 Task: Look for space in Kaya, Burkina Faso from 7th July, 2023 to 15th July, 2023 for 6 adults in price range Rs.15000 to Rs.20000. Place can be entire place with 3 bedrooms having 3 beds and 3 bathrooms. Property type can be house, flat, guest house. Amenities needed are: air conditioning, breakfast. Booking option can be shelf check-in. Required host language is English.
Action: Mouse moved to (475, 161)
Screenshot: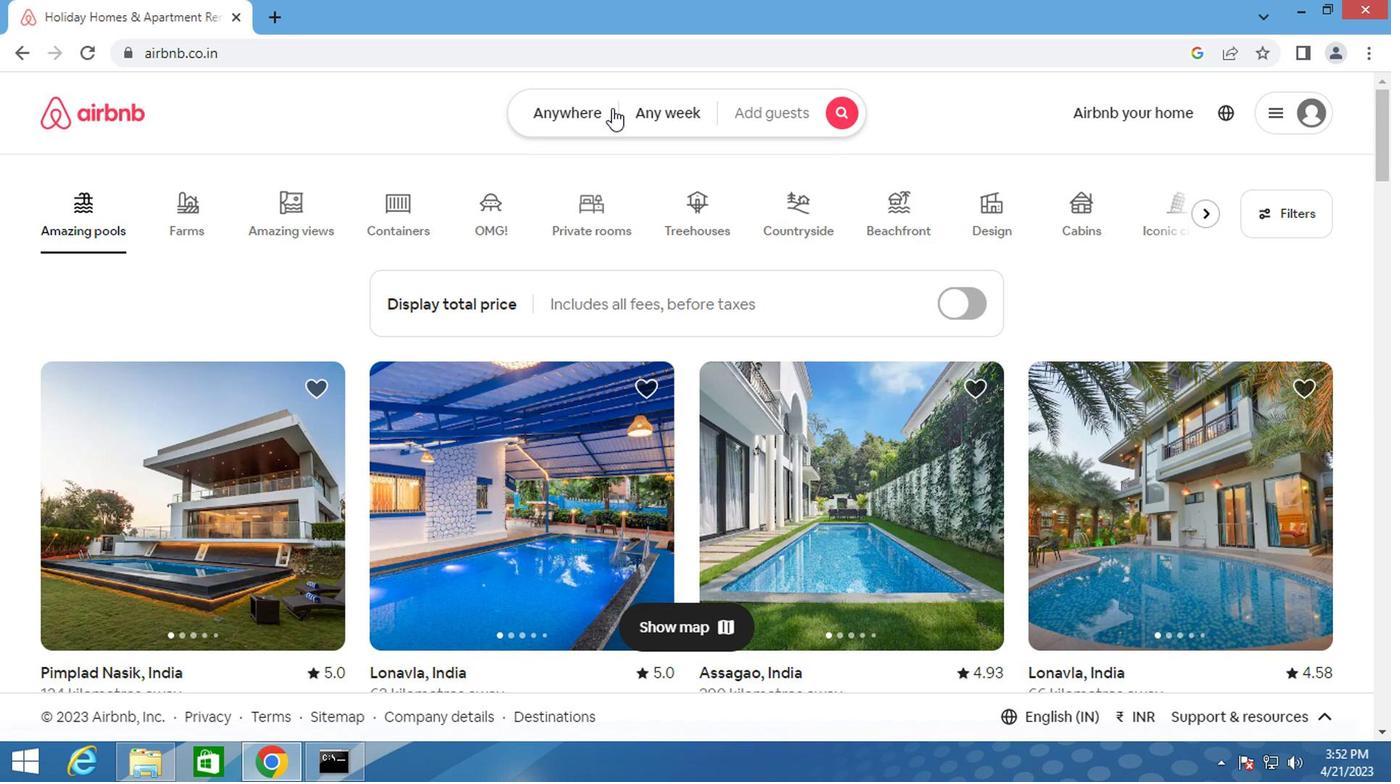 
Action: Mouse pressed left at (475, 161)
Screenshot: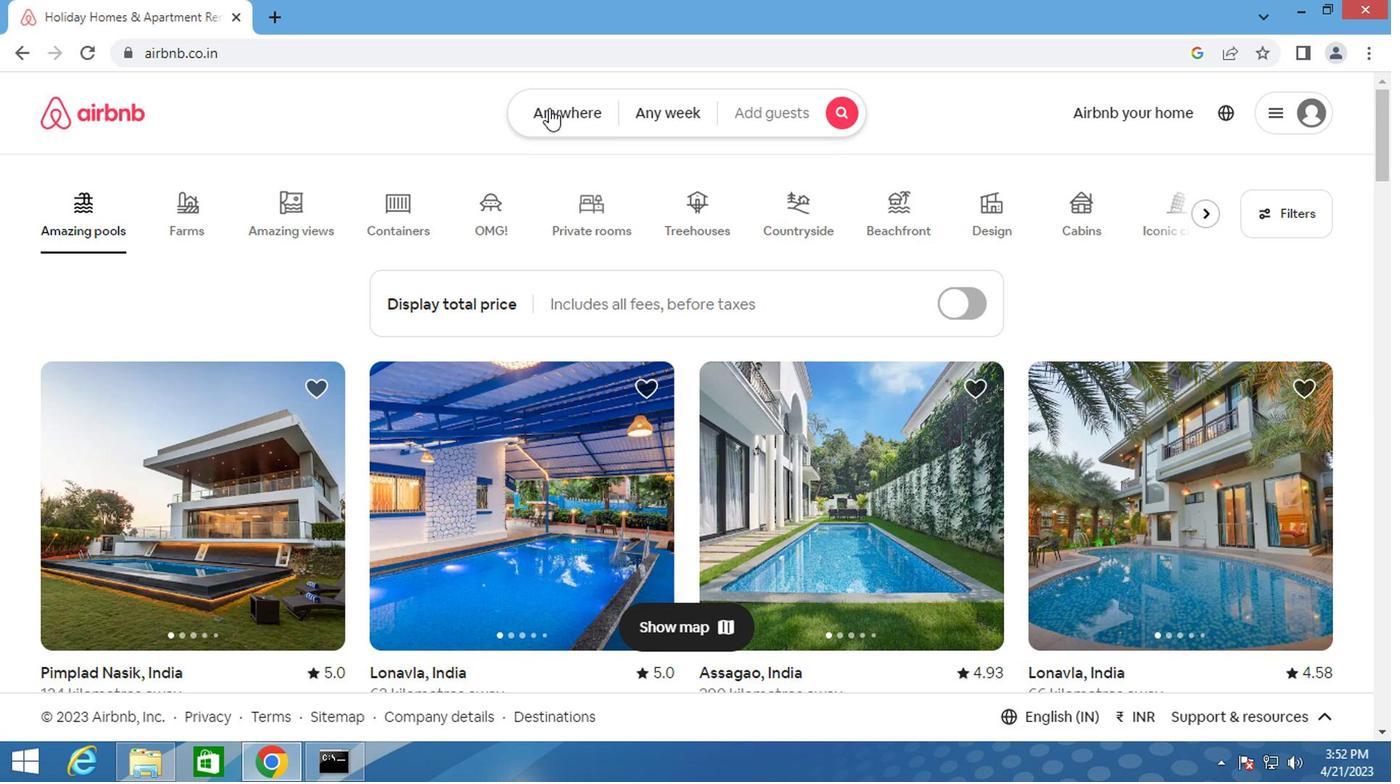 
Action: Mouse moved to (416, 224)
Screenshot: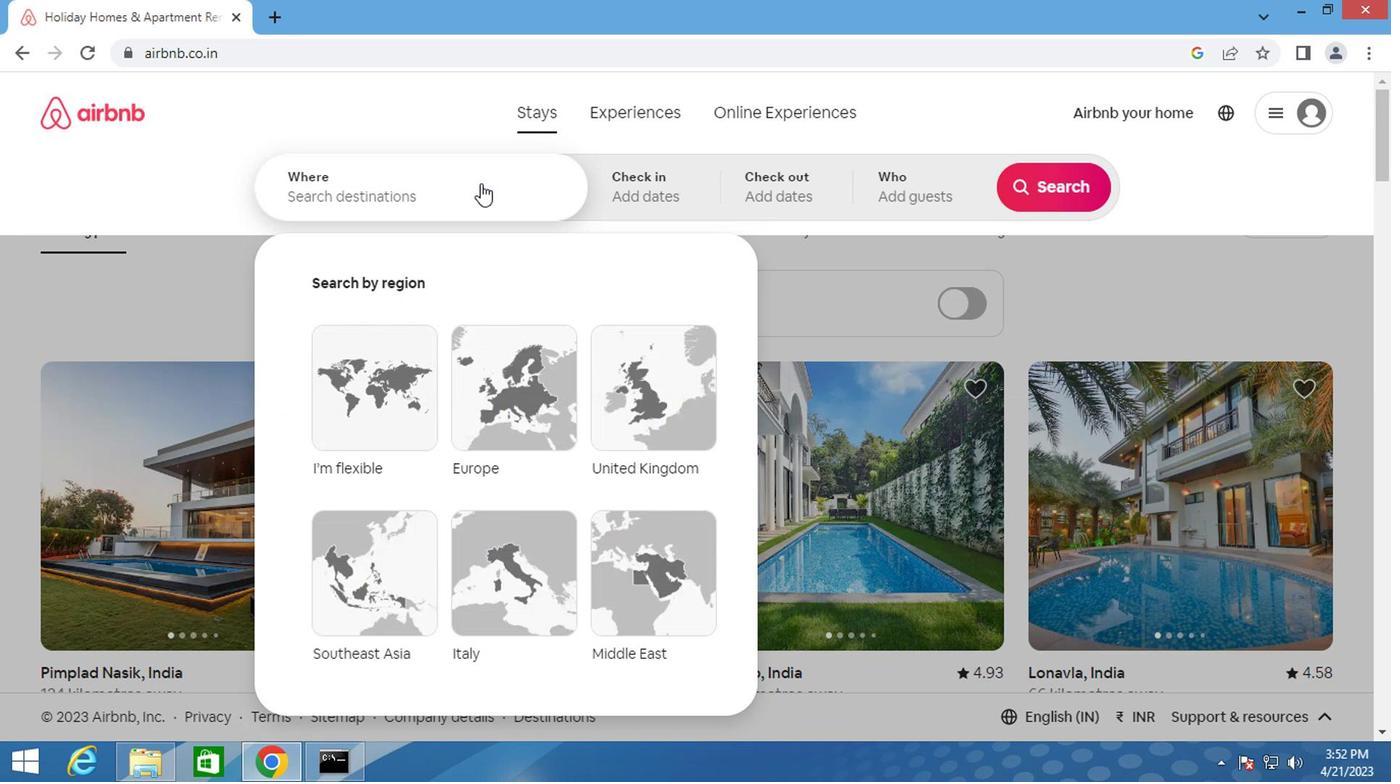 
Action: Mouse pressed left at (416, 224)
Screenshot: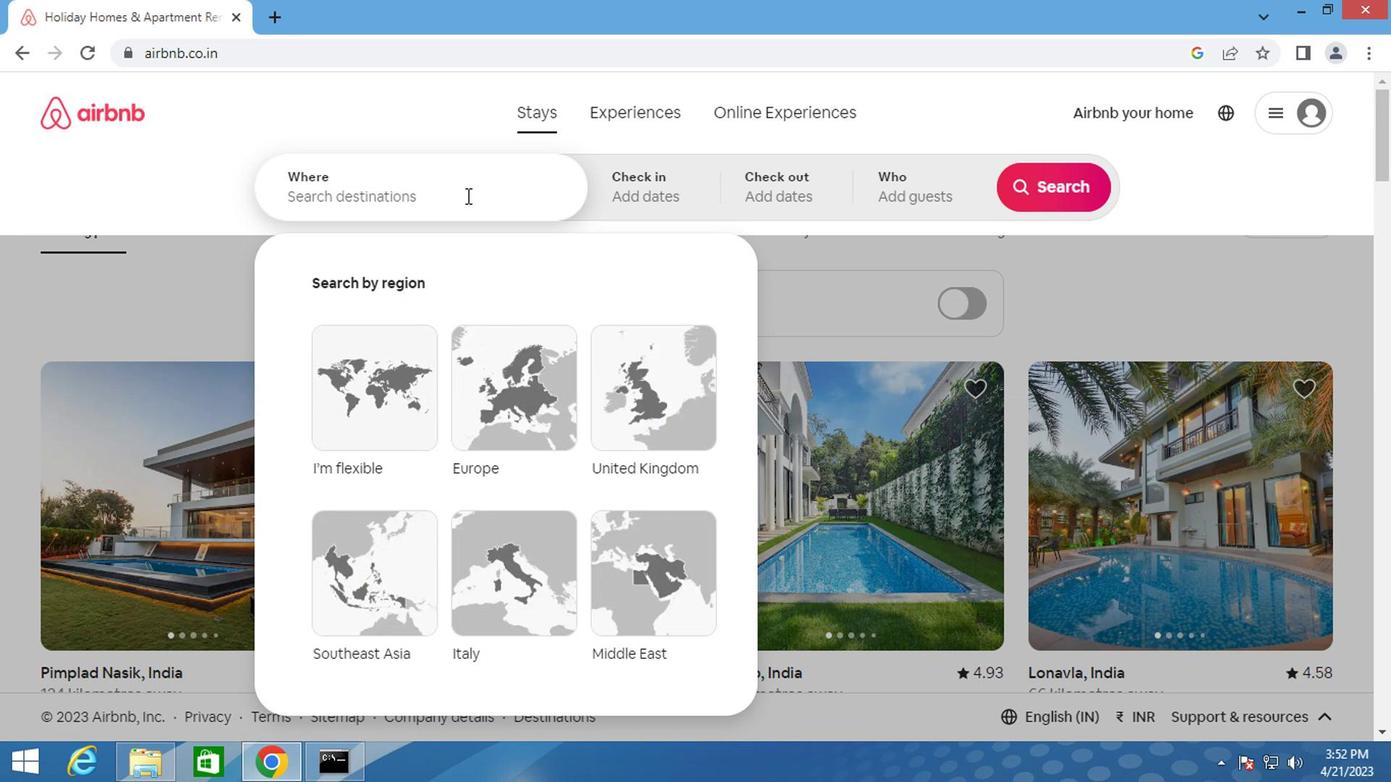 
Action: Key pressed <Key.shift>KAYA,<Key.shift>BURKINA
Screenshot: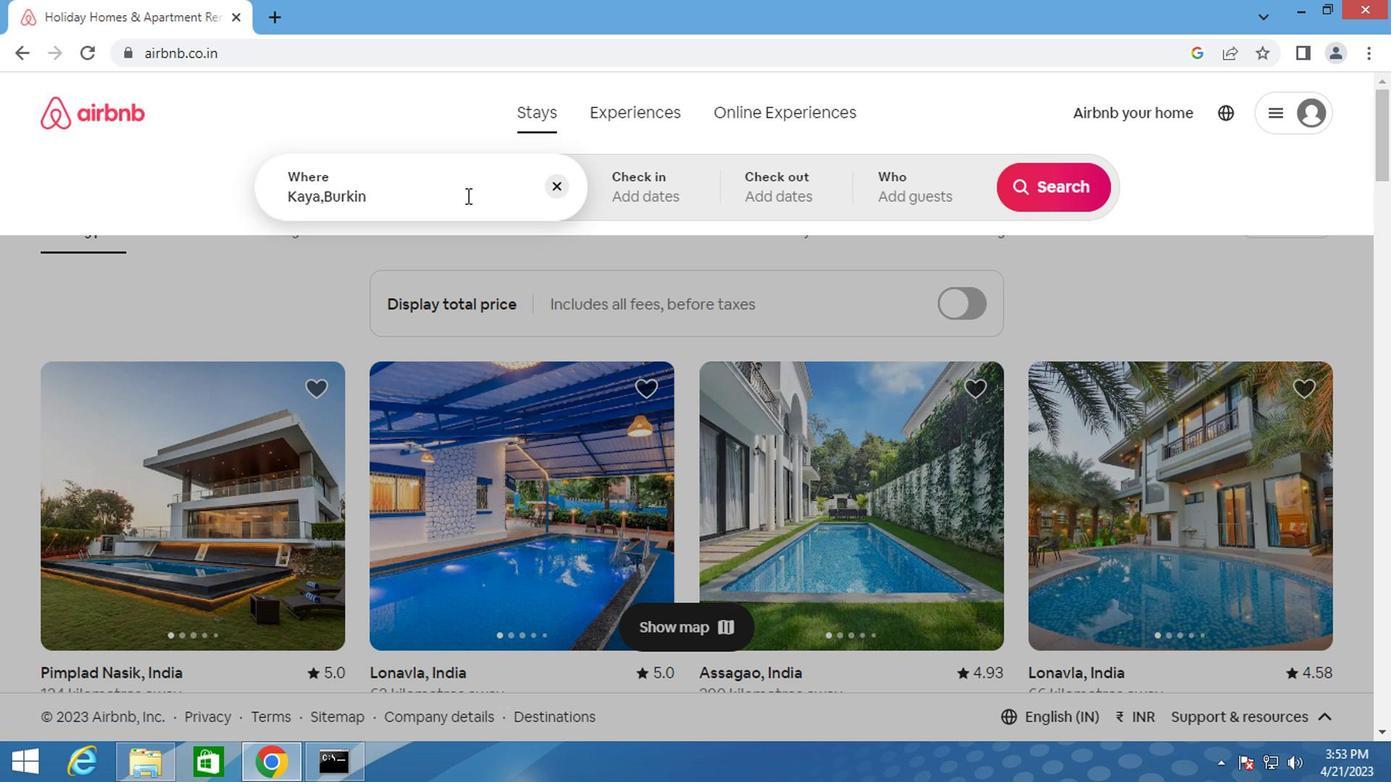 
Action: Mouse moved to (396, 282)
Screenshot: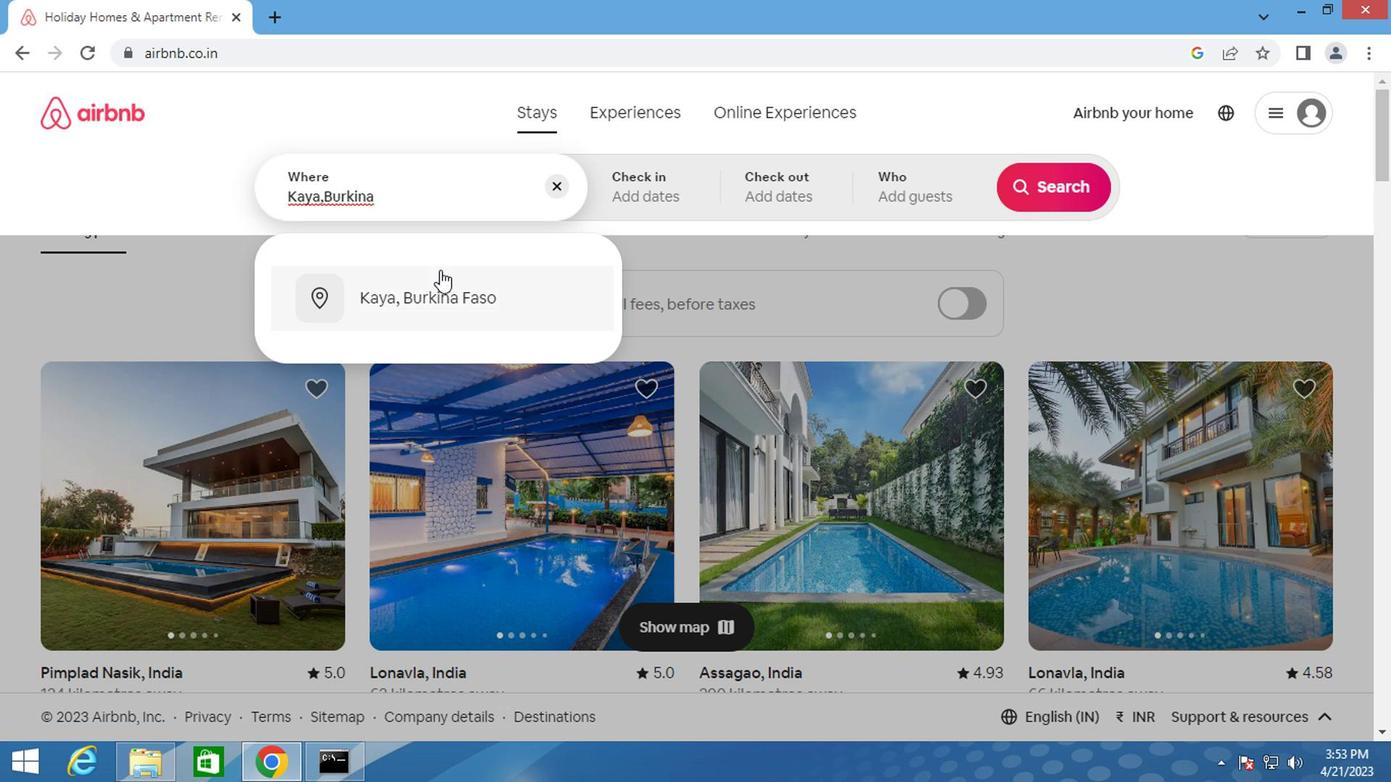 
Action: Mouse pressed left at (396, 282)
Screenshot: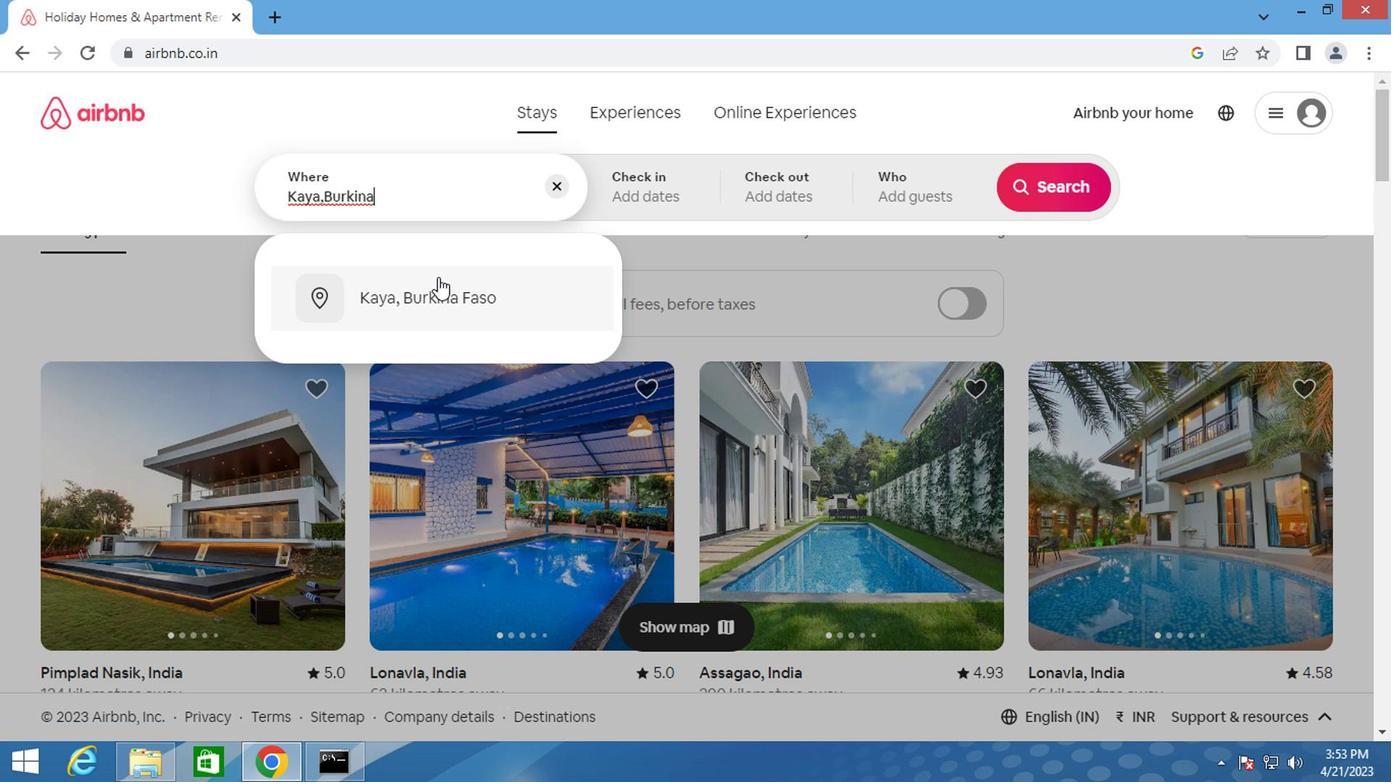 
Action: Mouse moved to (826, 333)
Screenshot: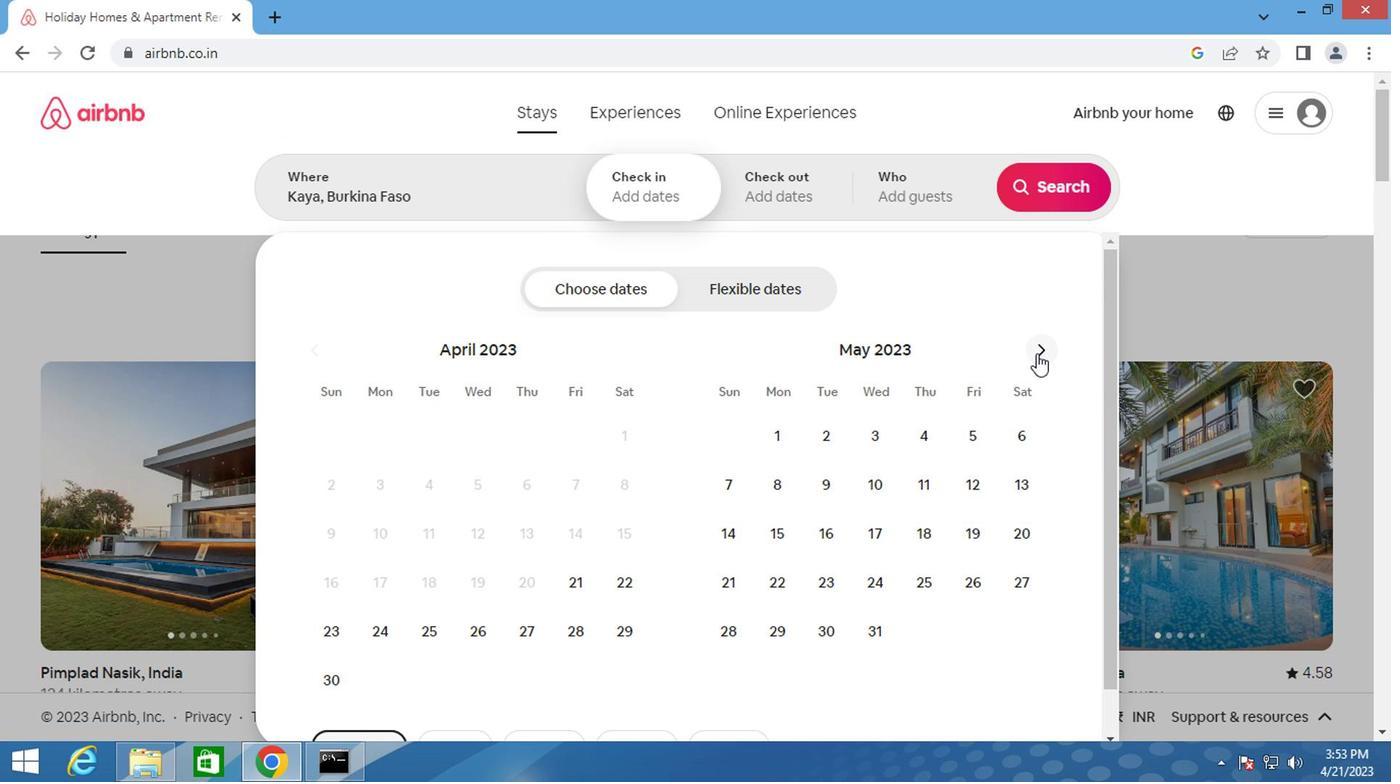
Action: Mouse pressed left at (826, 333)
Screenshot: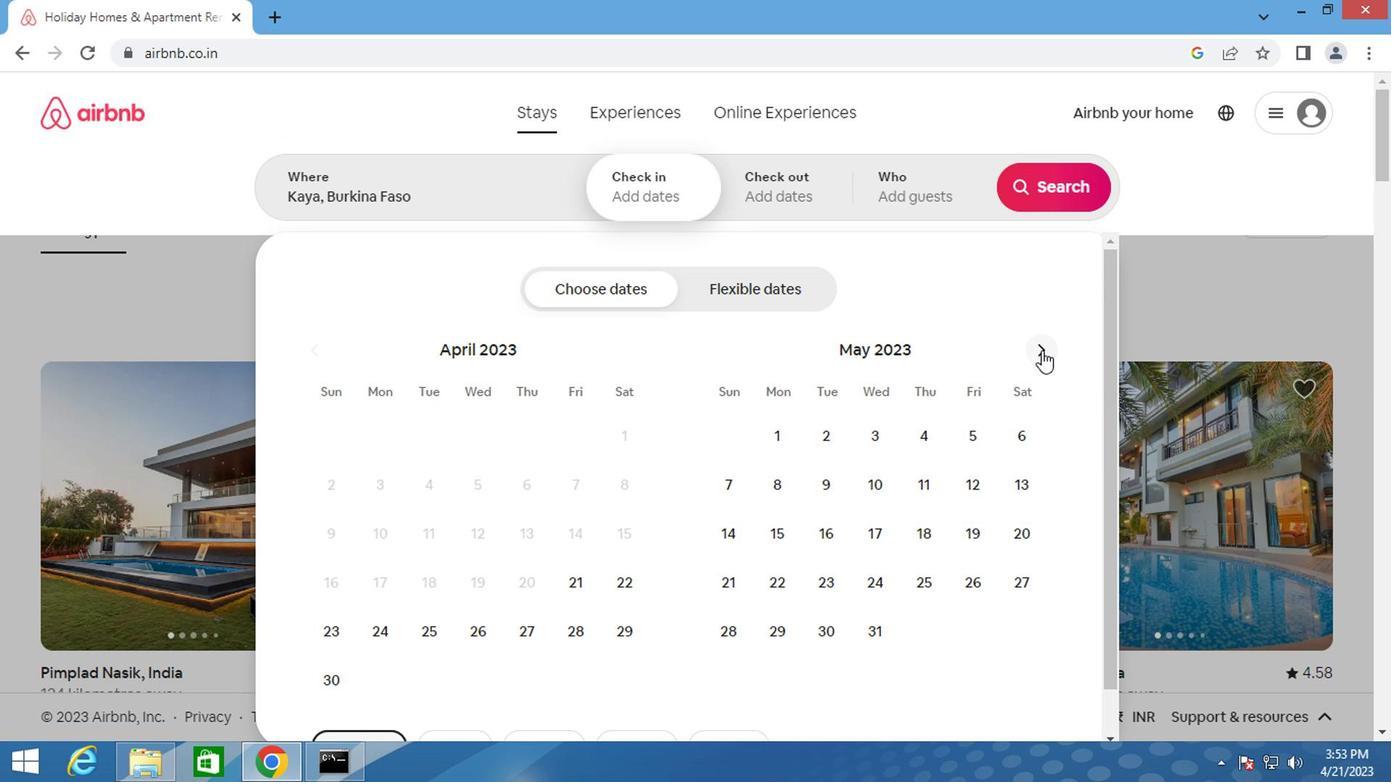 
Action: Mouse pressed left at (826, 333)
Screenshot: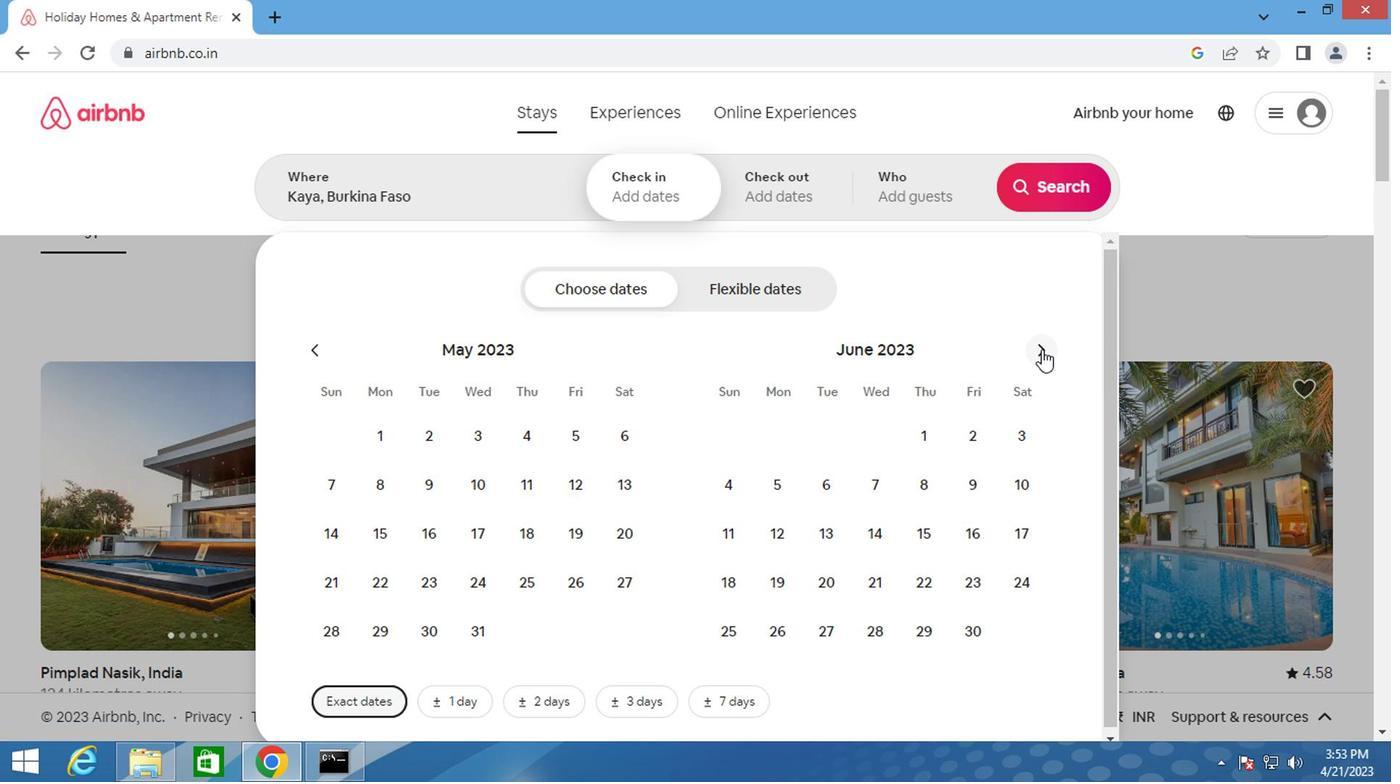 
Action: Mouse moved to (780, 432)
Screenshot: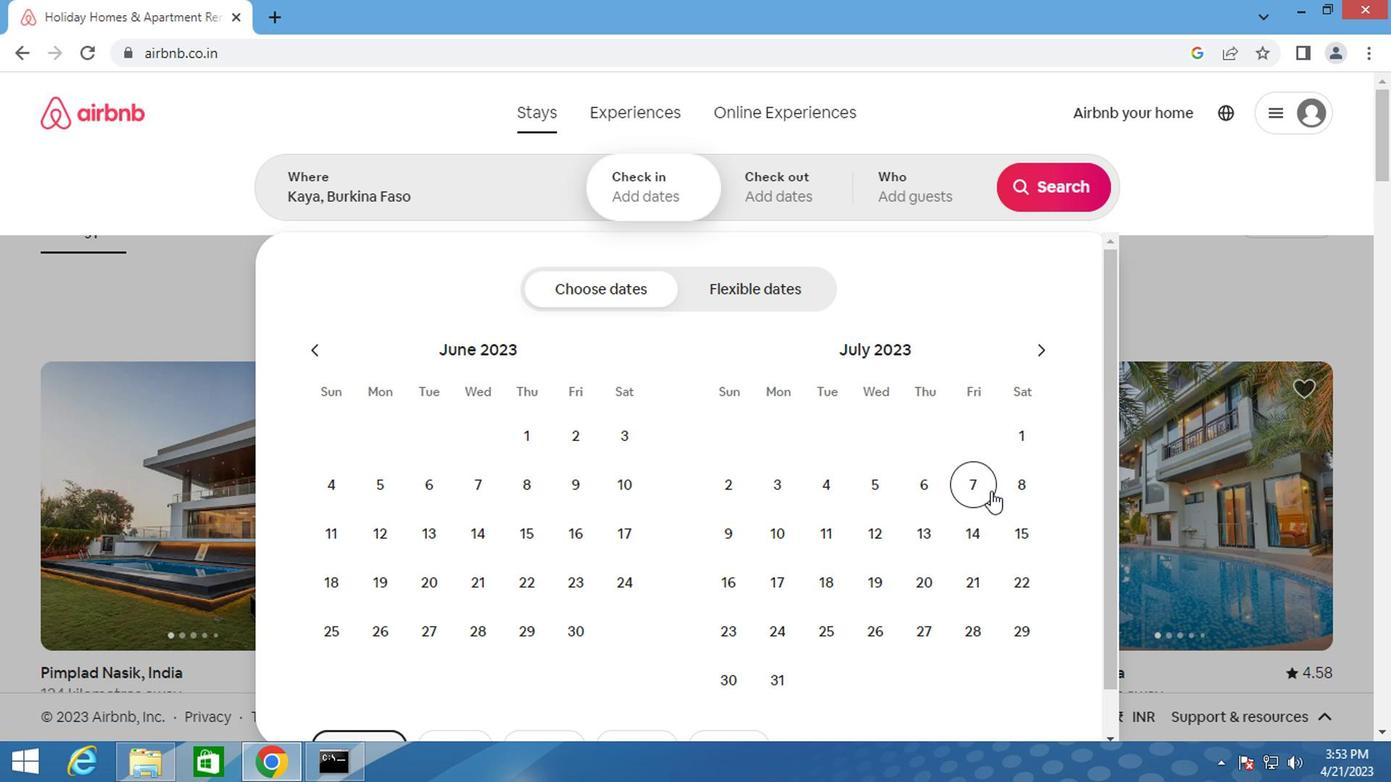 
Action: Mouse pressed left at (780, 432)
Screenshot: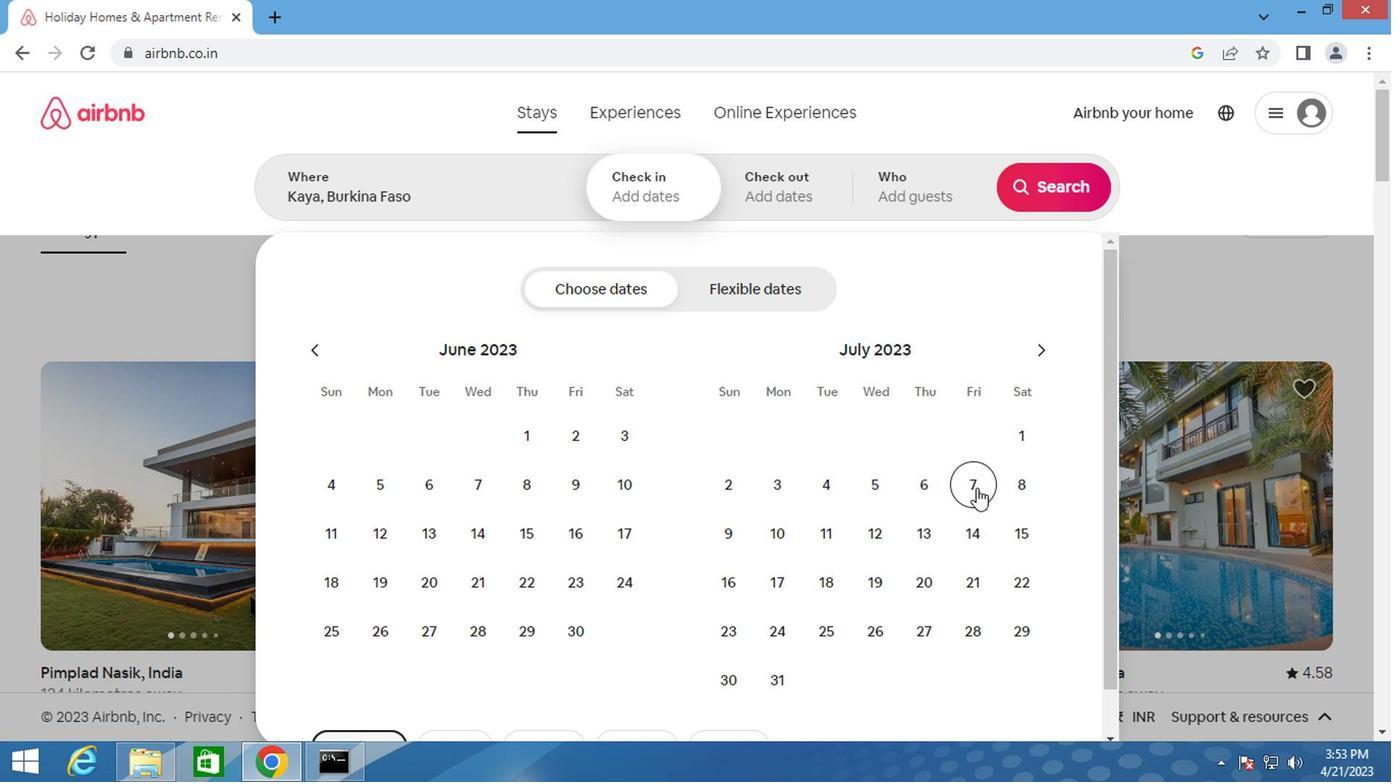 
Action: Mouse moved to (811, 461)
Screenshot: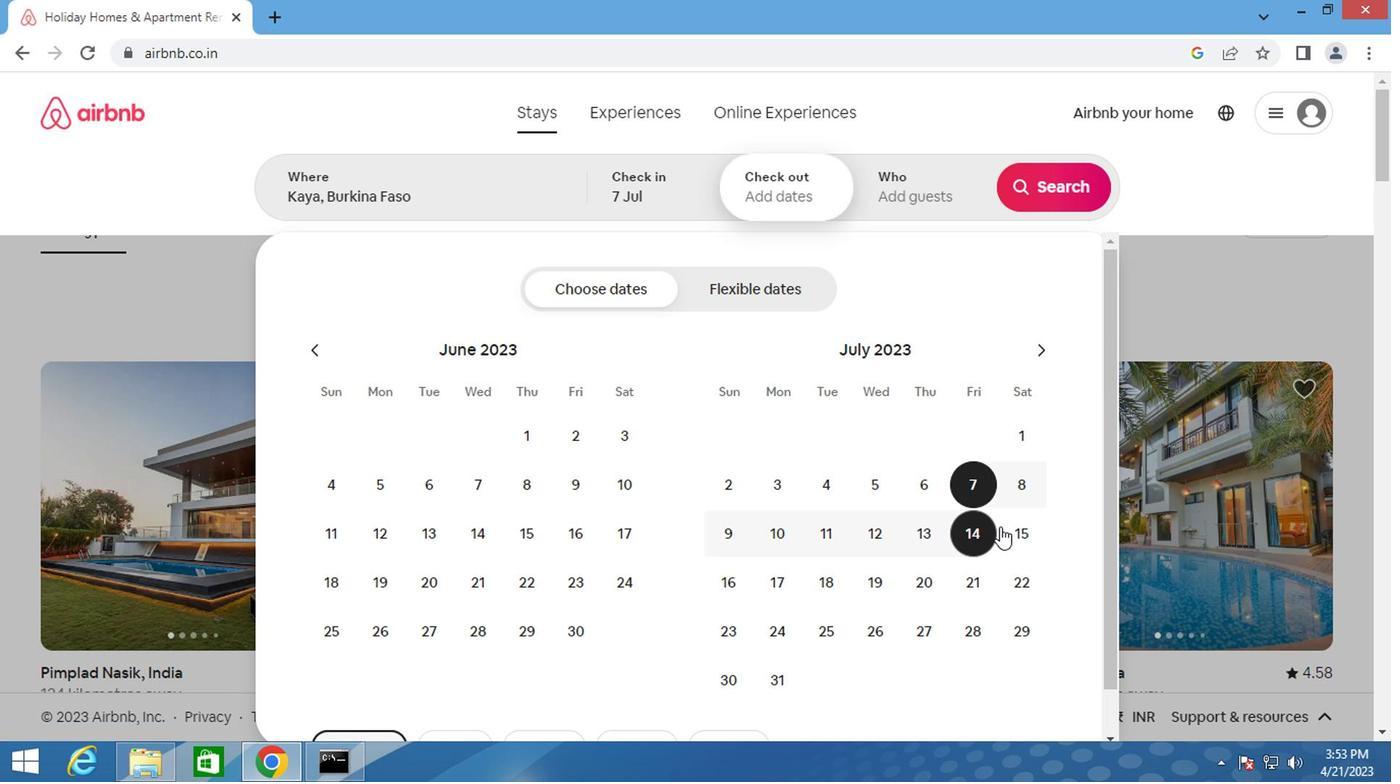 
Action: Mouse pressed left at (811, 461)
Screenshot: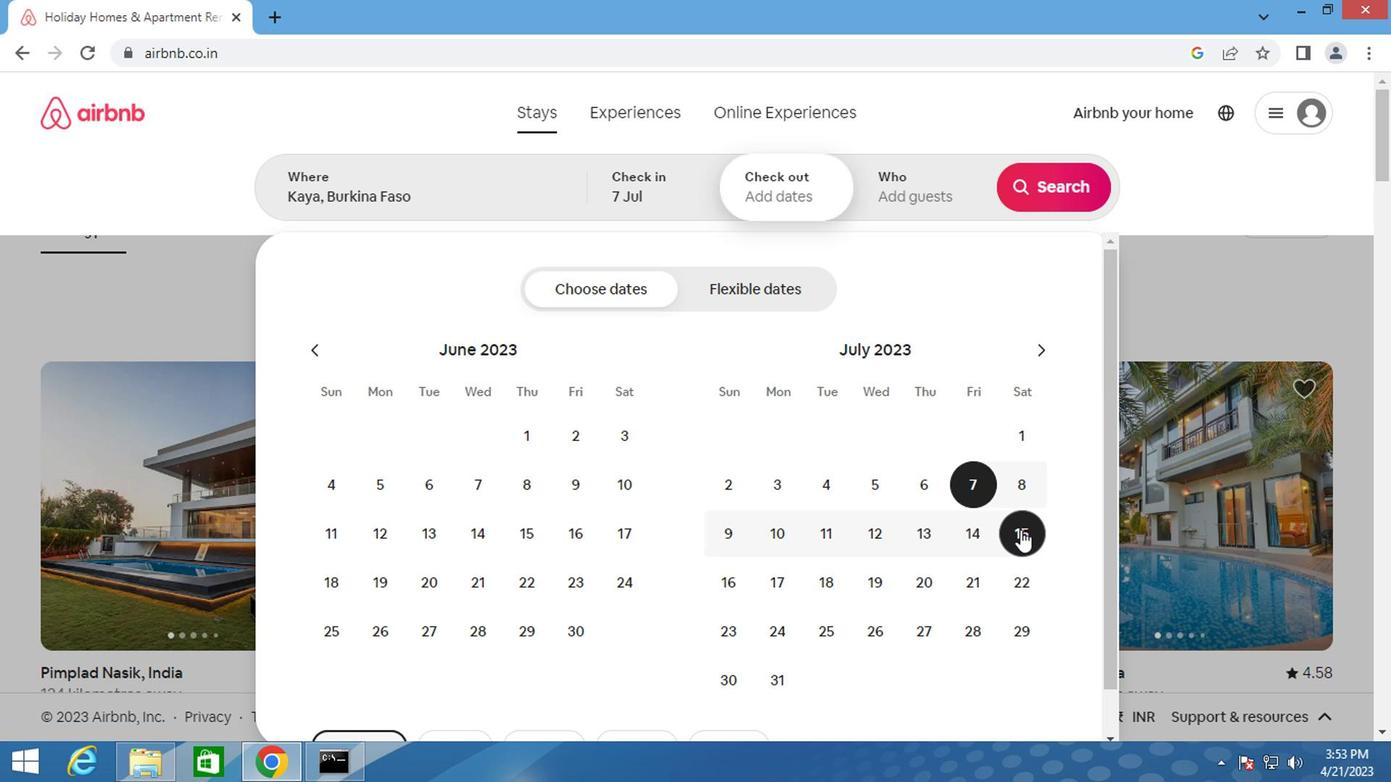 
Action: Mouse moved to (751, 220)
Screenshot: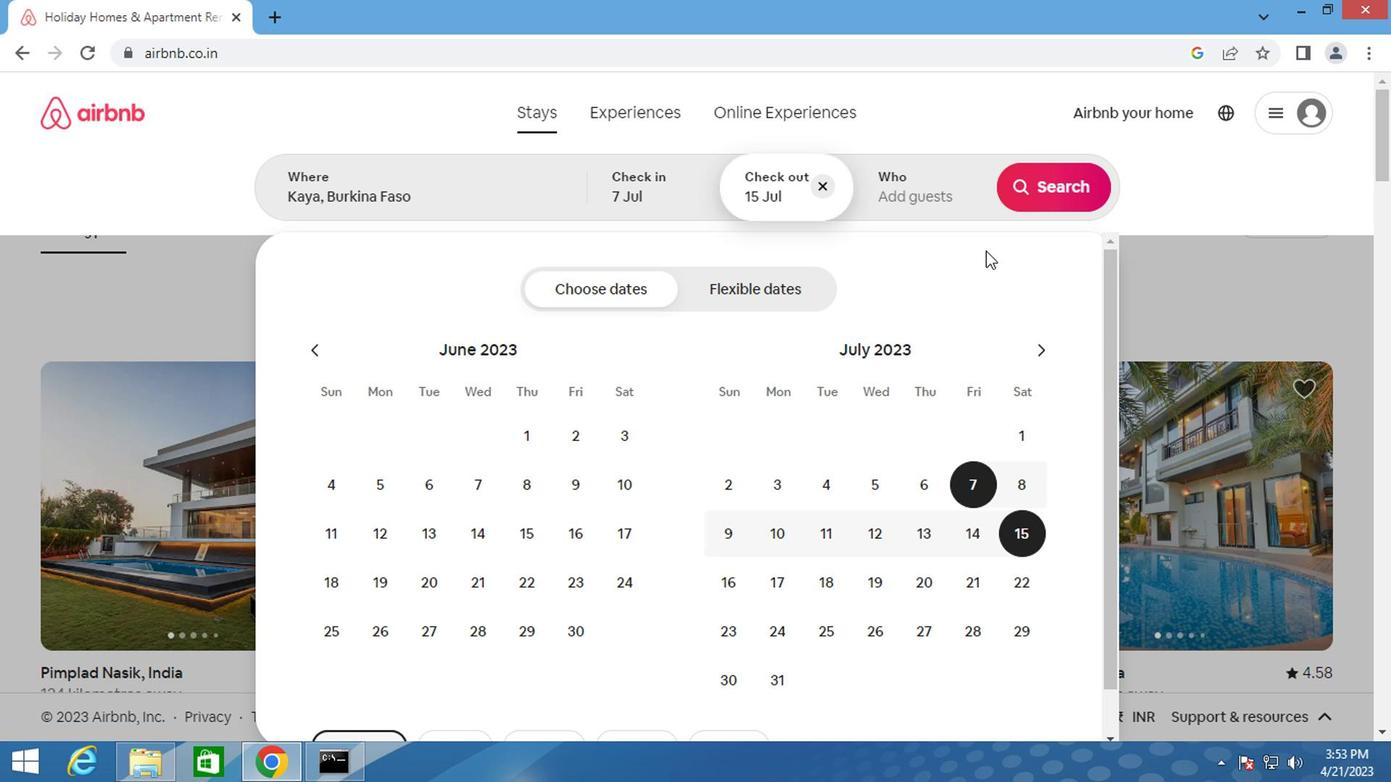 
Action: Mouse pressed left at (751, 220)
Screenshot: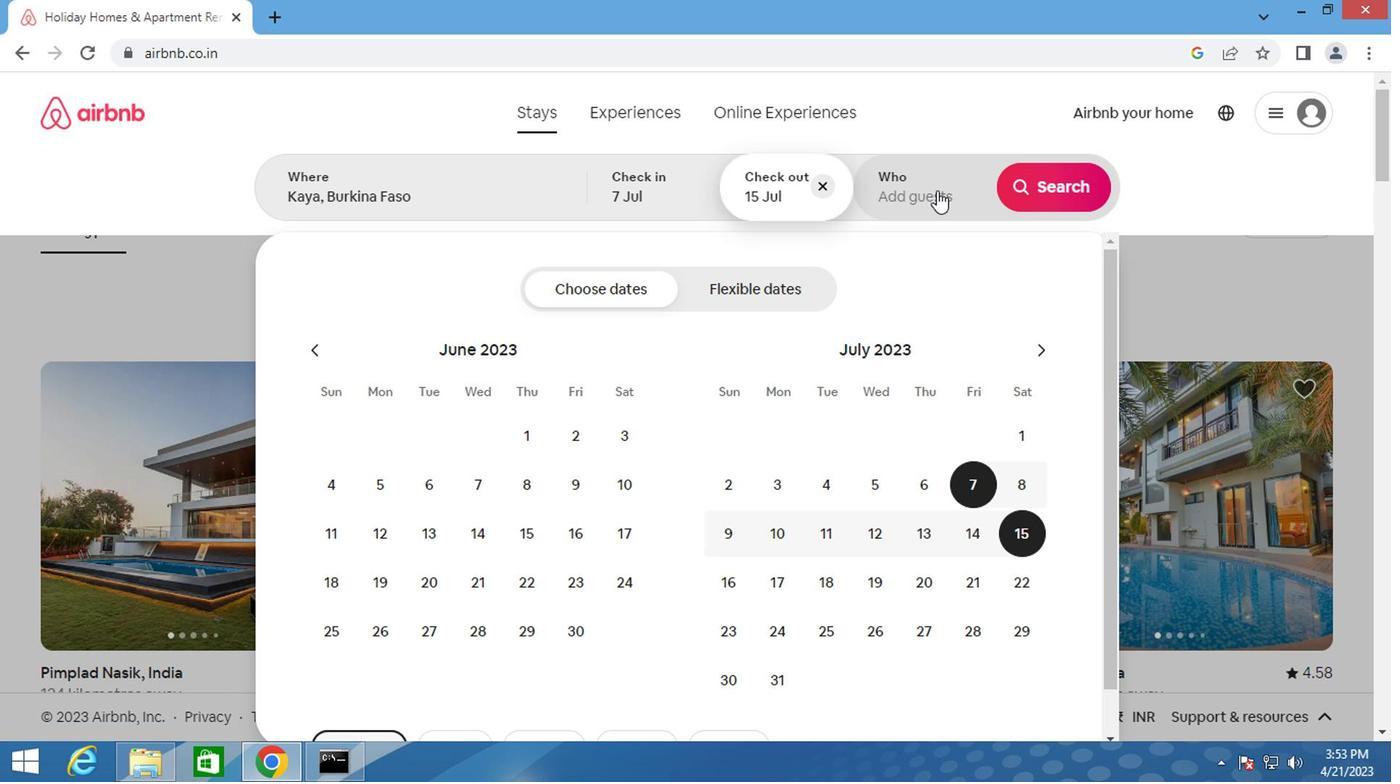 
Action: Mouse moved to (840, 286)
Screenshot: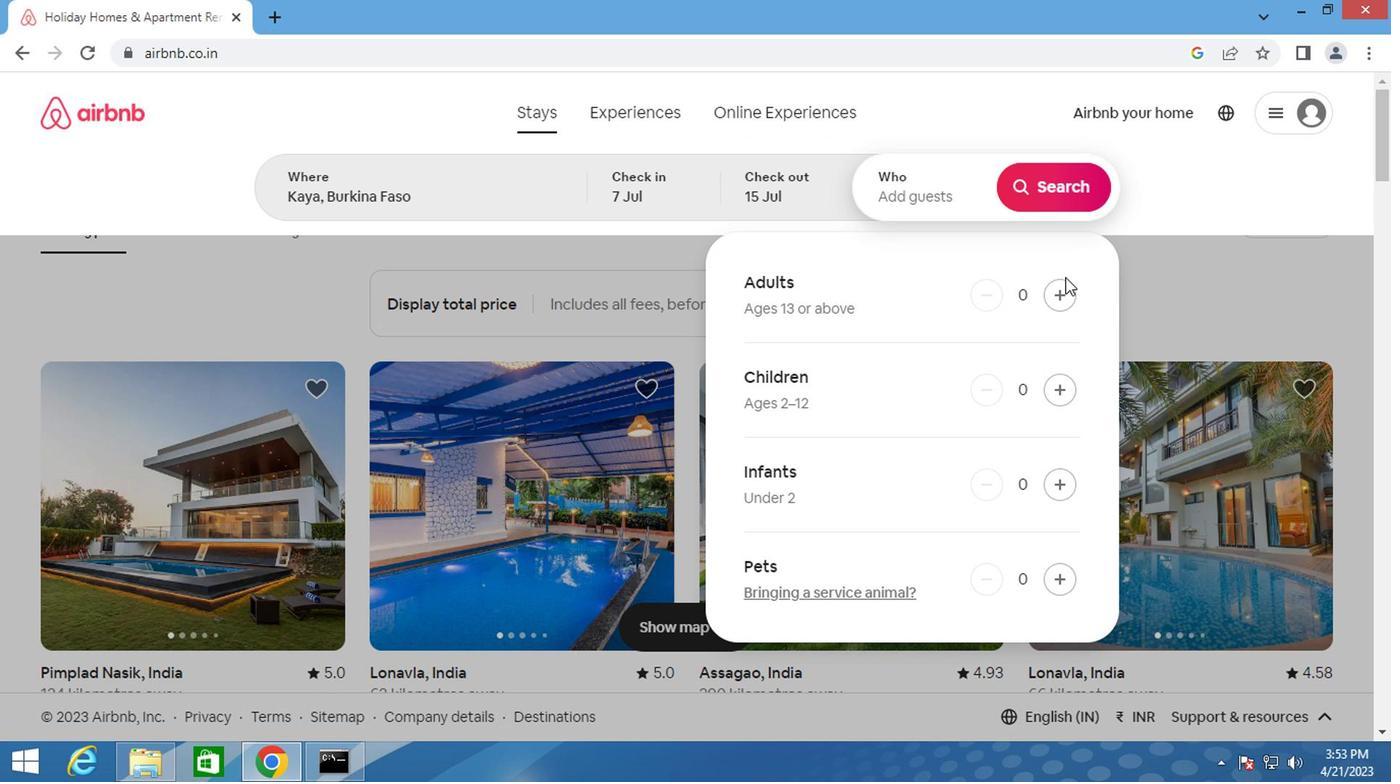 
Action: Mouse pressed left at (840, 286)
Screenshot: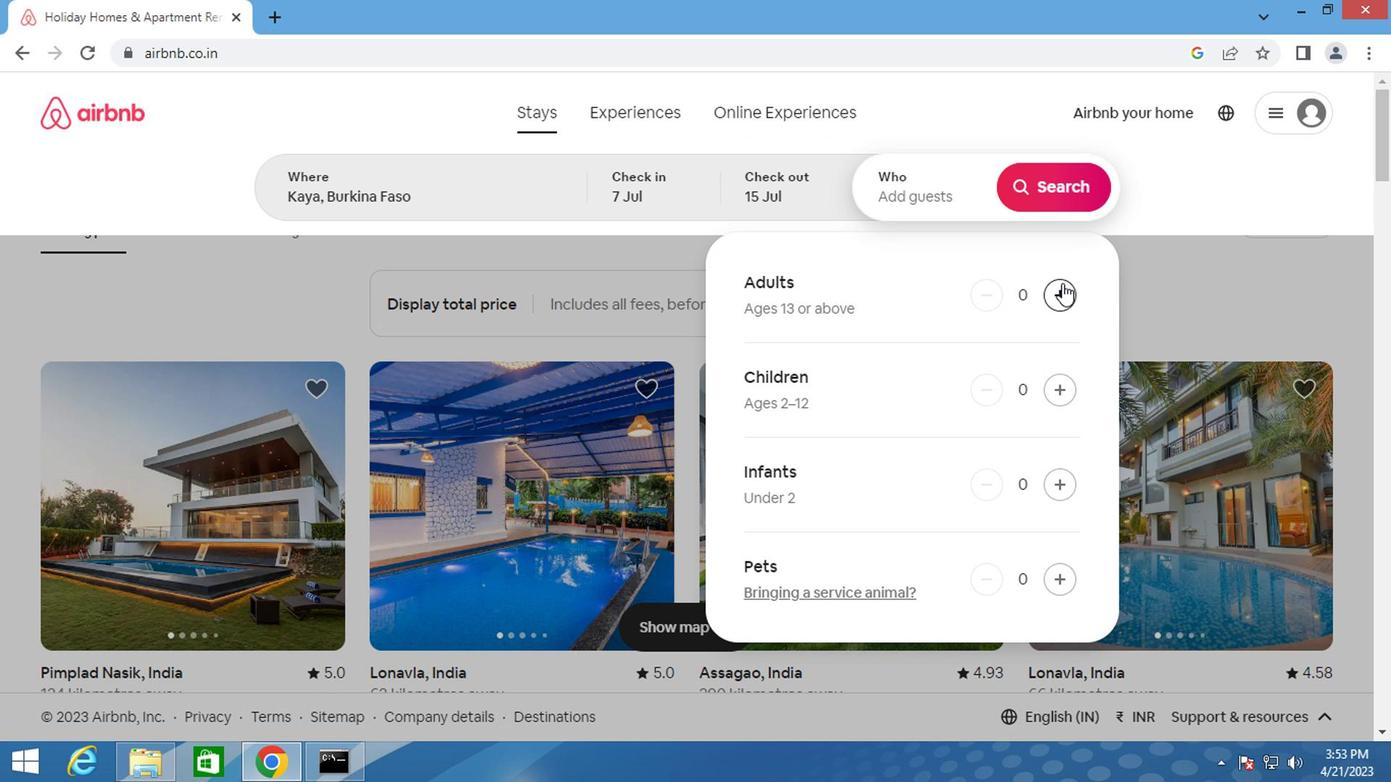 
Action: Mouse pressed left at (840, 286)
Screenshot: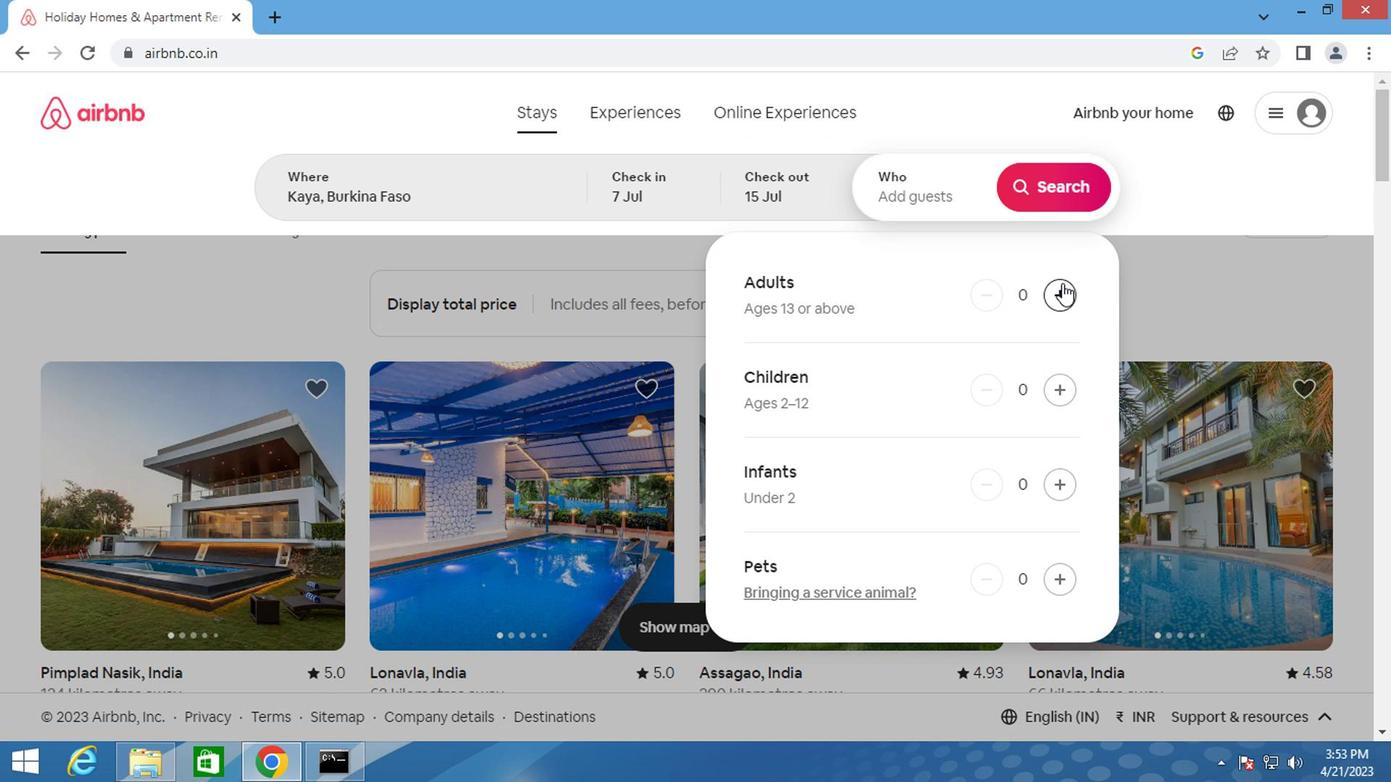 
Action: Mouse pressed left at (840, 286)
Screenshot: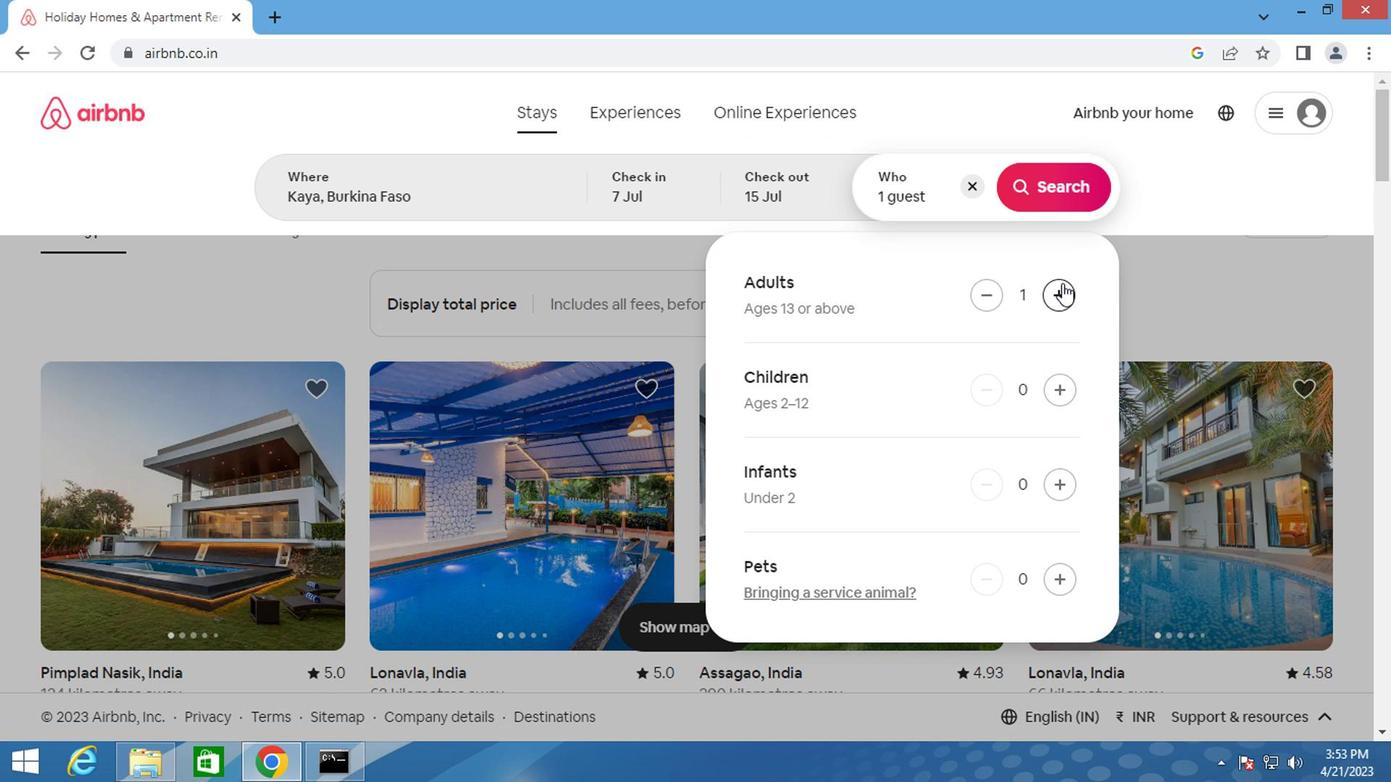 
Action: Mouse pressed left at (840, 286)
Screenshot: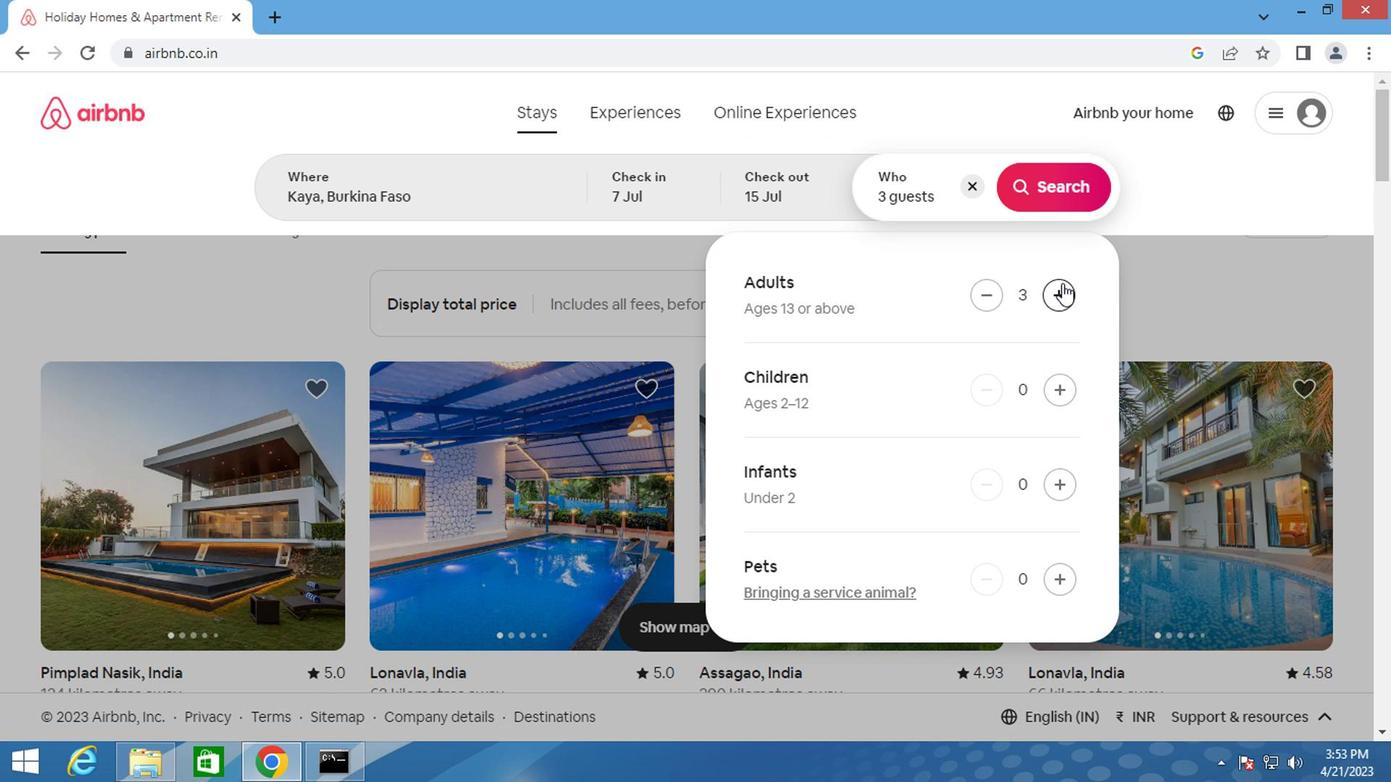 
Action: Mouse pressed left at (840, 286)
Screenshot: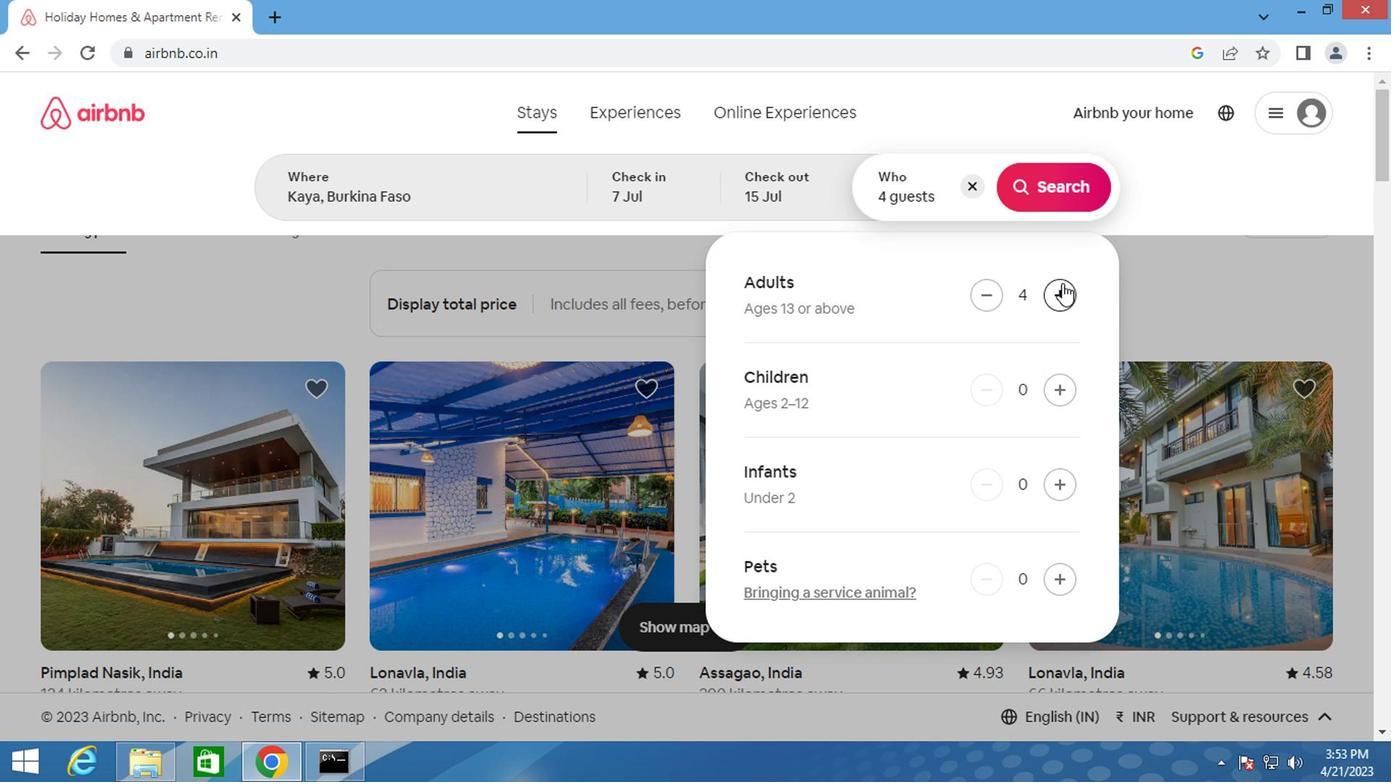 
Action: Mouse pressed left at (840, 286)
Screenshot: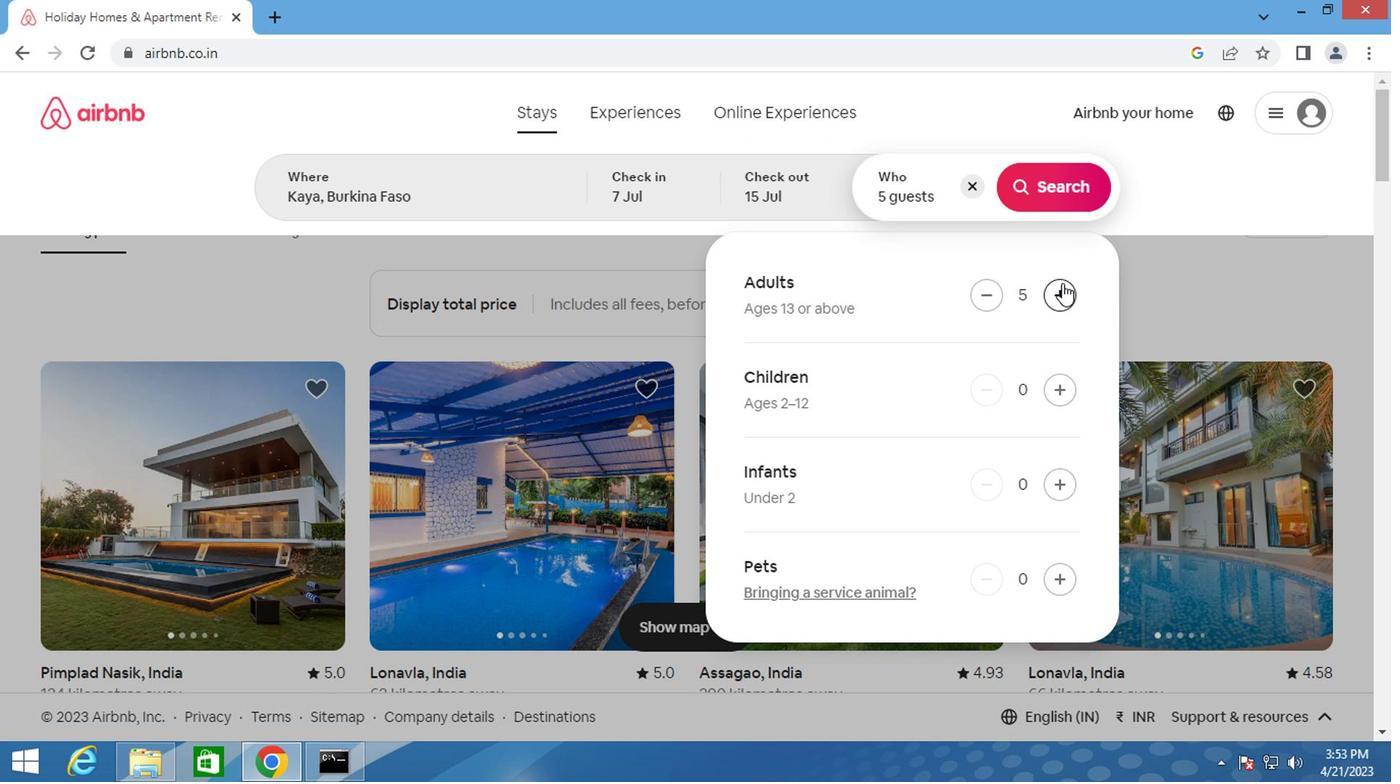 
Action: Mouse moved to (840, 207)
Screenshot: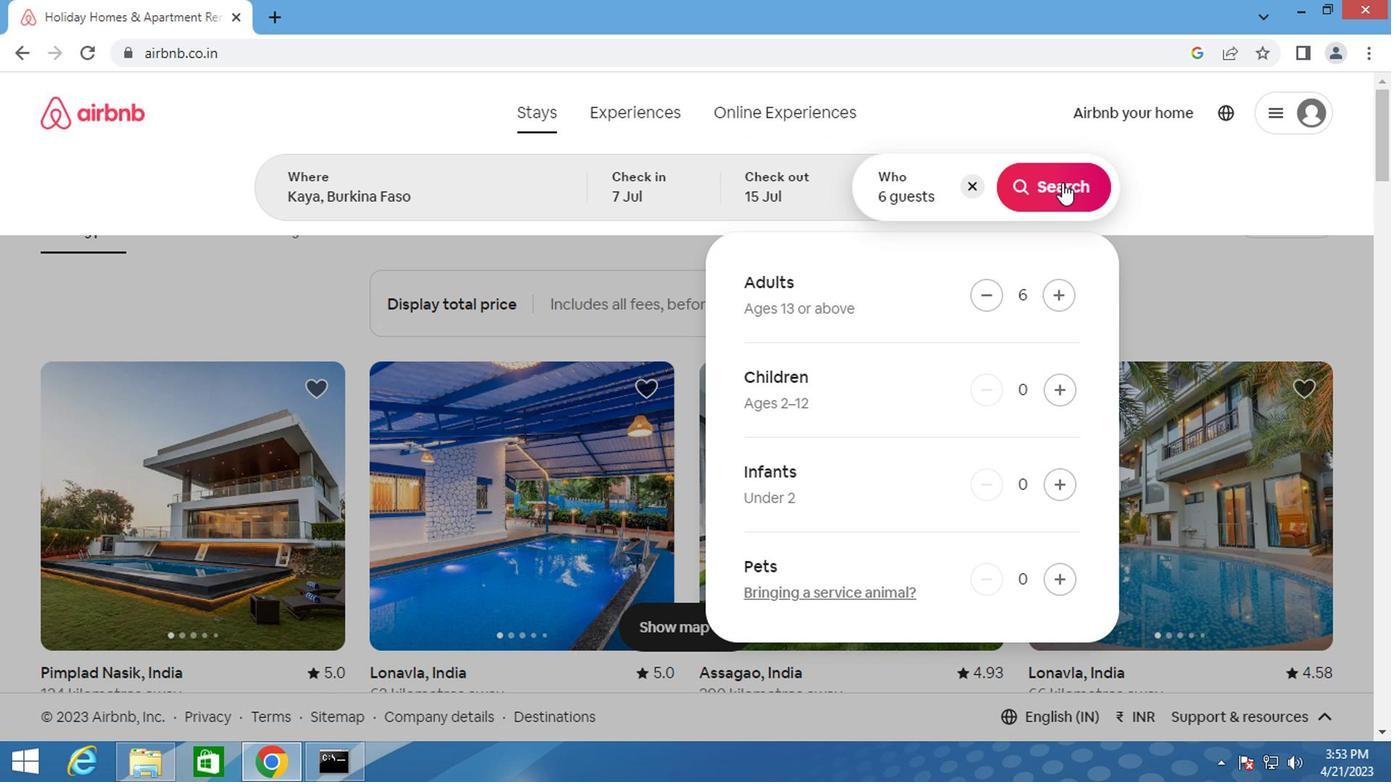 
Action: Mouse pressed left at (840, 207)
Screenshot: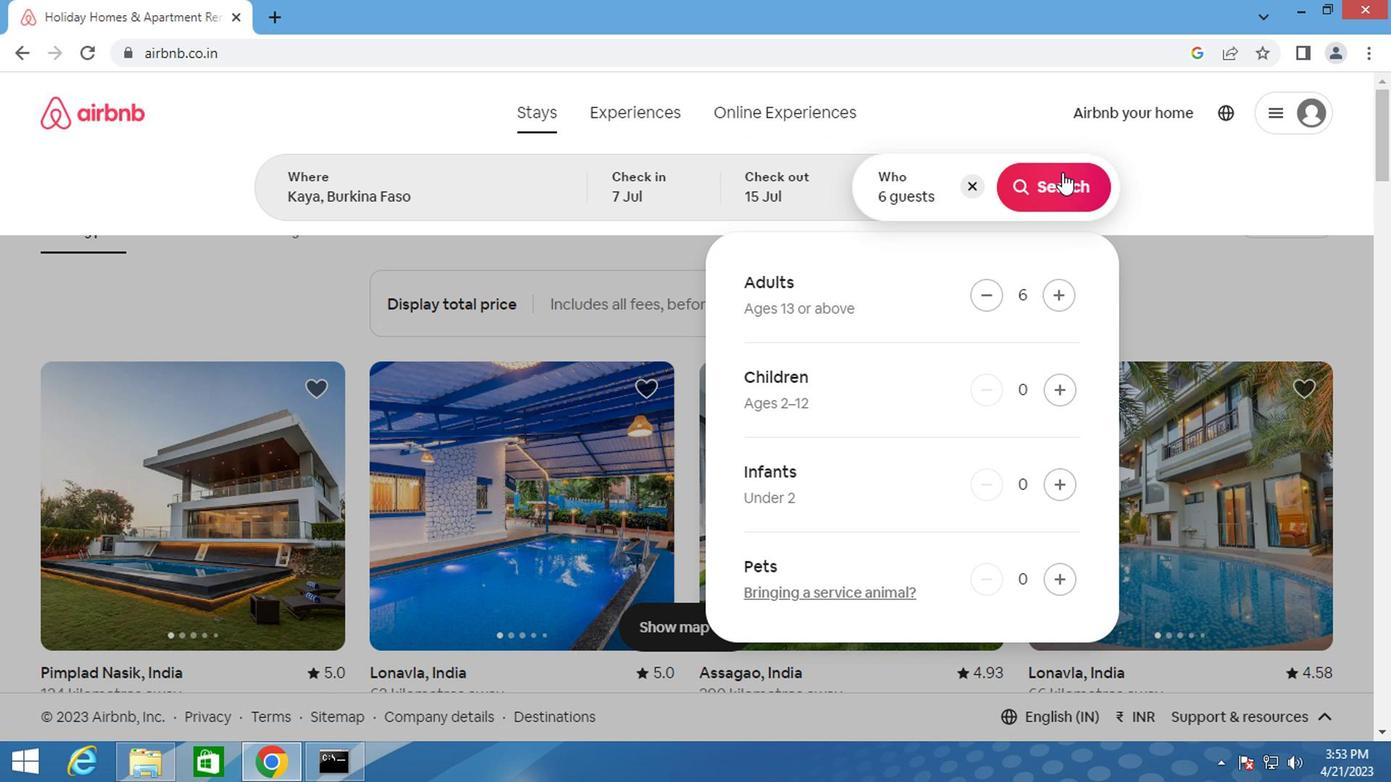 
Action: Mouse moved to (1012, 218)
Screenshot: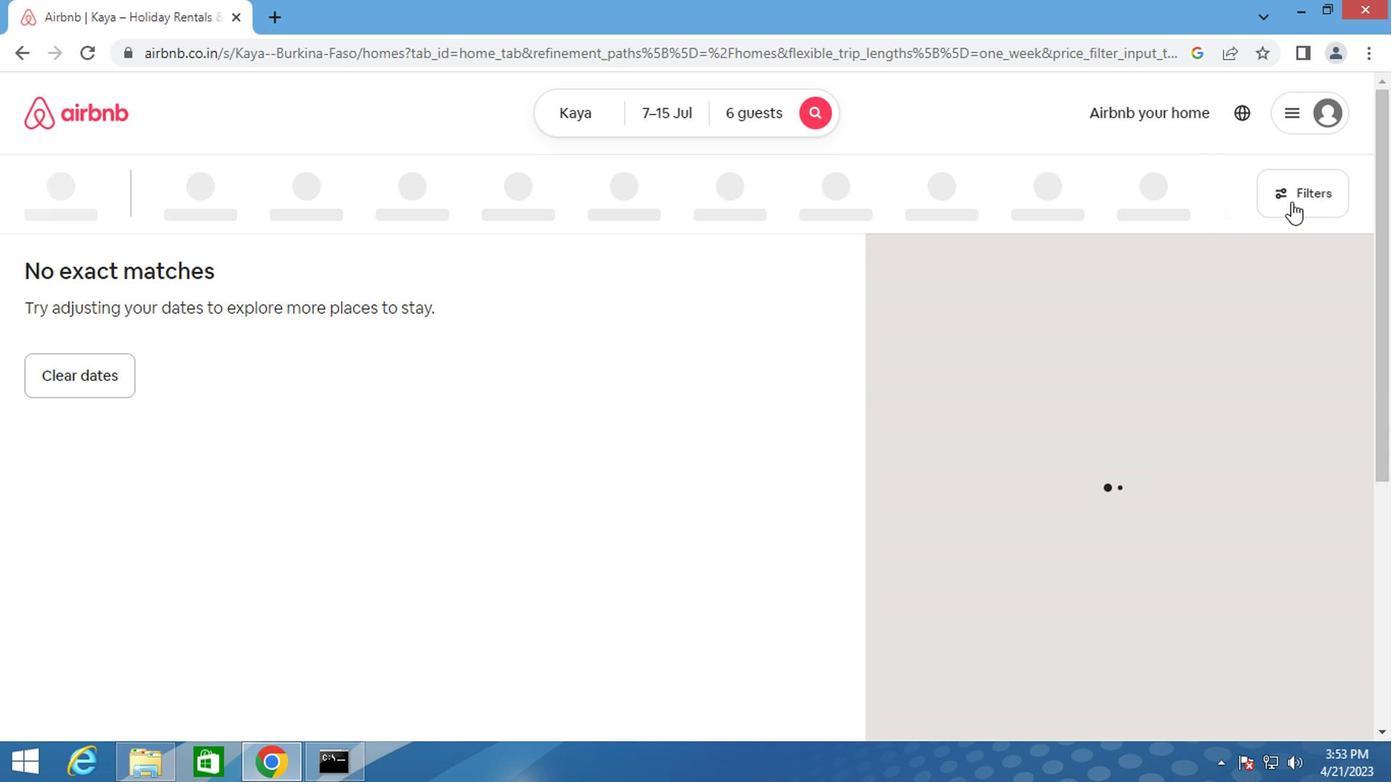 
Action: Mouse pressed left at (1012, 218)
Screenshot: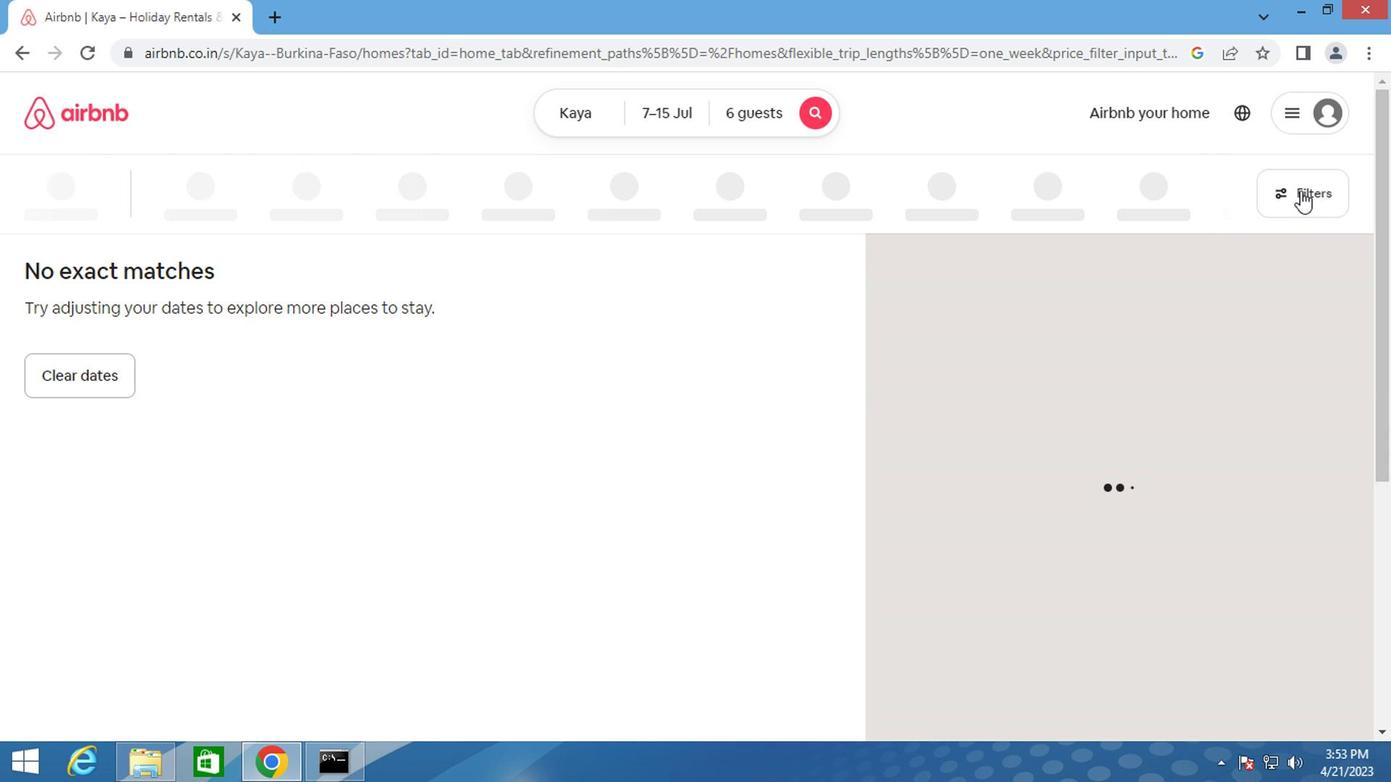 
Action: Mouse moved to (374, 308)
Screenshot: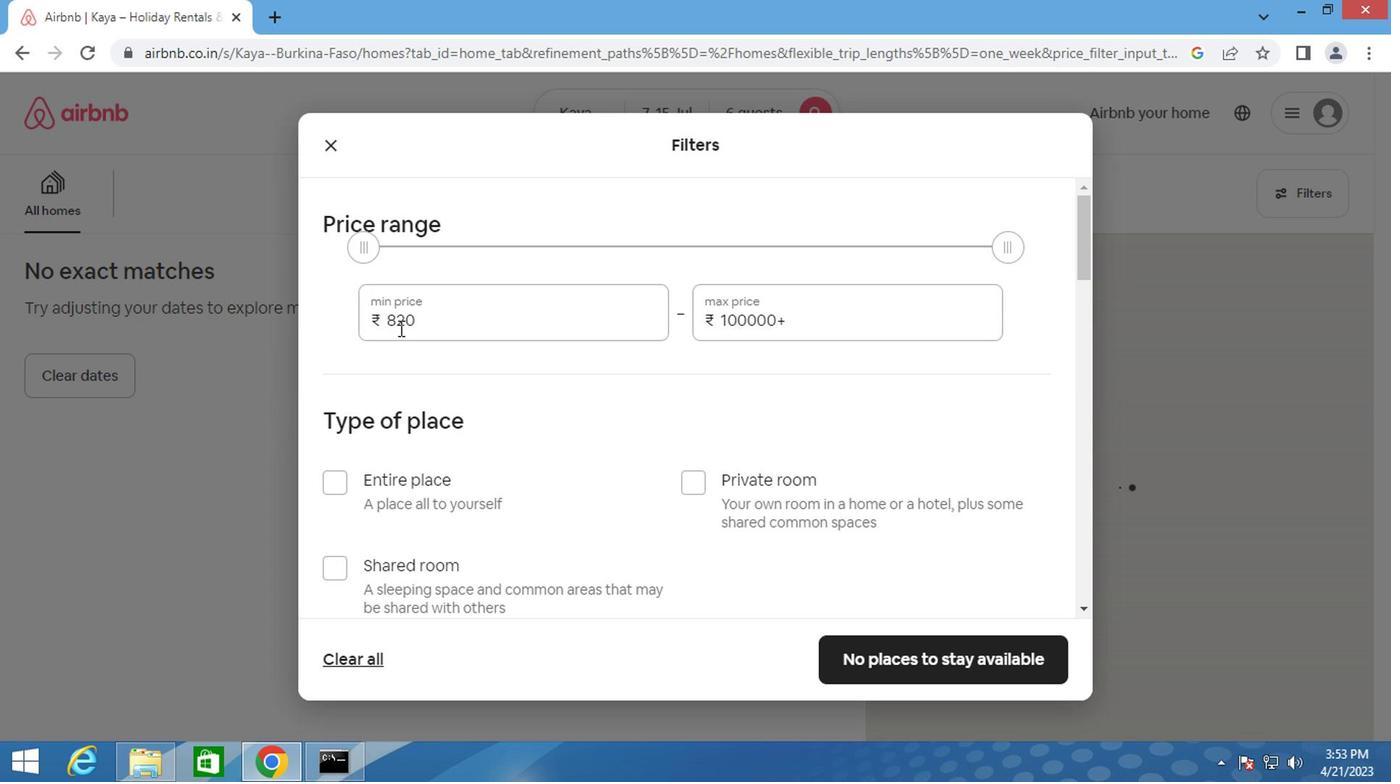 
Action: Mouse pressed left at (374, 308)
Screenshot: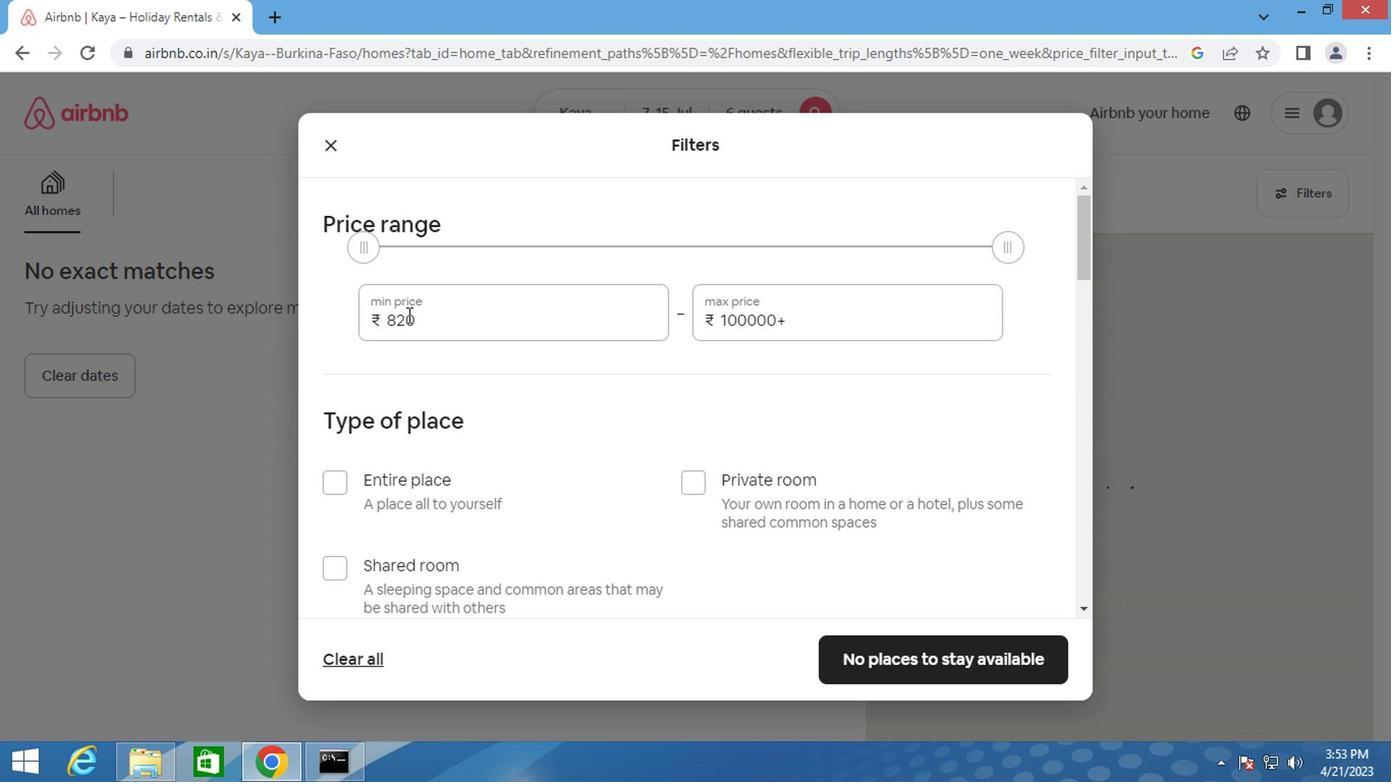 
Action: Mouse pressed left at (374, 308)
Screenshot: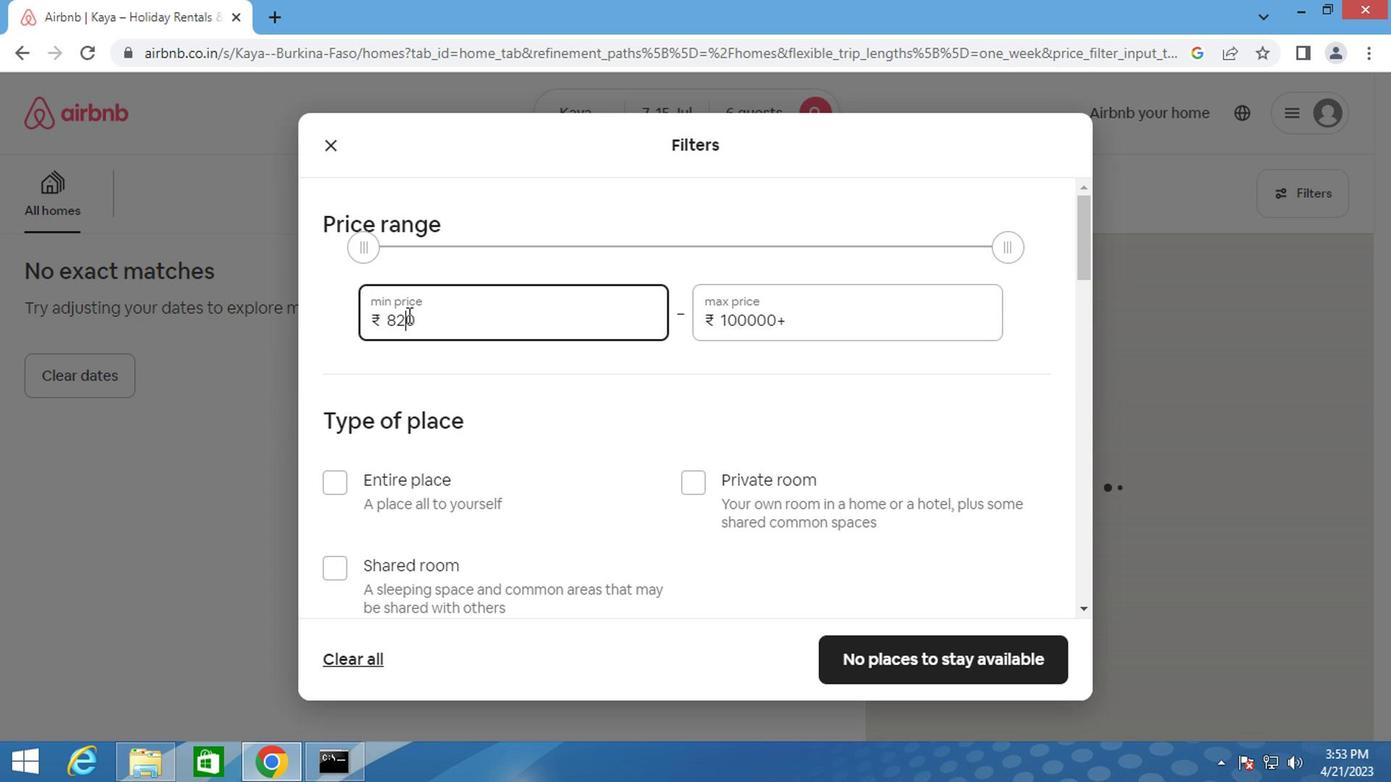 
Action: Key pressed <Key.backspace>15000
Screenshot: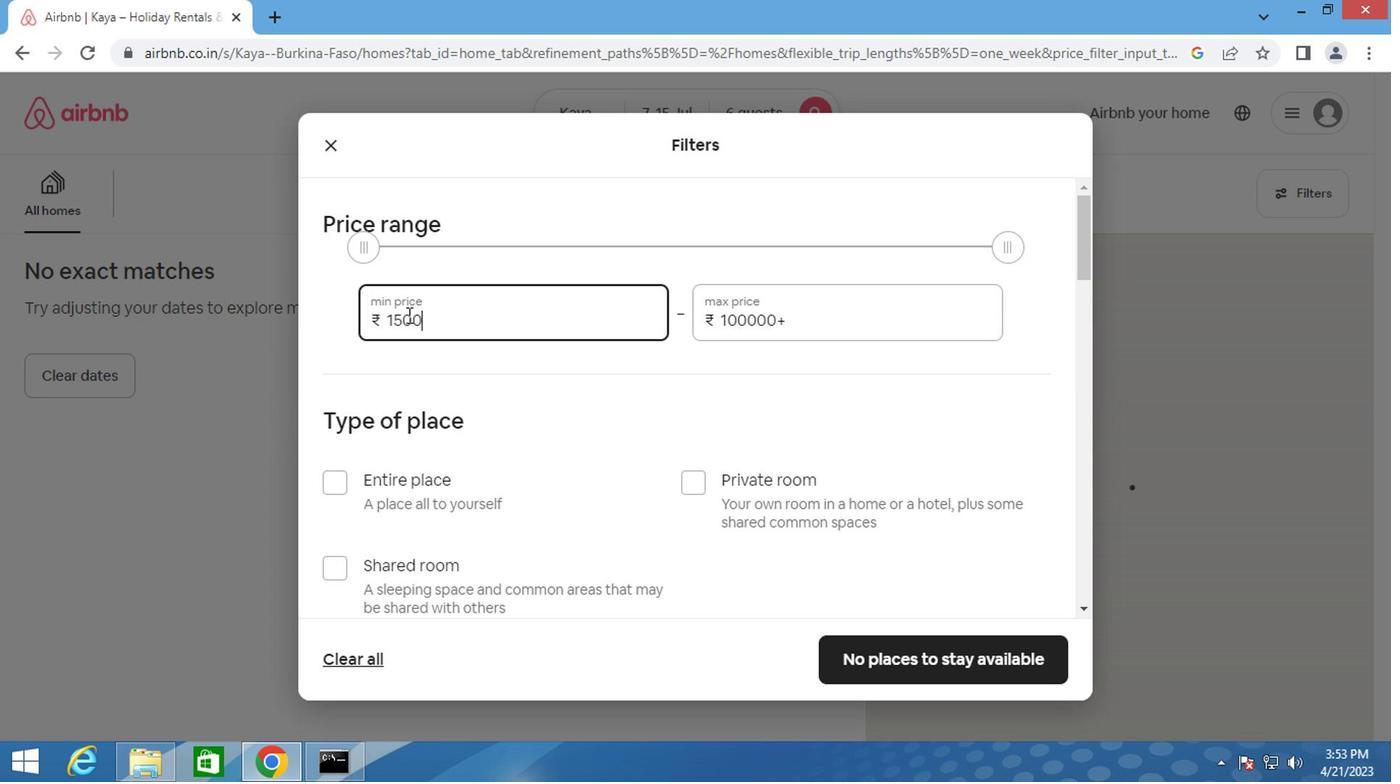 
Action: Mouse moved to (620, 311)
Screenshot: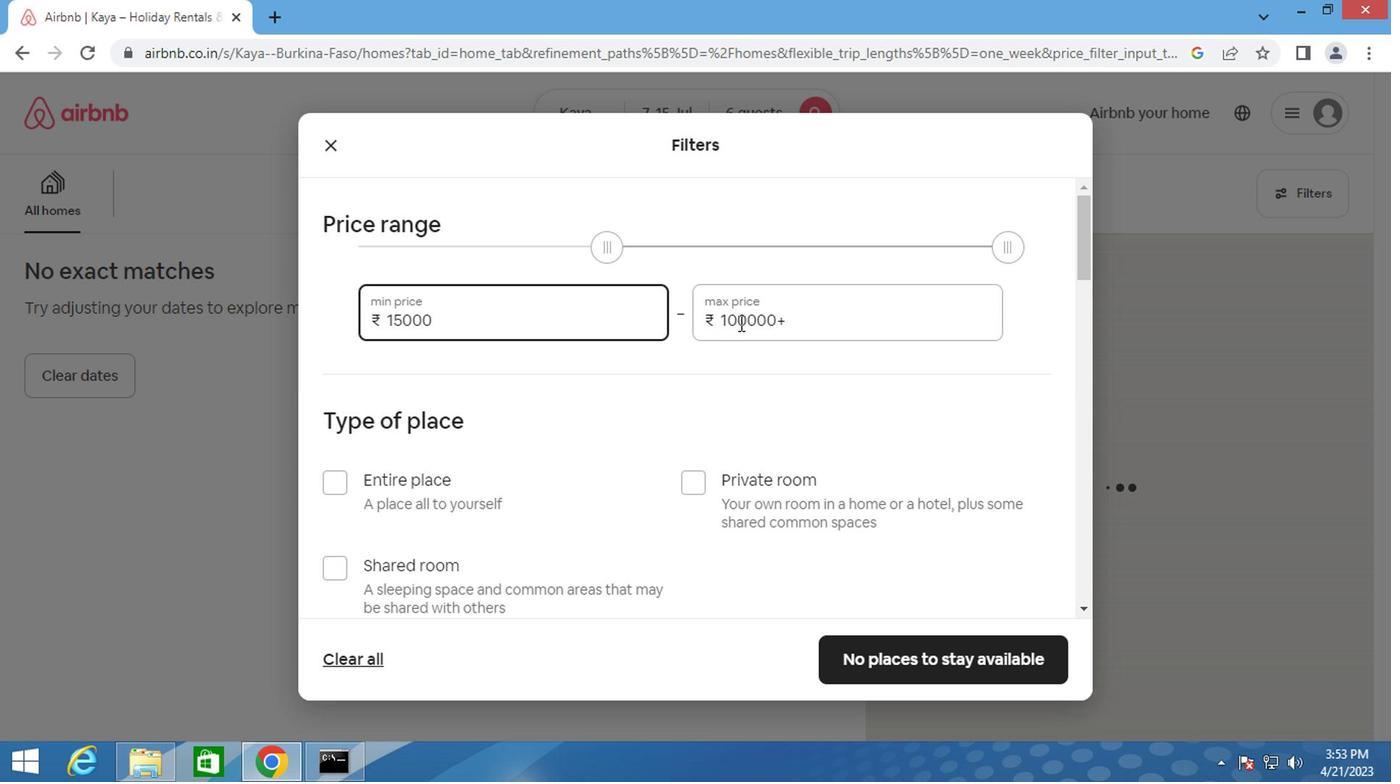
Action: Mouse pressed left at (620, 311)
Screenshot: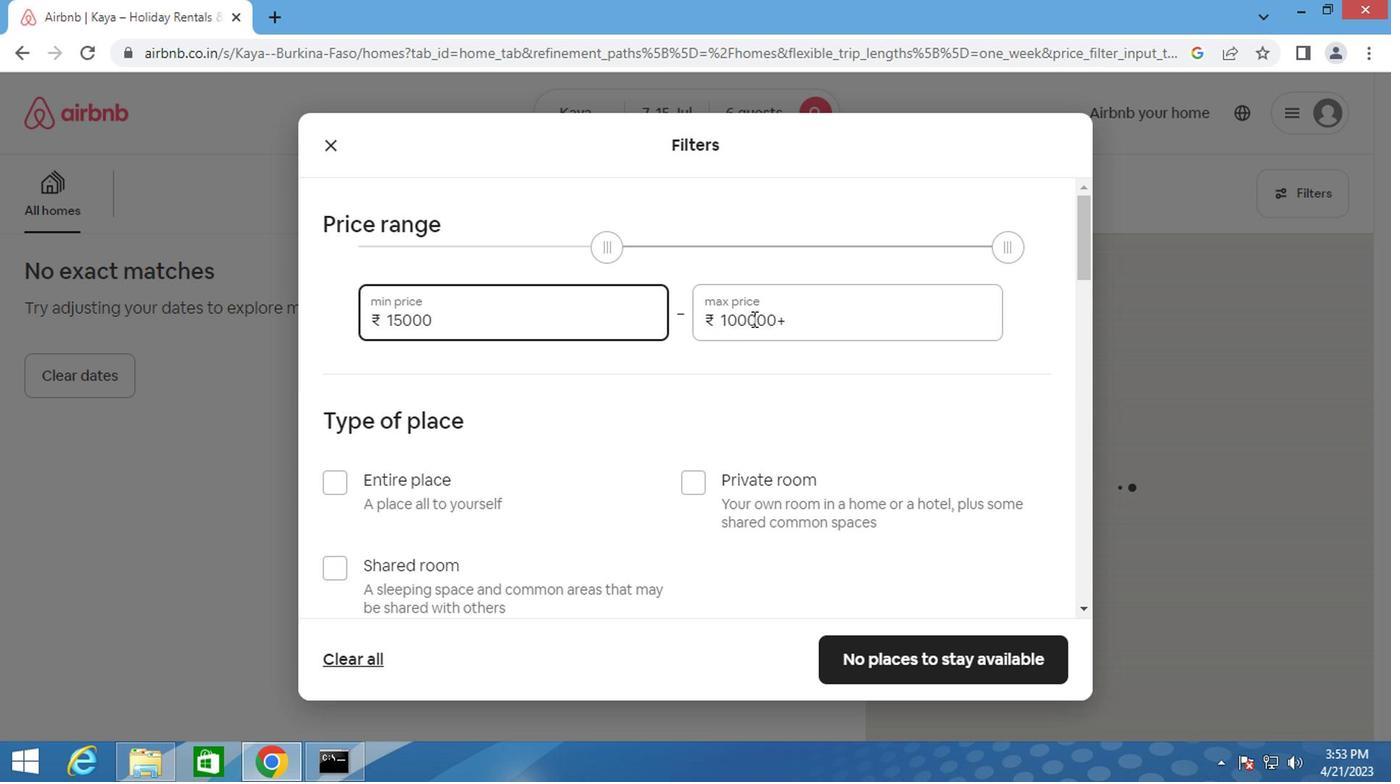 
Action: Mouse pressed left at (620, 311)
Screenshot: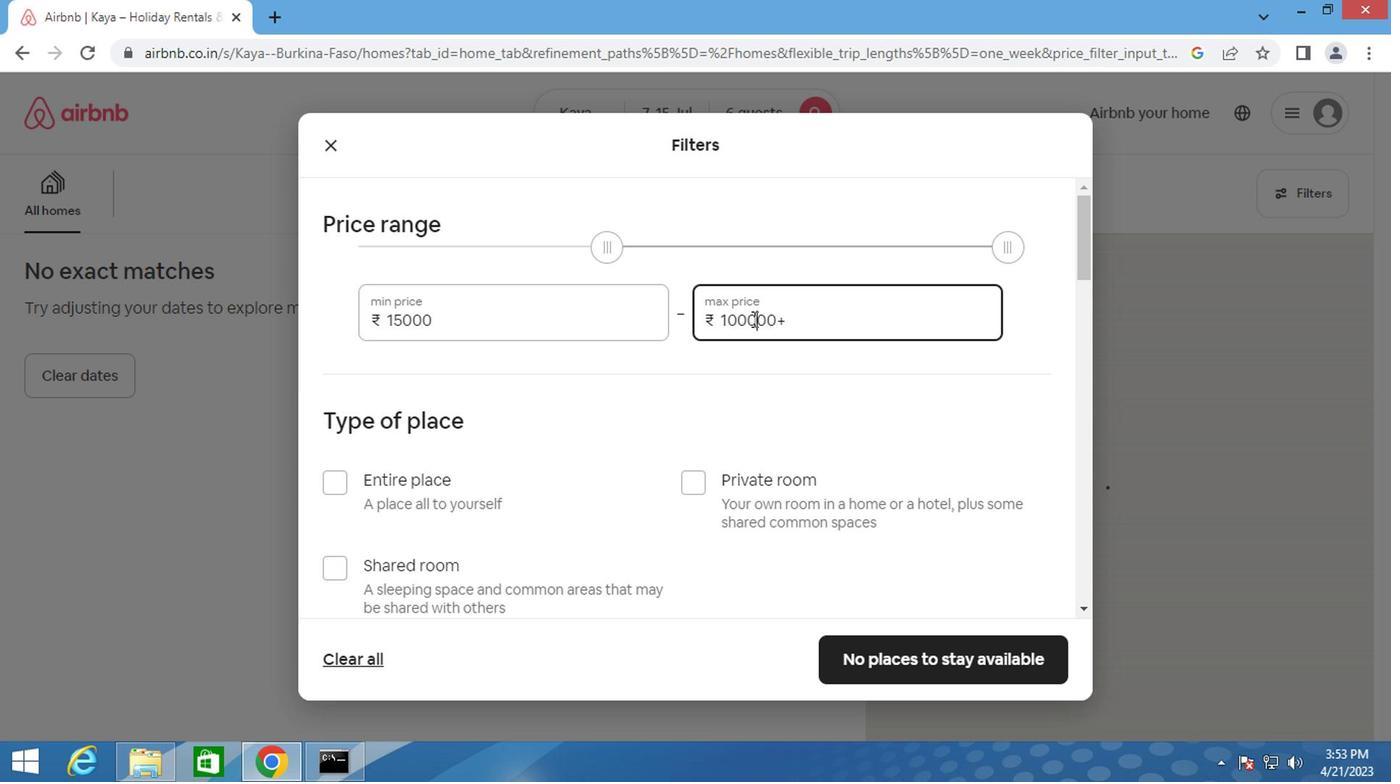 
Action: Key pressed <Key.backspace>
Screenshot: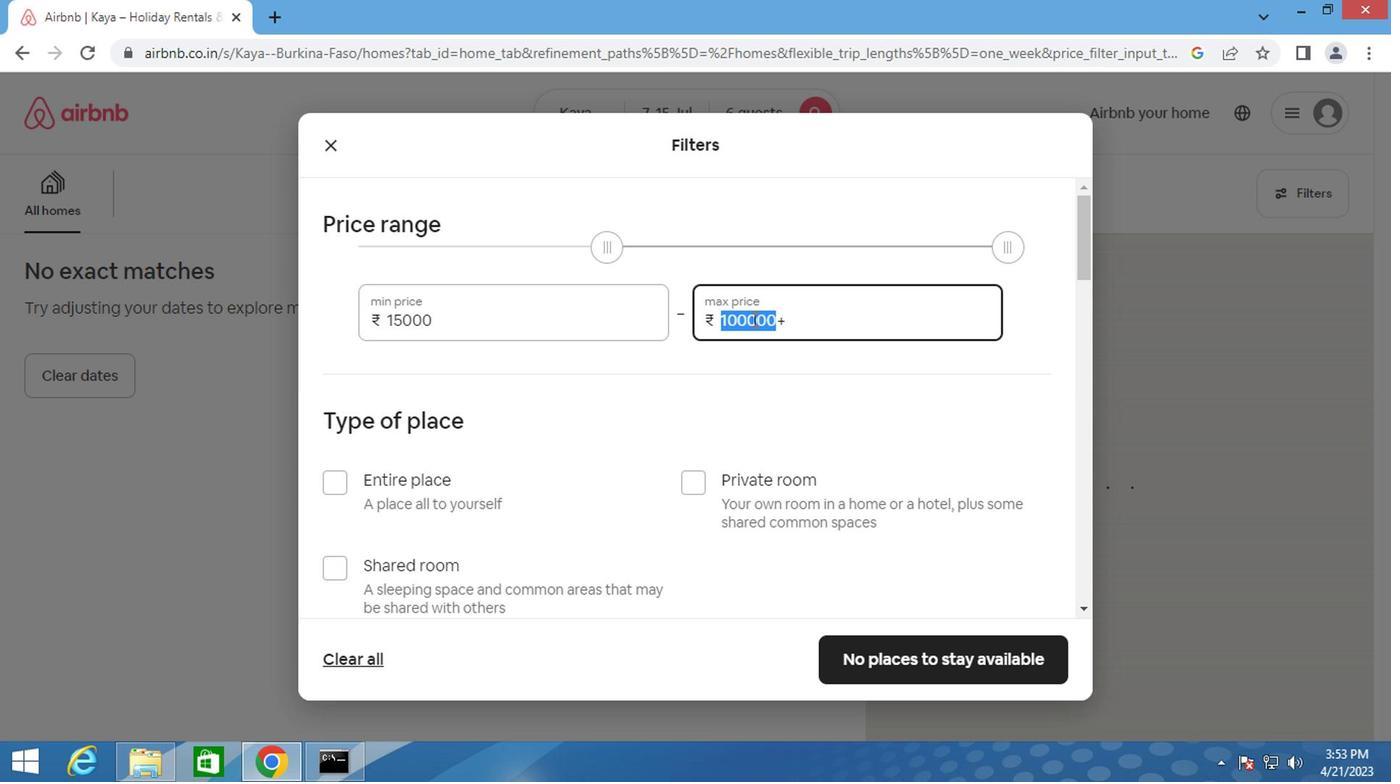 
Action: Mouse pressed left at (620, 311)
Screenshot: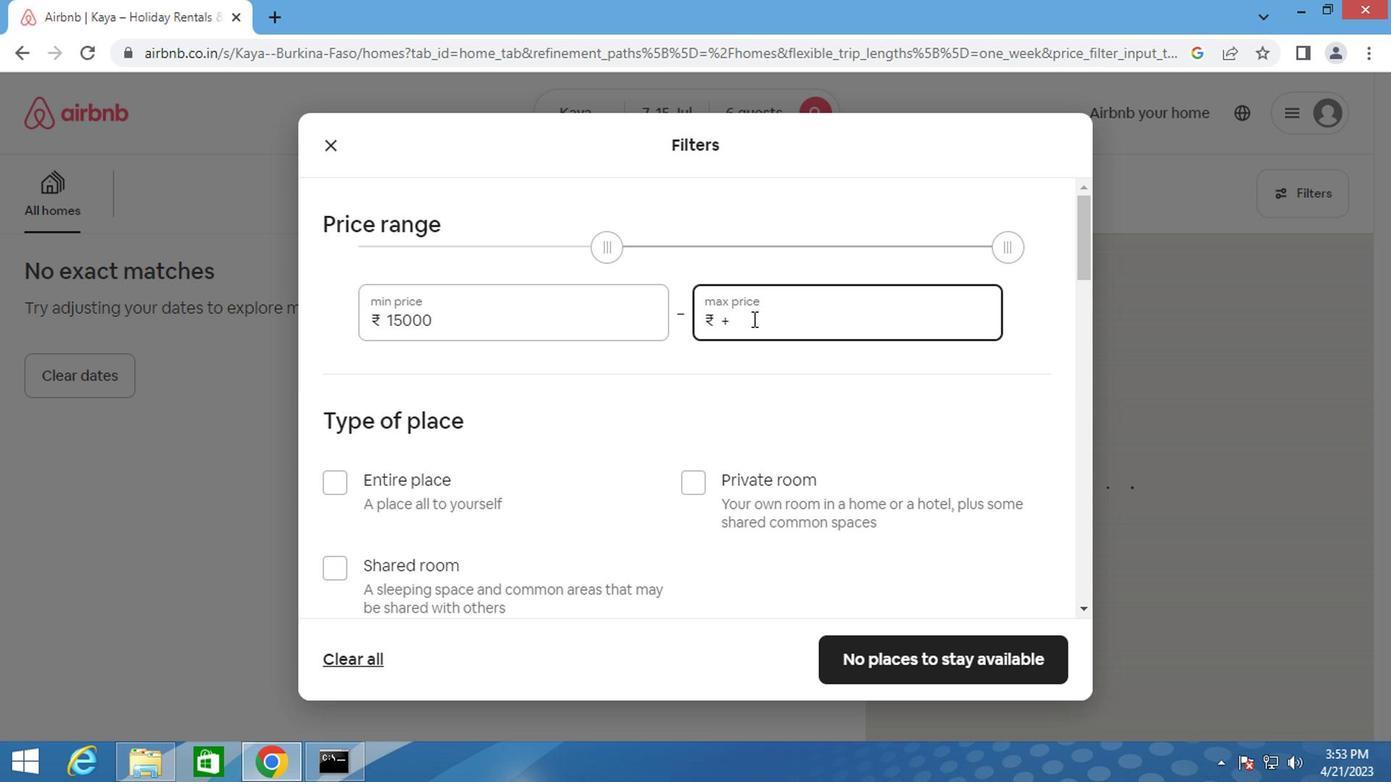 
Action: Key pressed <Key.backspace>20000
Screenshot: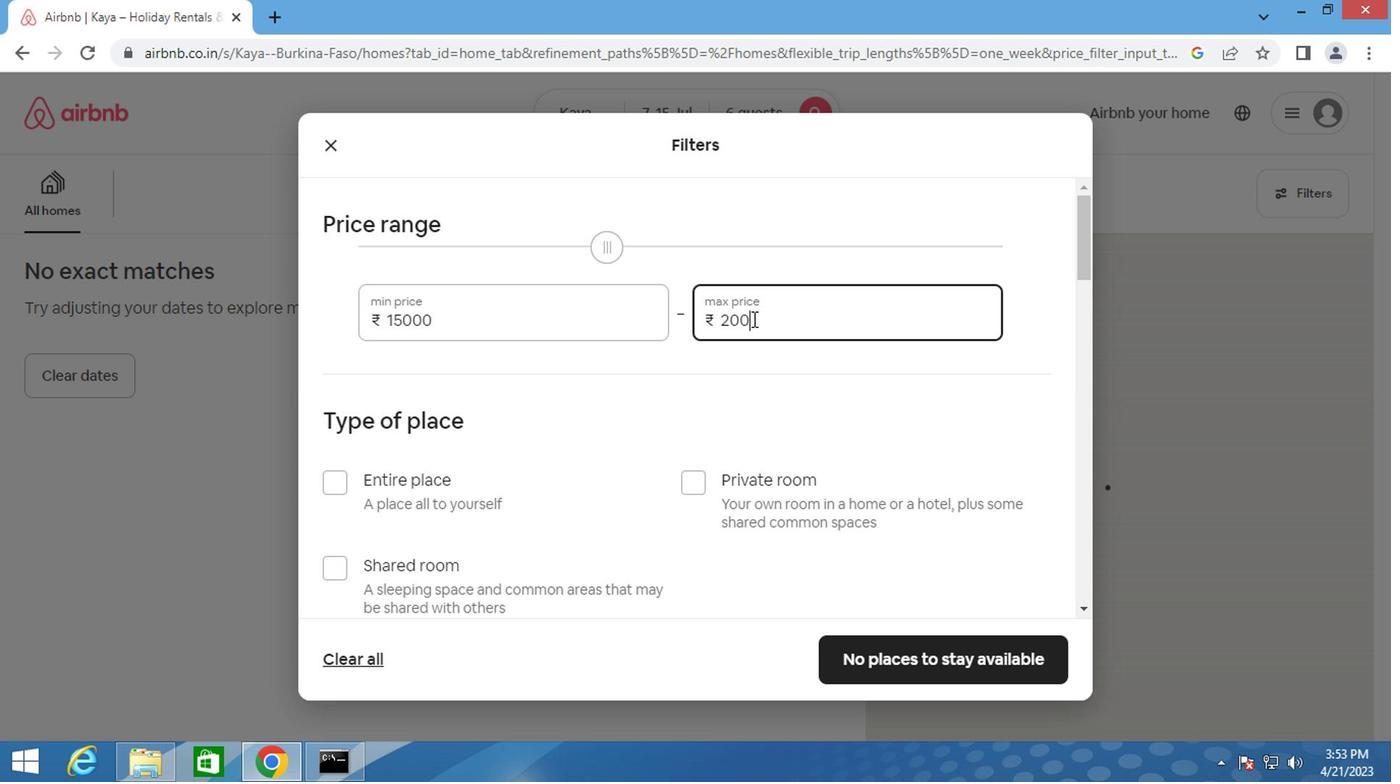 
Action: Mouse moved to (324, 434)
Screenshot: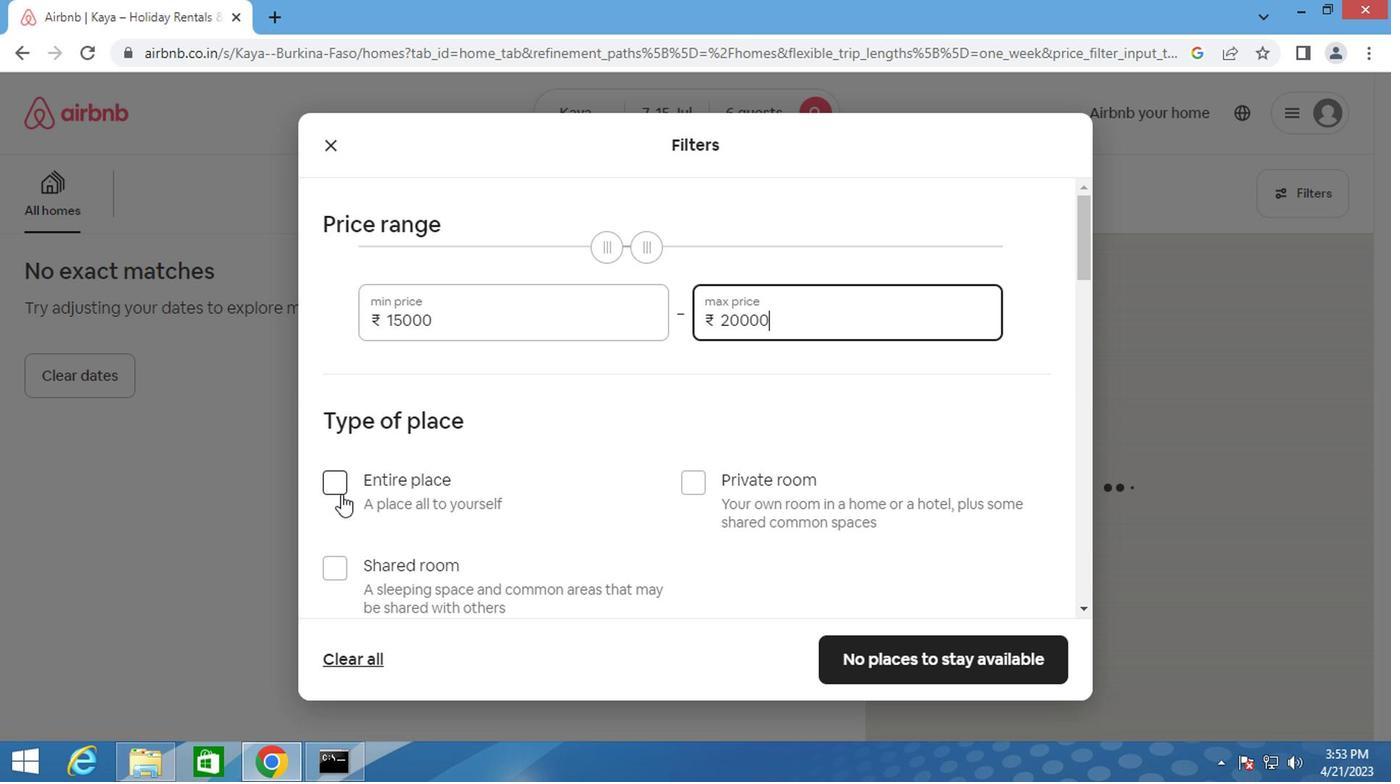 
Action: Mouse pressed left at (324, 434)
Screenshot: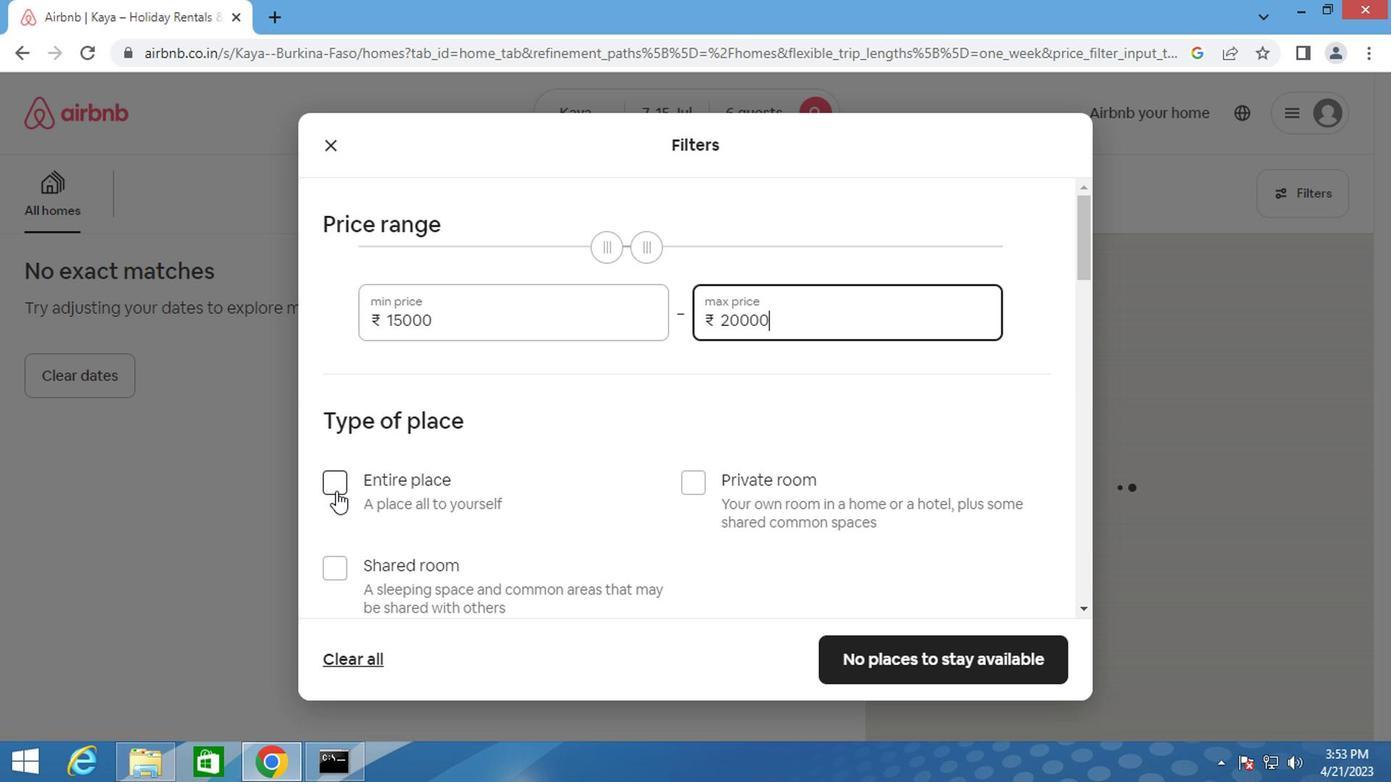 
Action: Mouse moved to (479, 437)
Screenshot: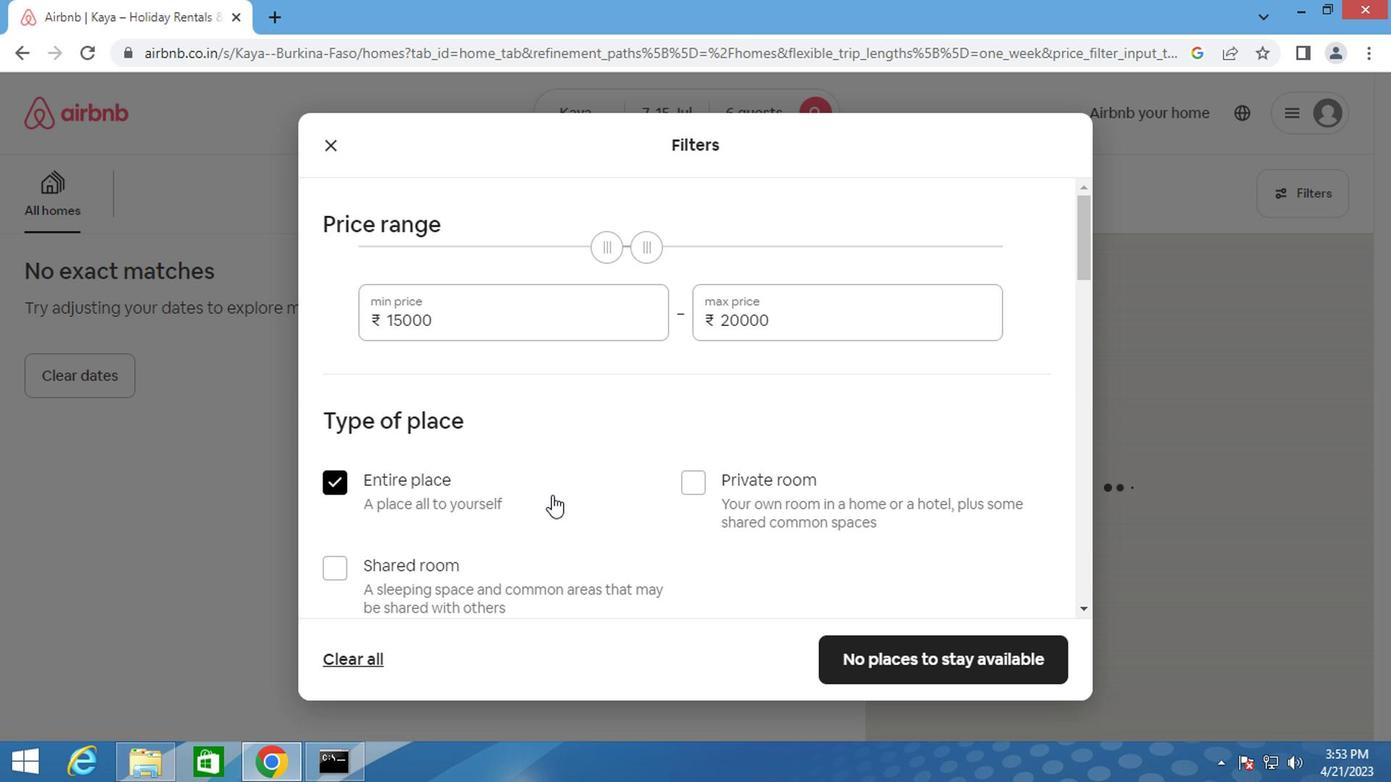 
Action: Mouse scrolled (479, 436) with delta (0, 0)
Screenshot: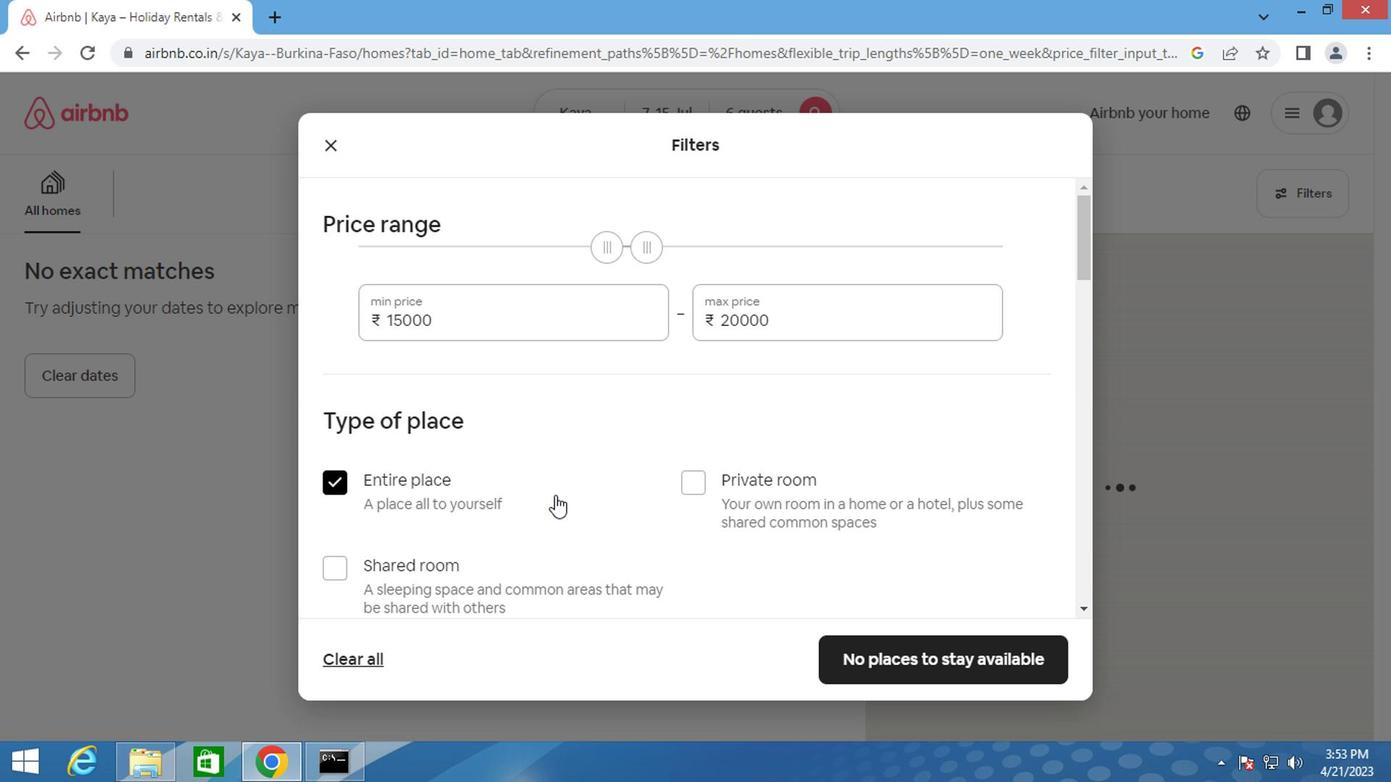 
Action: Mouse scrolled (479, 436) with delta (0, 0)
Screenshot: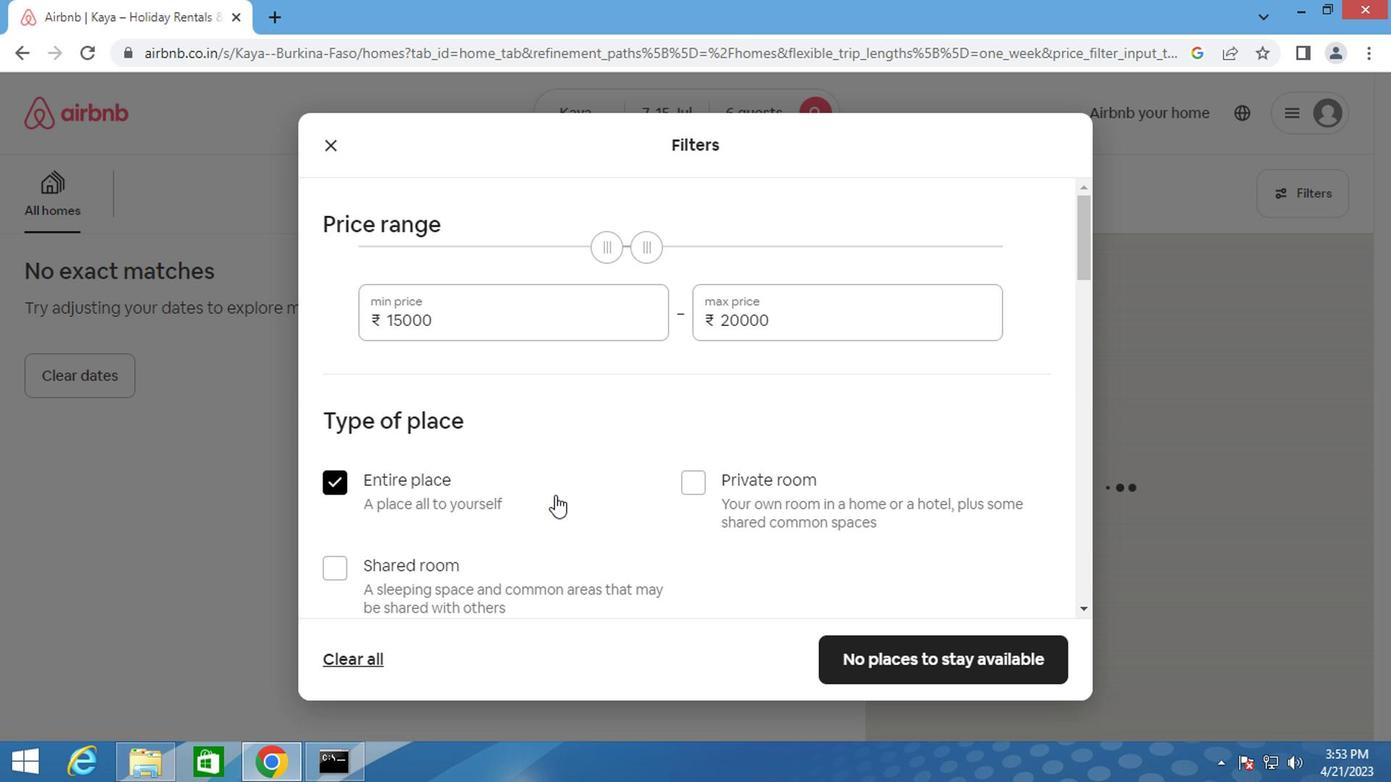 
Action: Mouse scrolled (479, 436) with delta (0, 0)
Screenshot: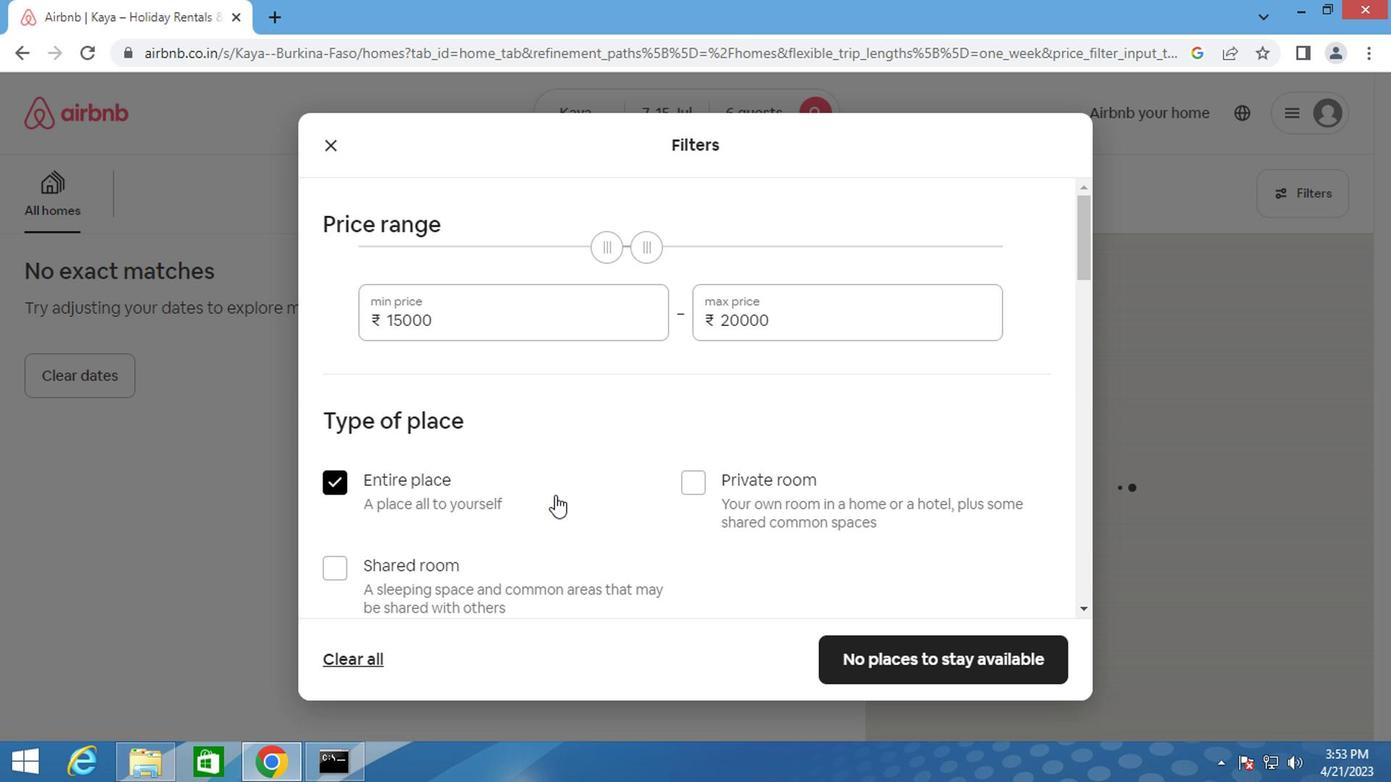 
Action: Mouse scrolled (479, 436) with delta (0, 0)
Screenshot: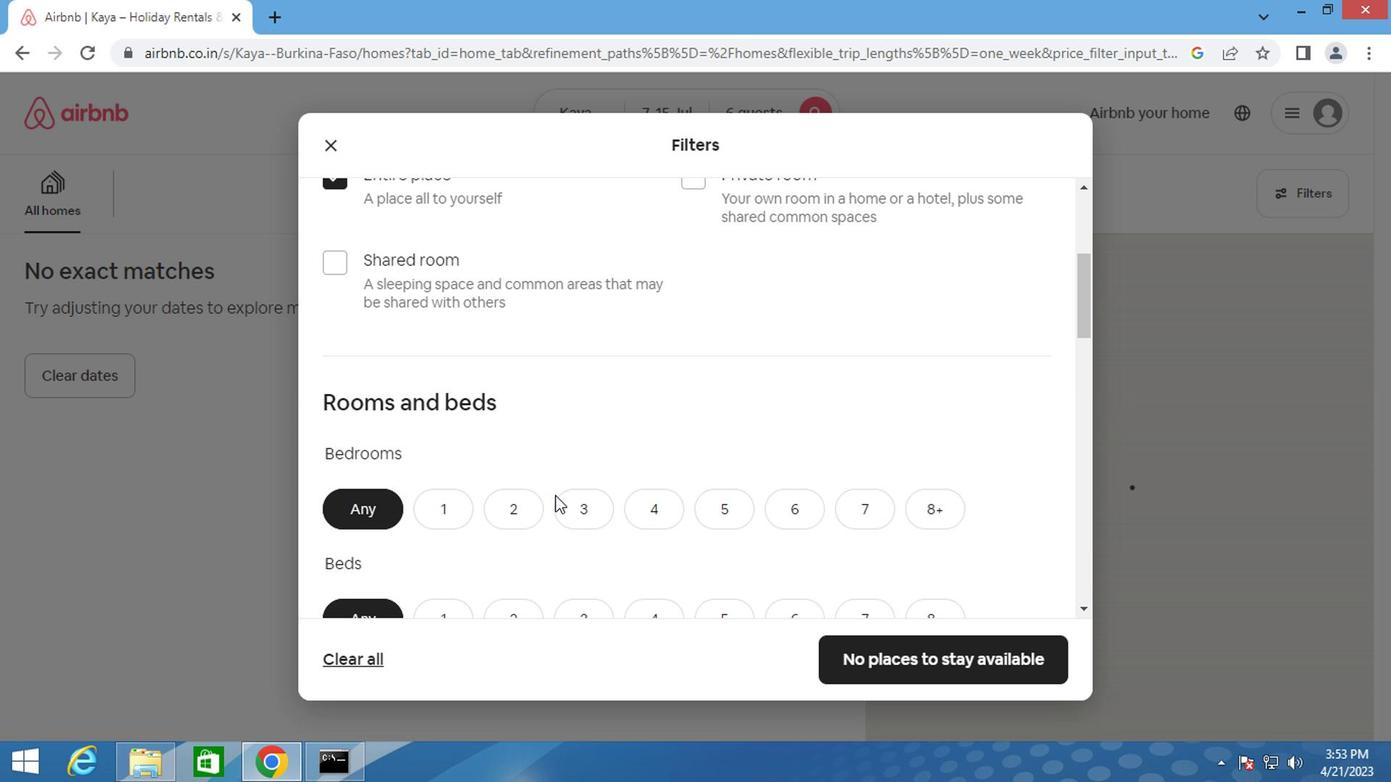 
Action: Mouse scrolled (479, 436) with delta (0, 0)
Screenshot: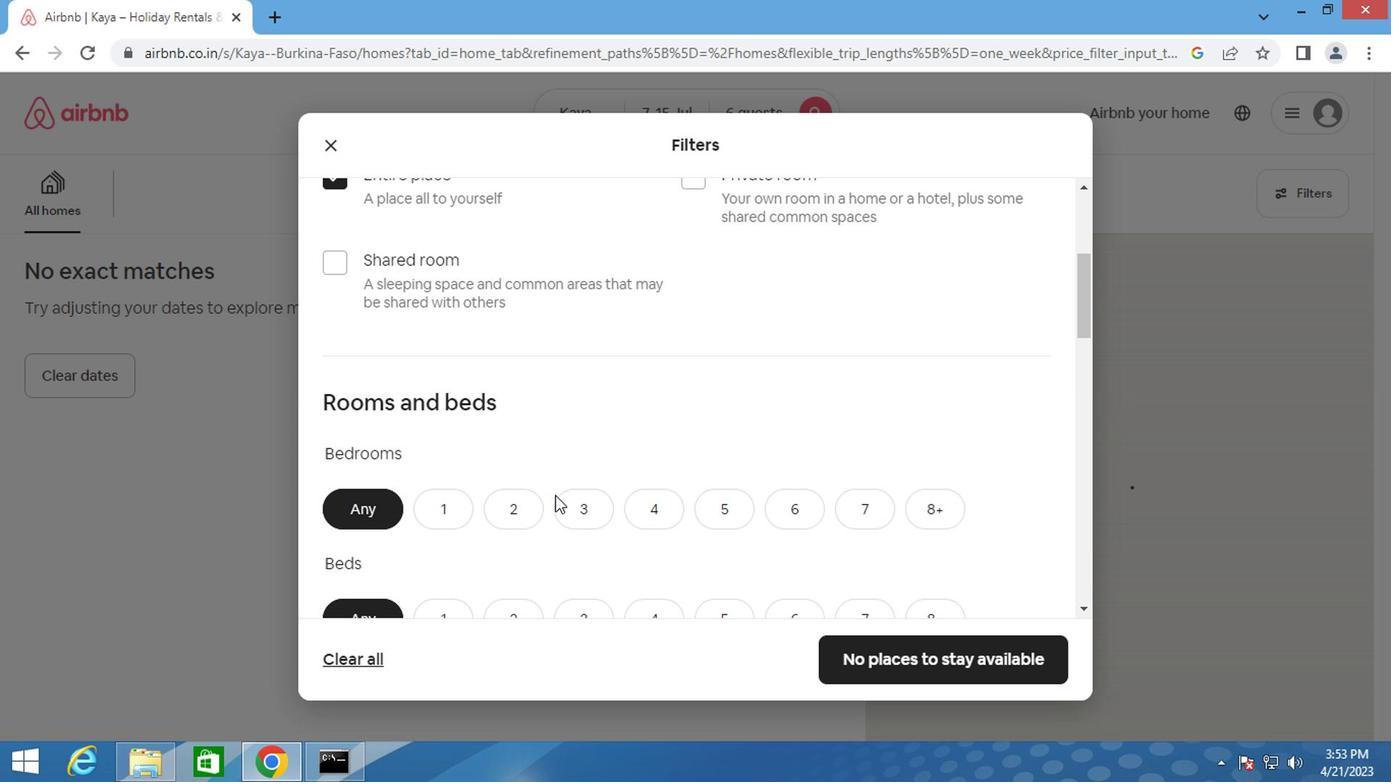 
Action: Mouse moved to (508, 303)
Screenshot: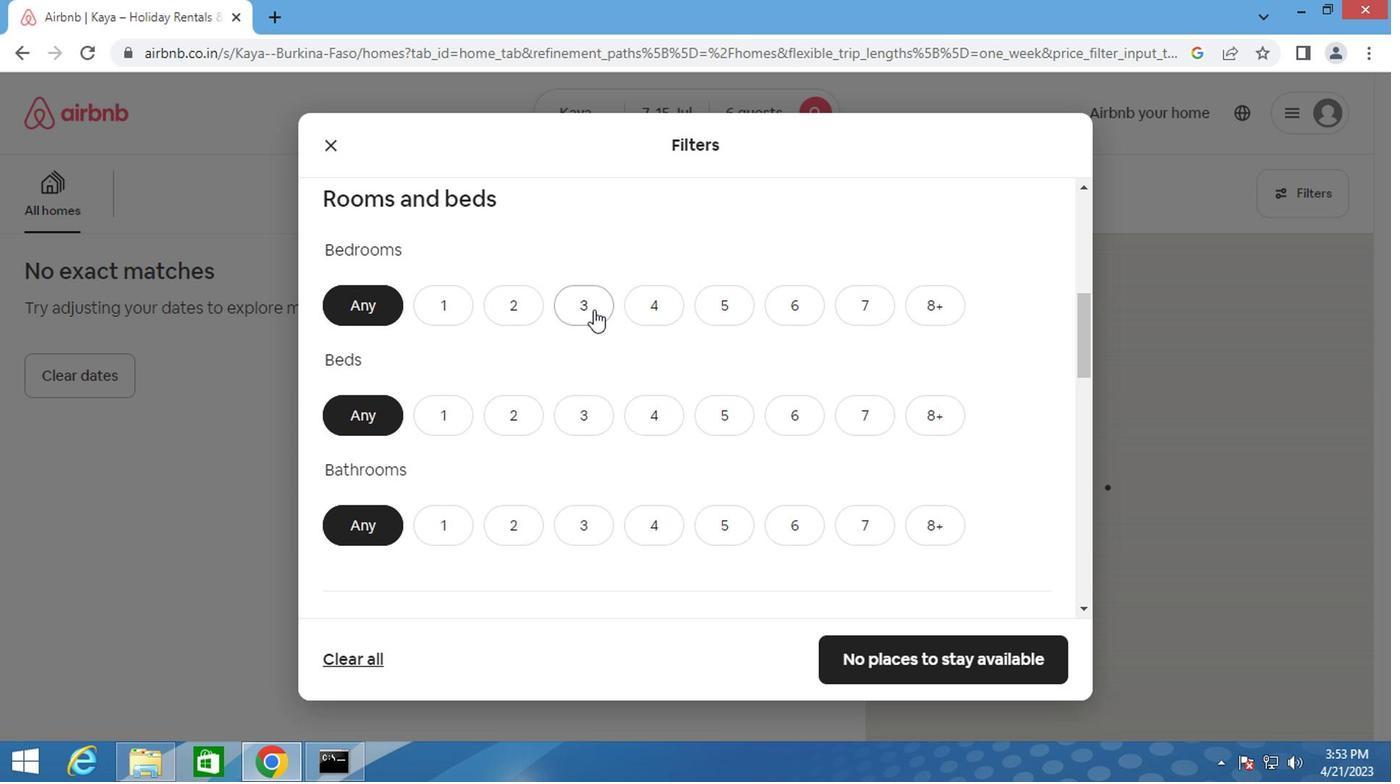 
Action: Mouse pressed left at (508, 303)
Screenshot: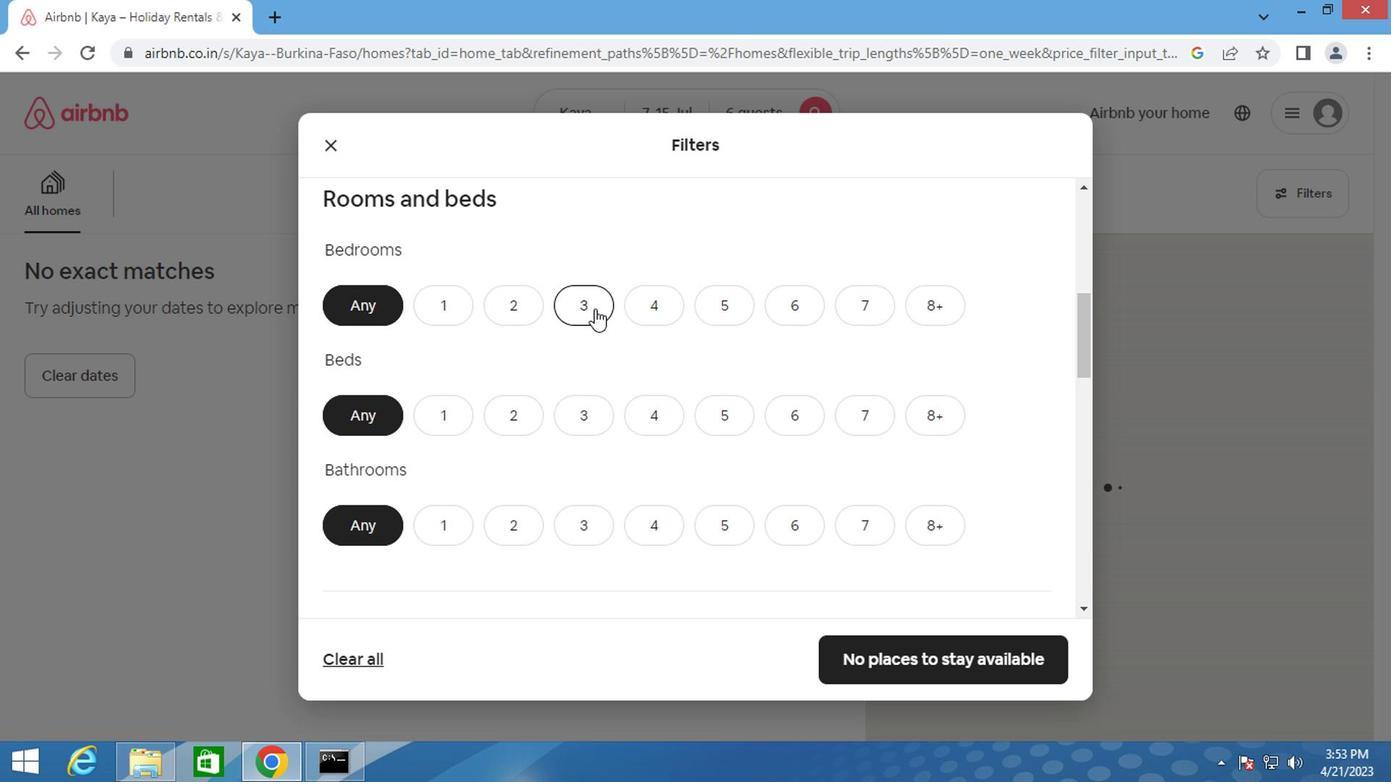 
Action: Mouse moved to (499, 386)
Screenshot: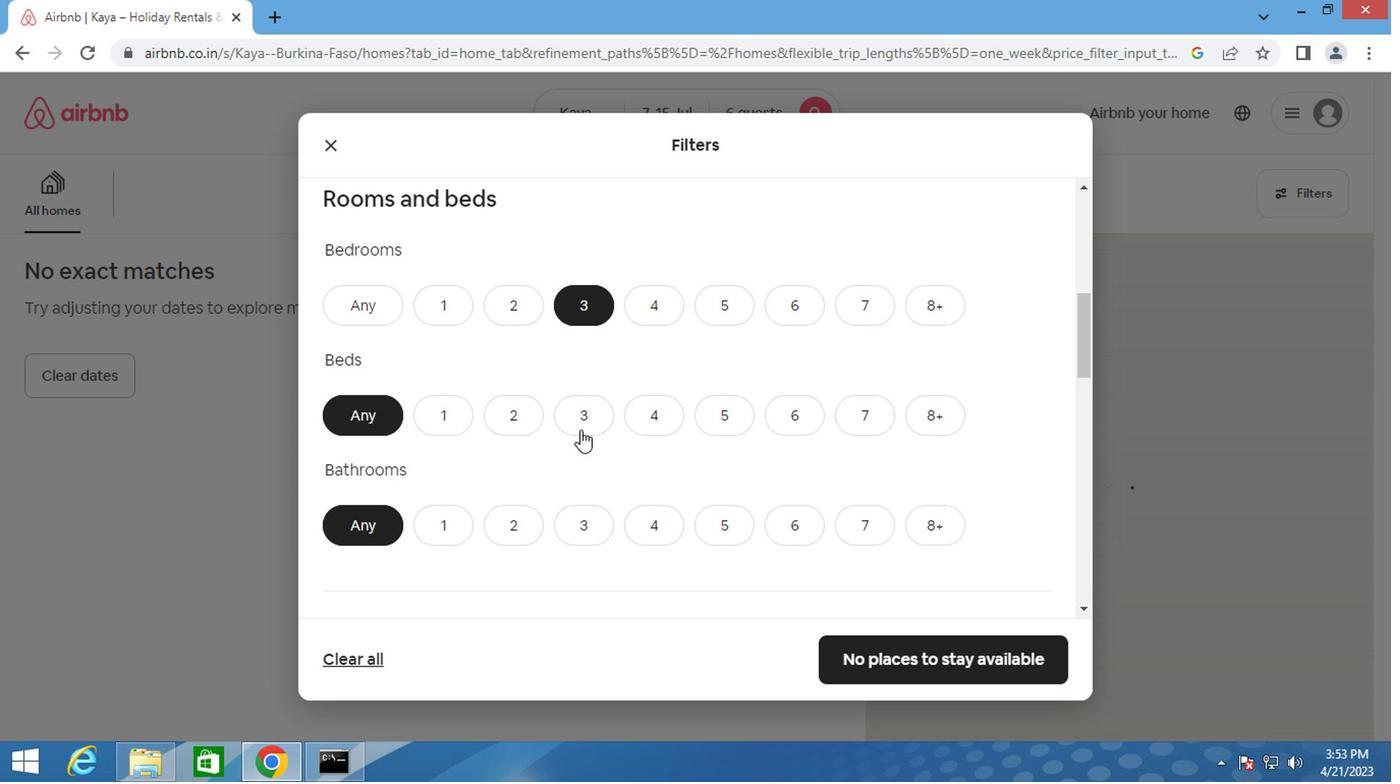 
Action: Mouse pressed left at (499, 386)
Screenshot: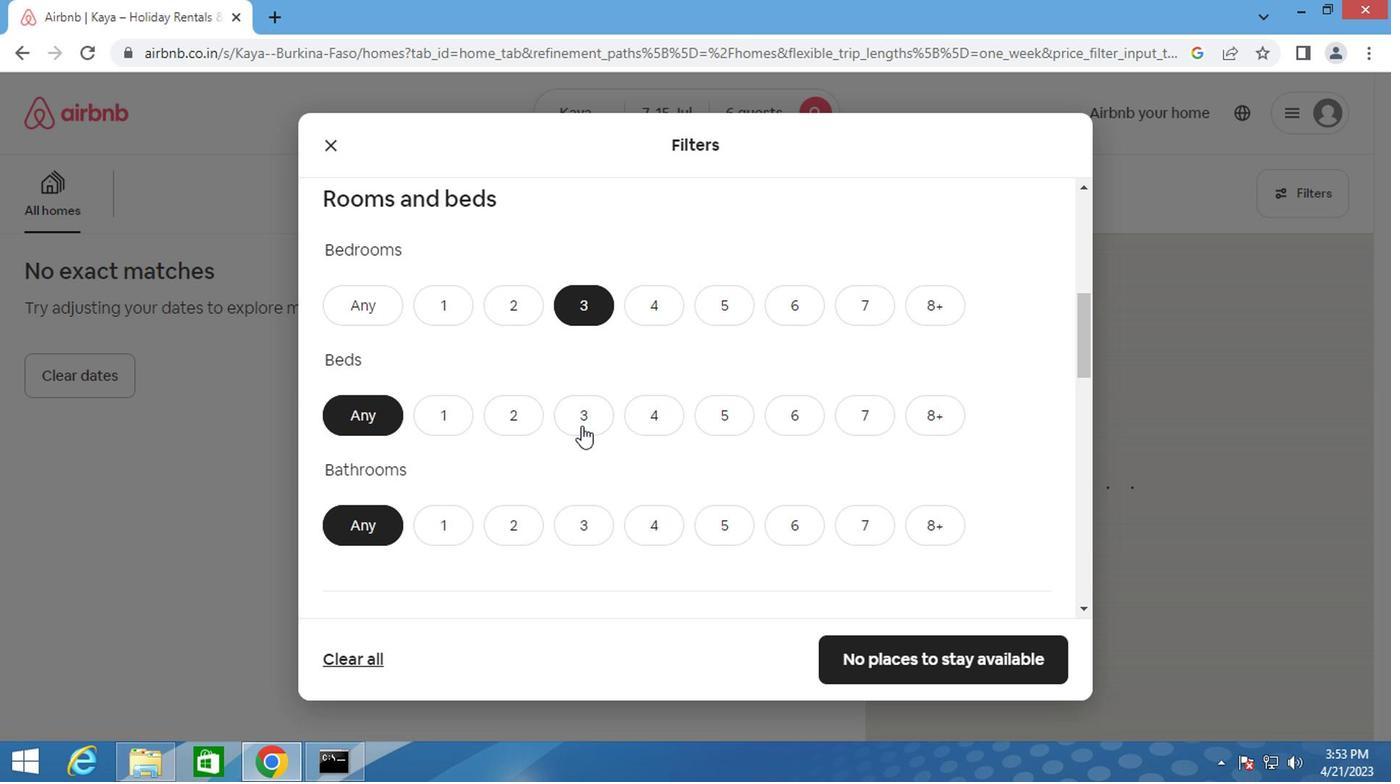 
Action: Mouse moved to (499, 451)
Screenshot: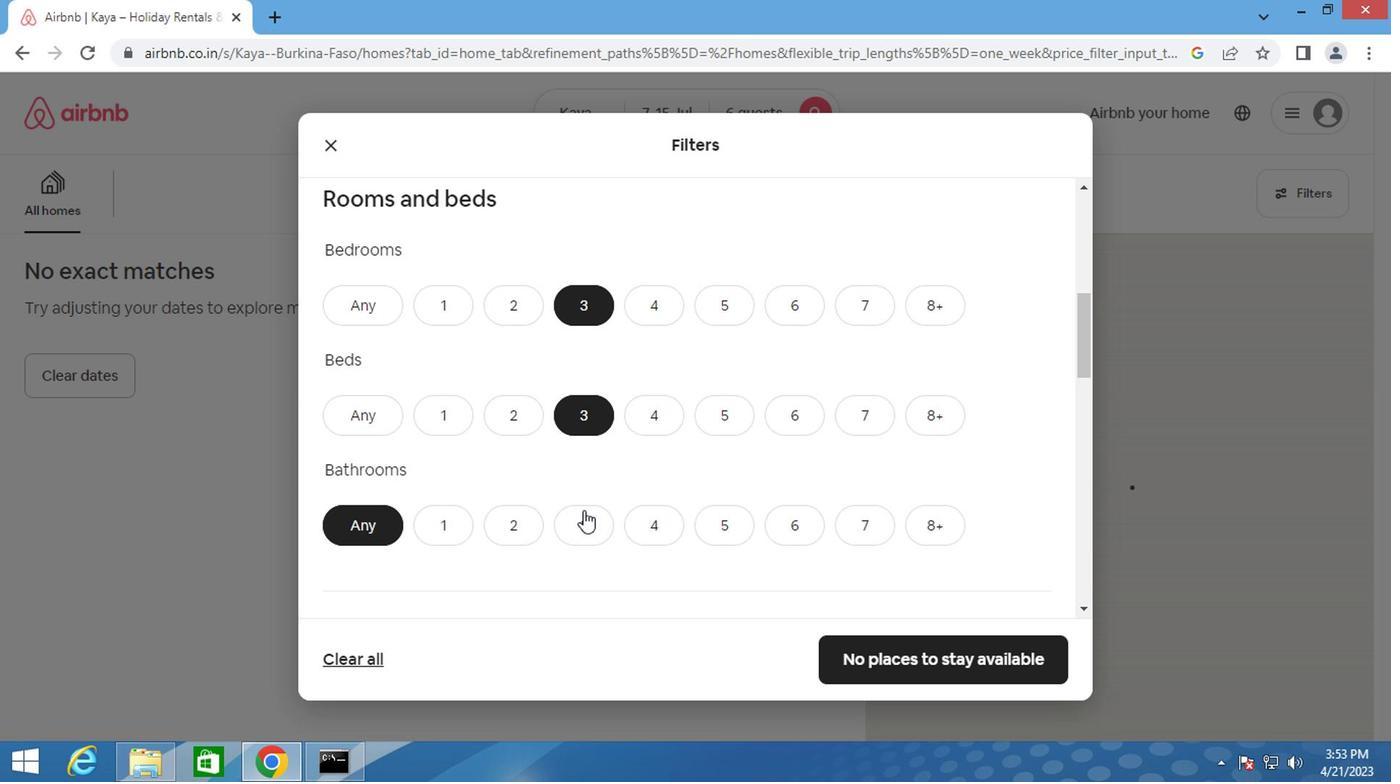
Action: Mouse pressed left at (499, 451)
Screenshot: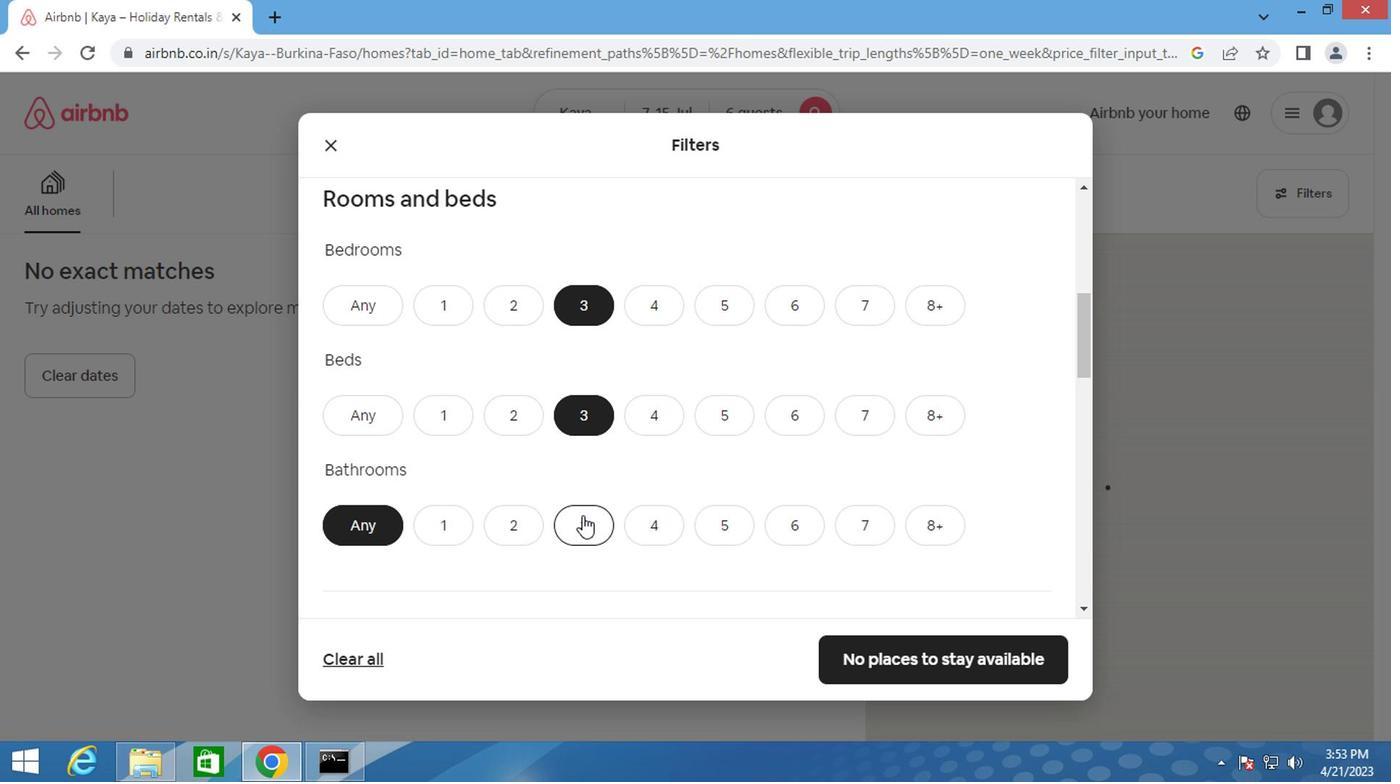 
Action: Mouse moved to (509, 434)
Screenshot: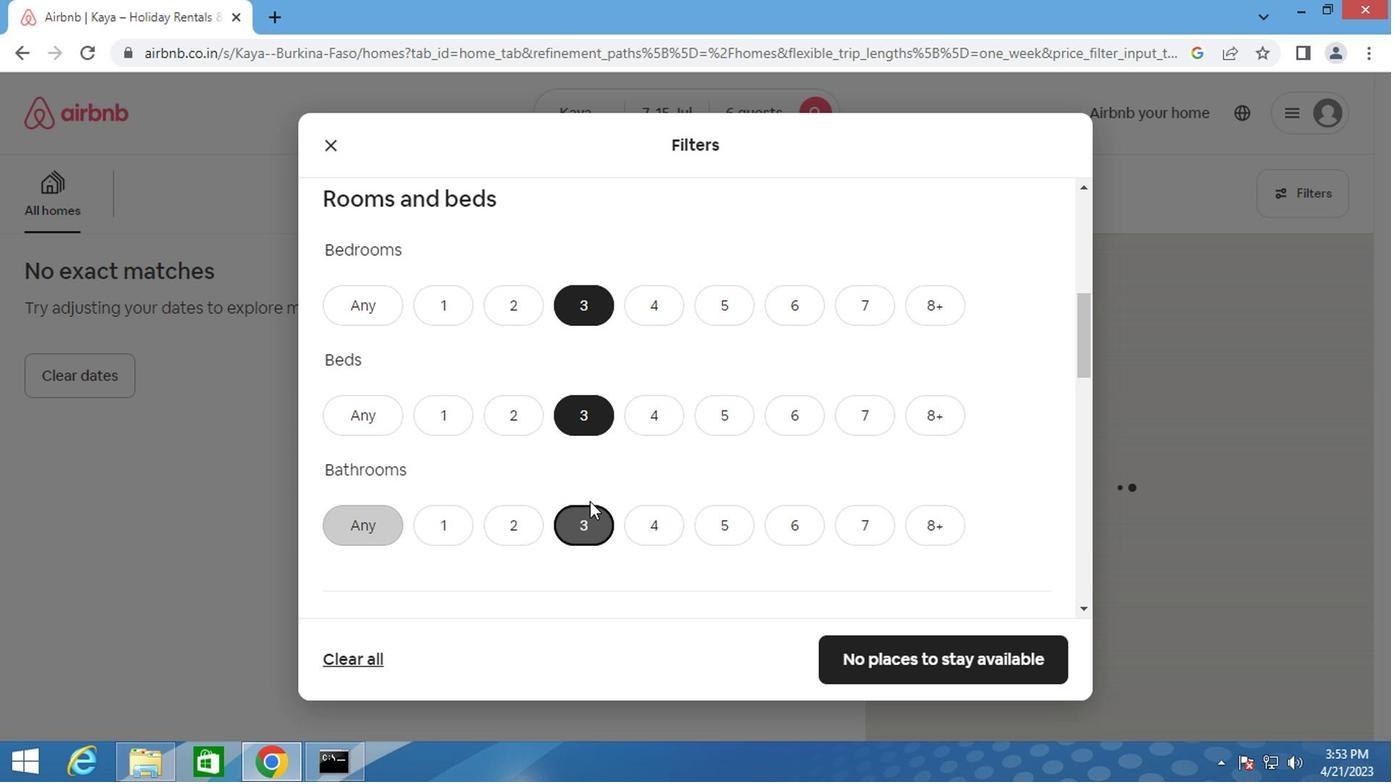 
Action: Mouse scrolled (509, 434) with delta (0, 0)
Screenshot: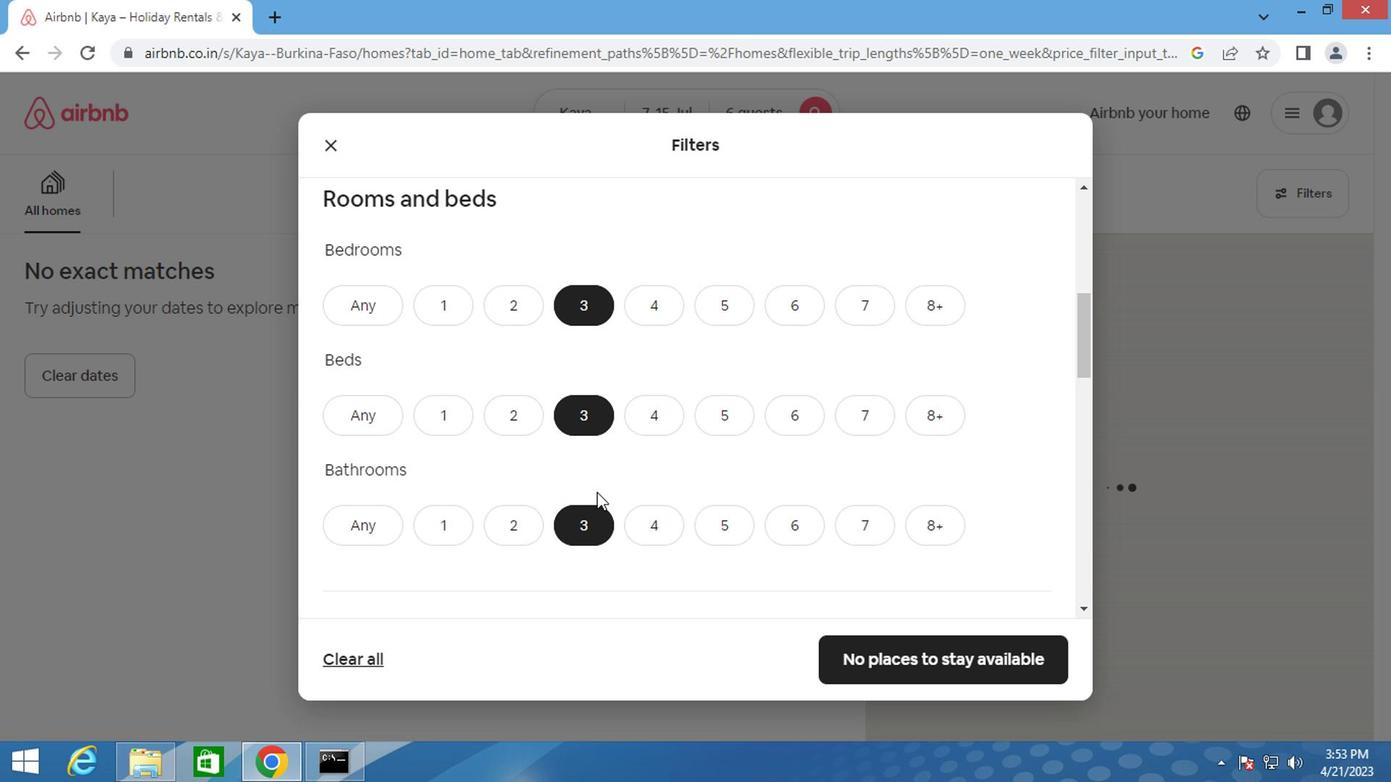 
Action: Mouse scrolled (509, 434) with delta (0, 0)
Screenshot: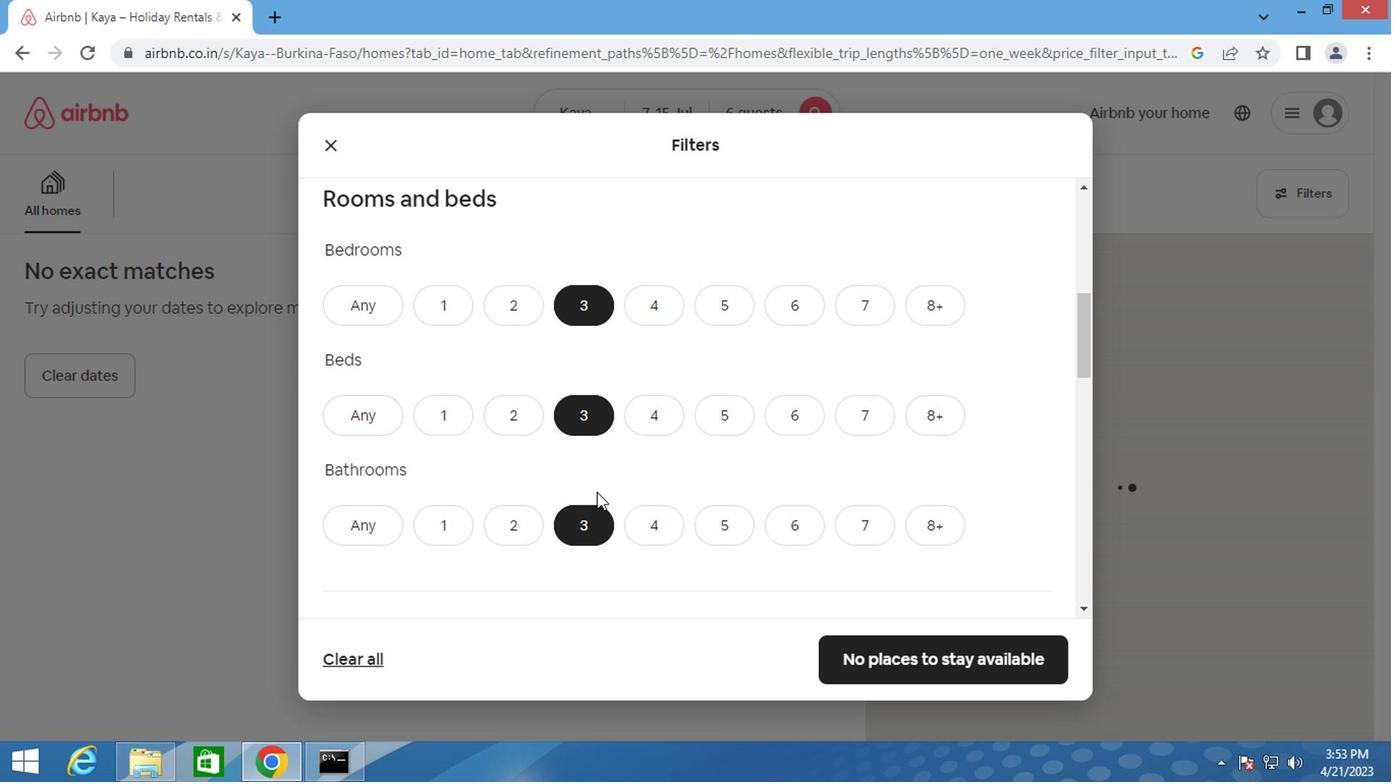 
Action: Mouse scrolled (509, 434) with delta (0, 0)
Screenshot: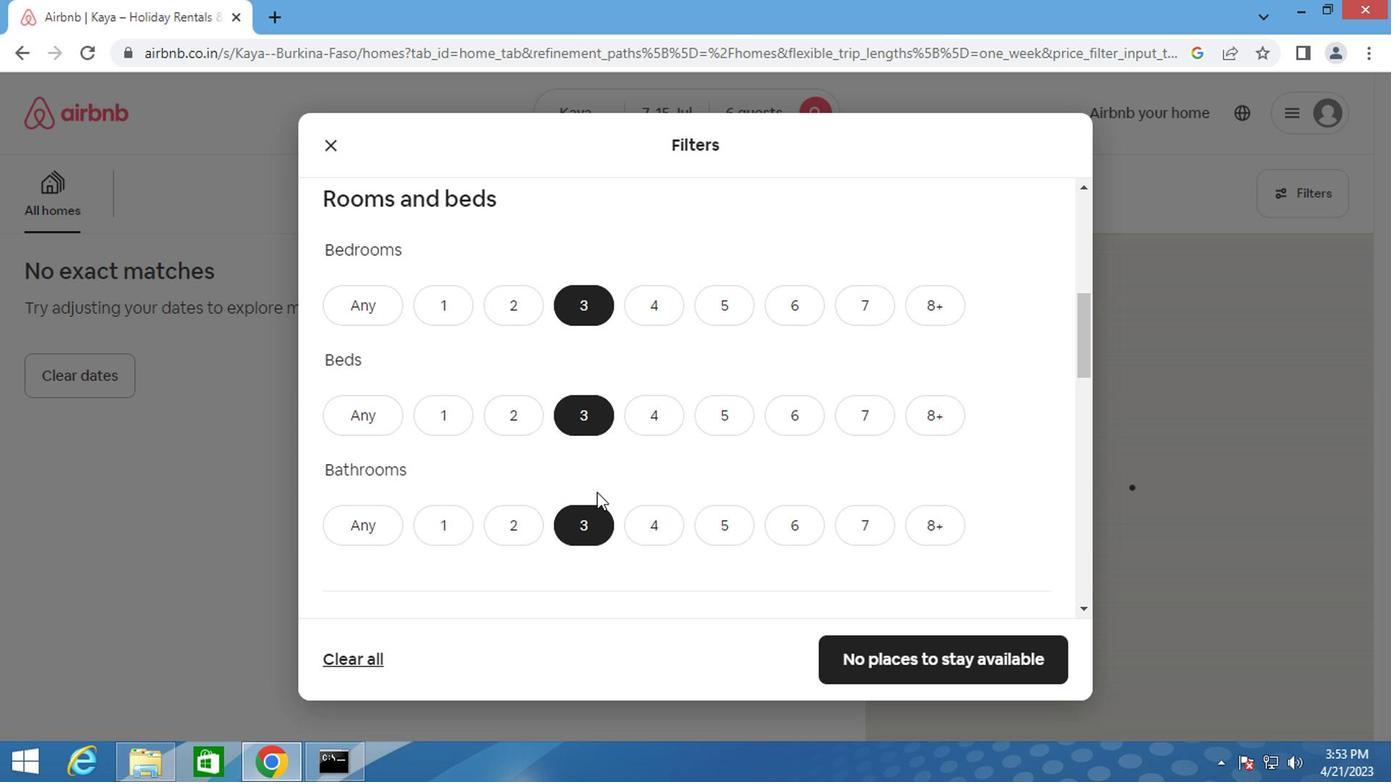 
Action: Mouse moved to (511, 432)
Screenshot: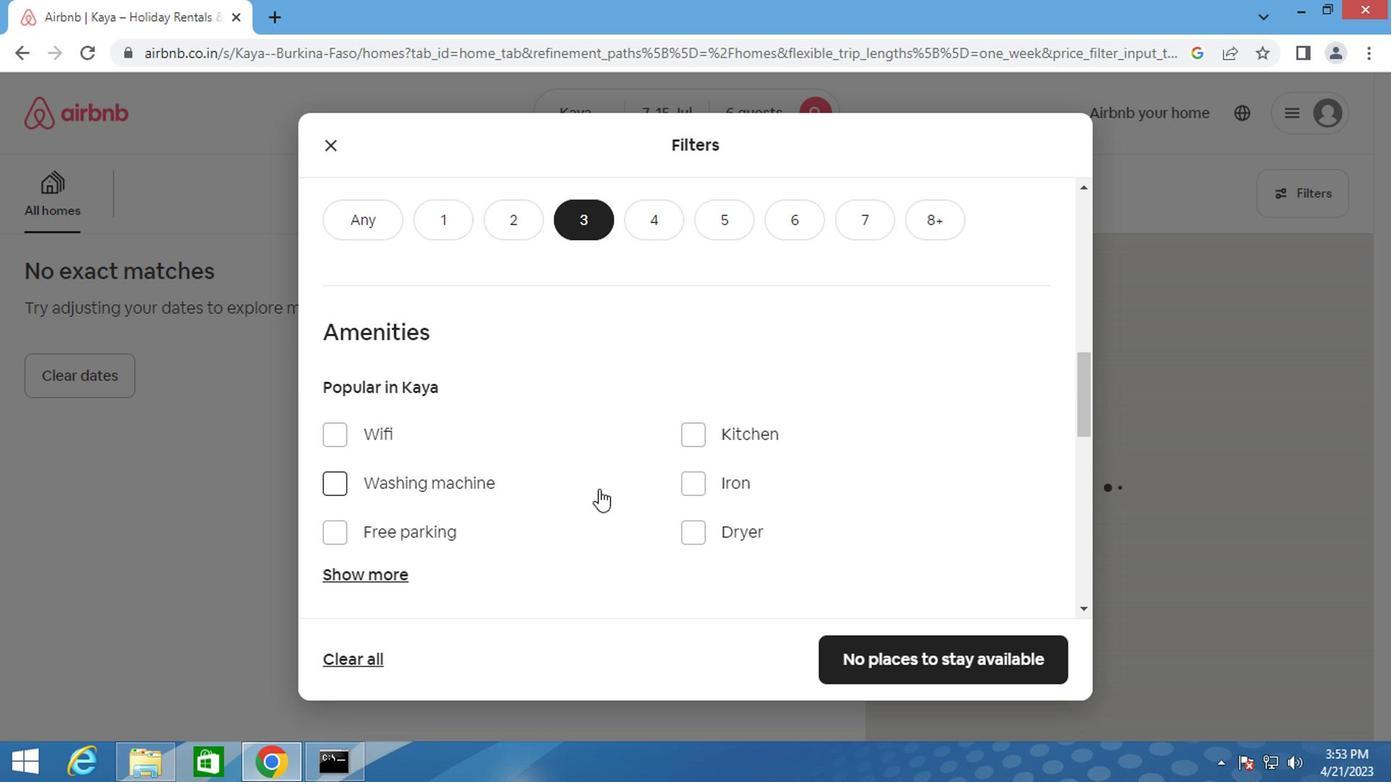 
Action: Mouse scrolled (511, 431) with delta (0, 0)
Screenshot: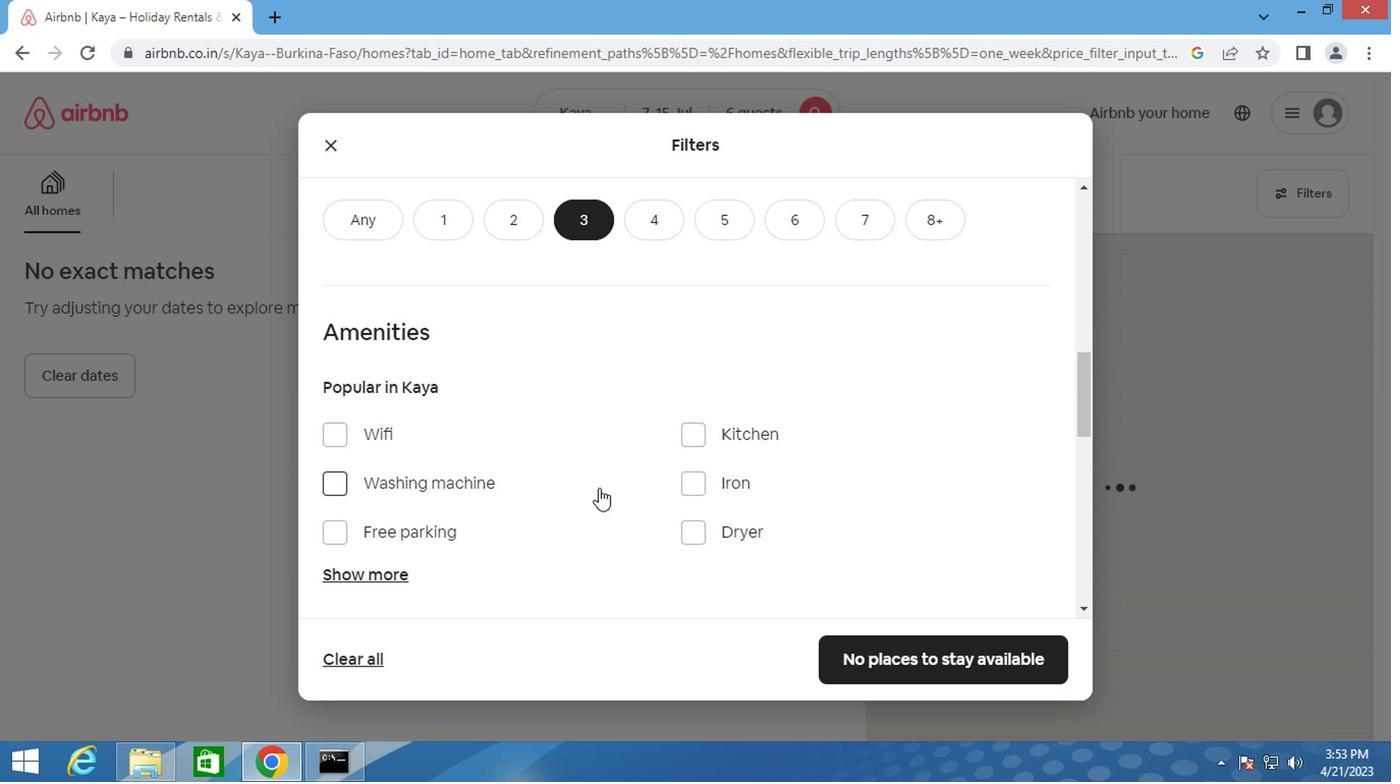 
Action: Mouse scrolled (511, 431) with delta (0, 0)
Screenshot: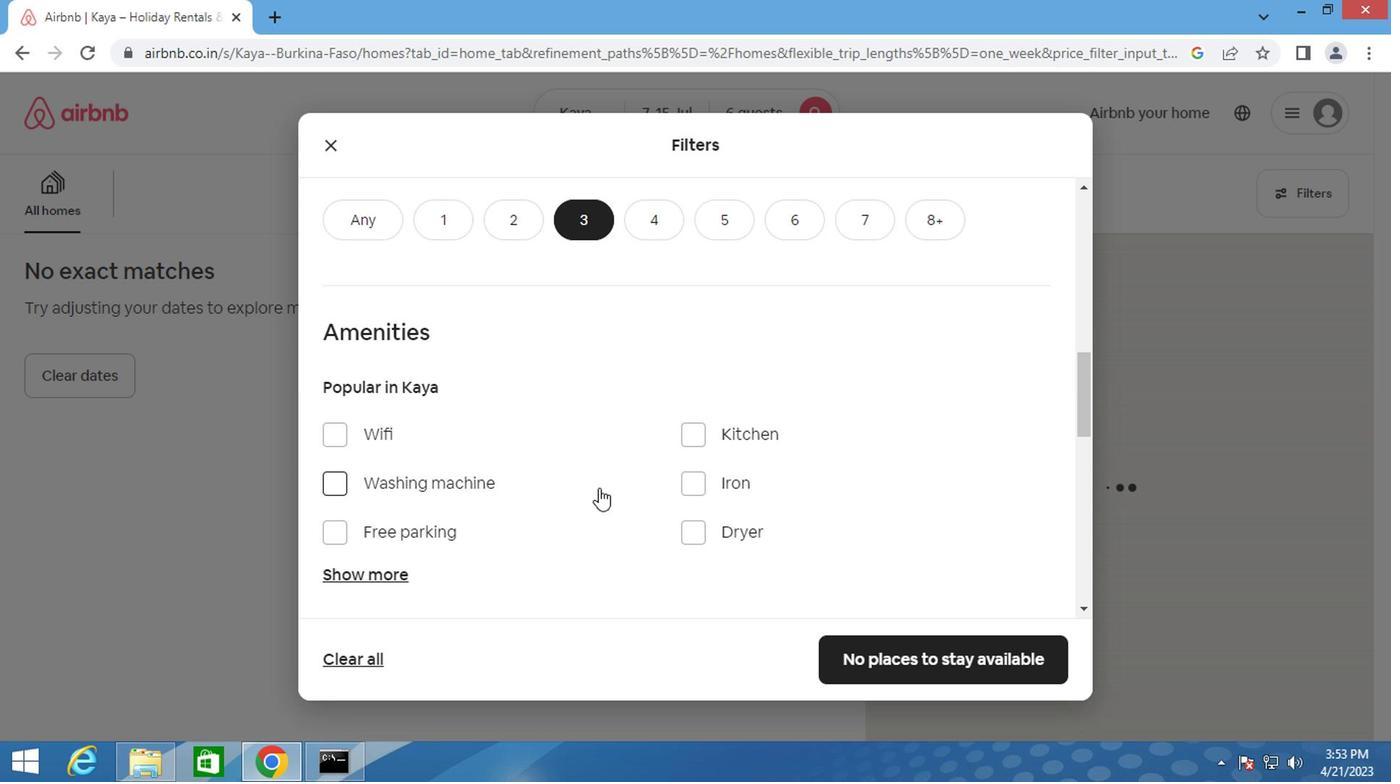 
Action: Mouse scrolled (511, 432) with delta (0, 0)
Screenshot: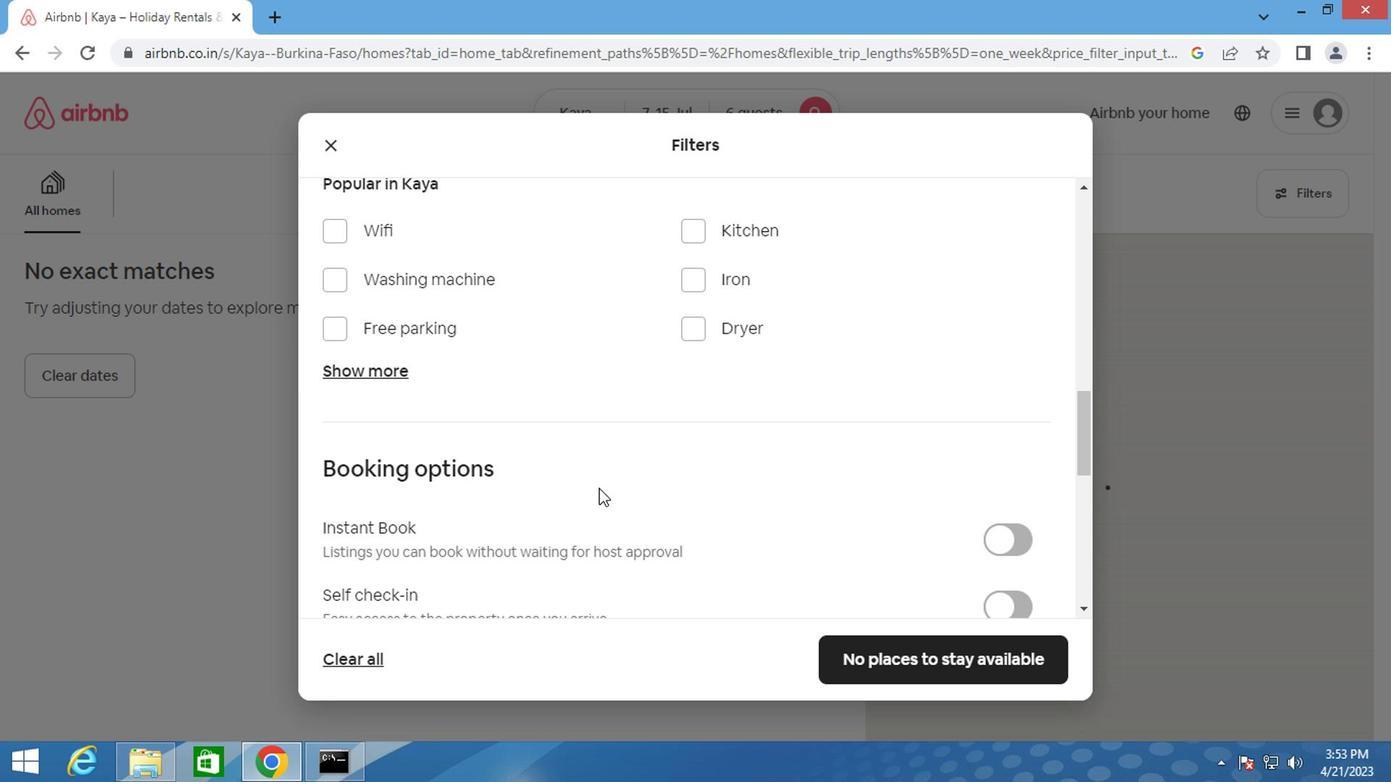 
Action: Mouse scrolled (511, 432) with delta (0, 0)
Screenshot: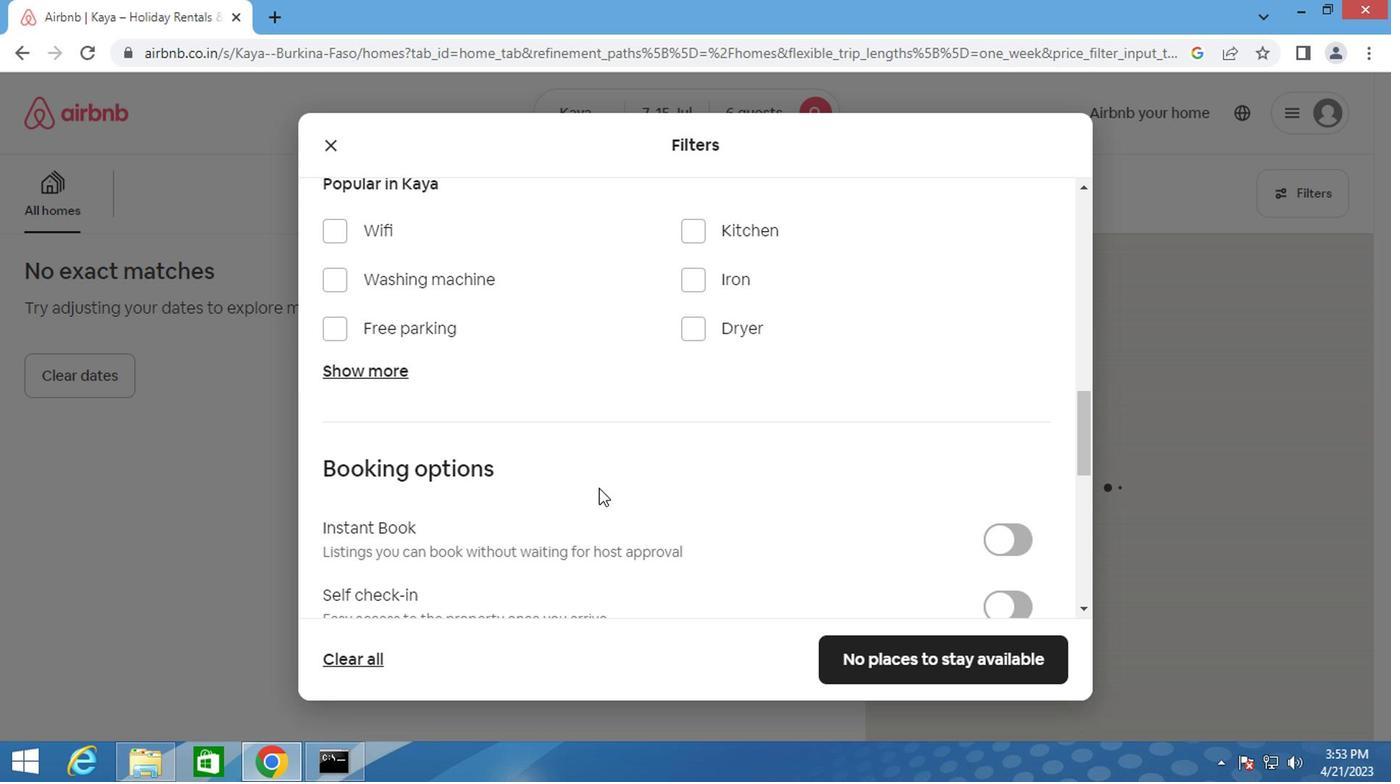 
Action: Mouse scrolled (511, 431) with delta (0, 0)
Screenshot: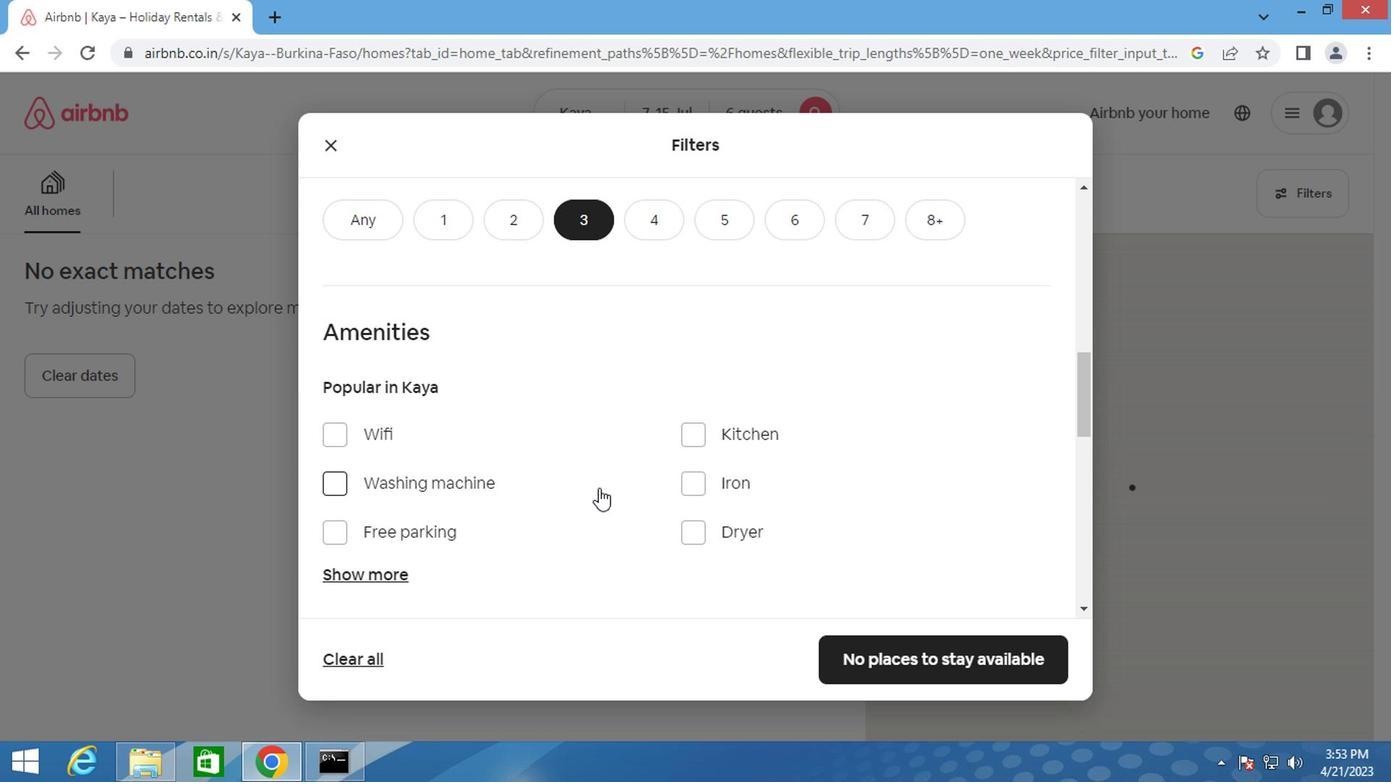 
Action: Mouse moved to (351, 416)
Screenshot: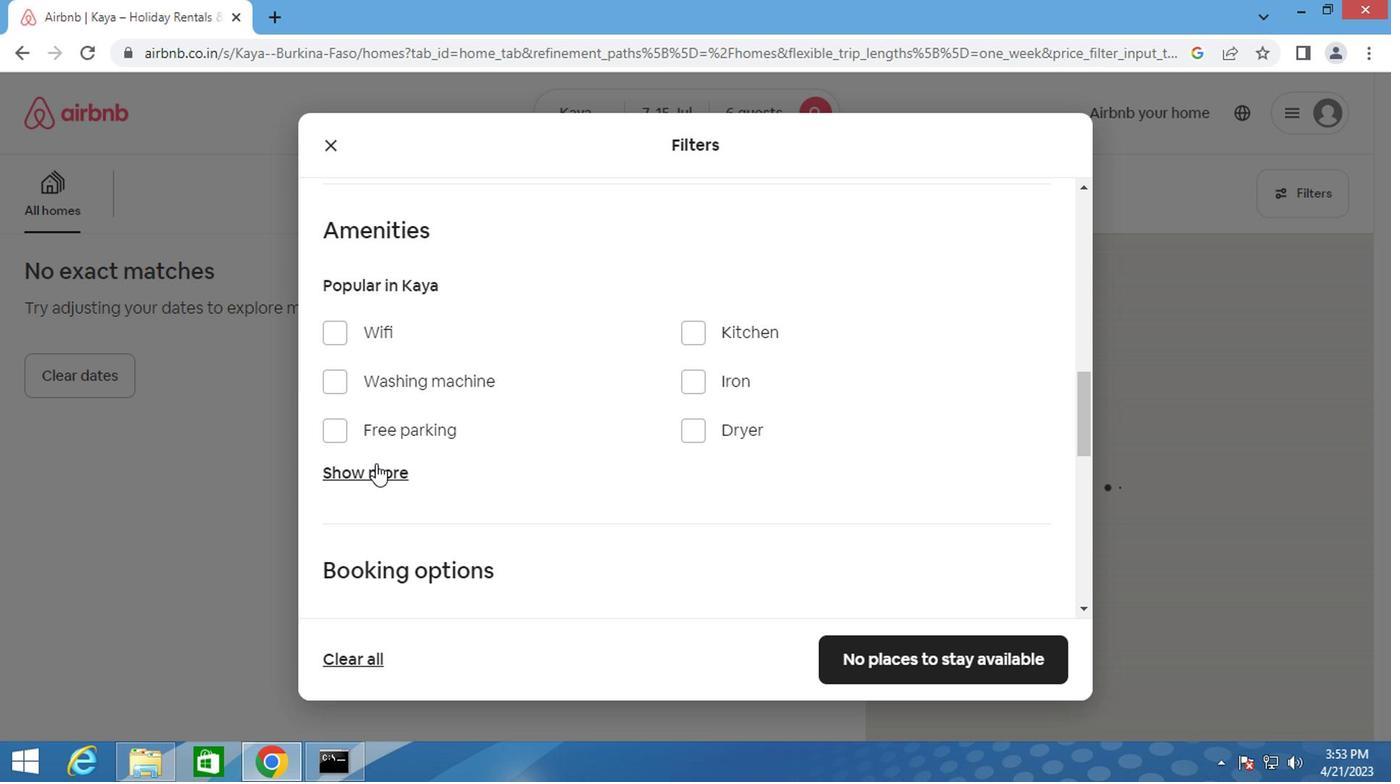 
Action: Mouse pressed left at (351, 416)
Screenshot: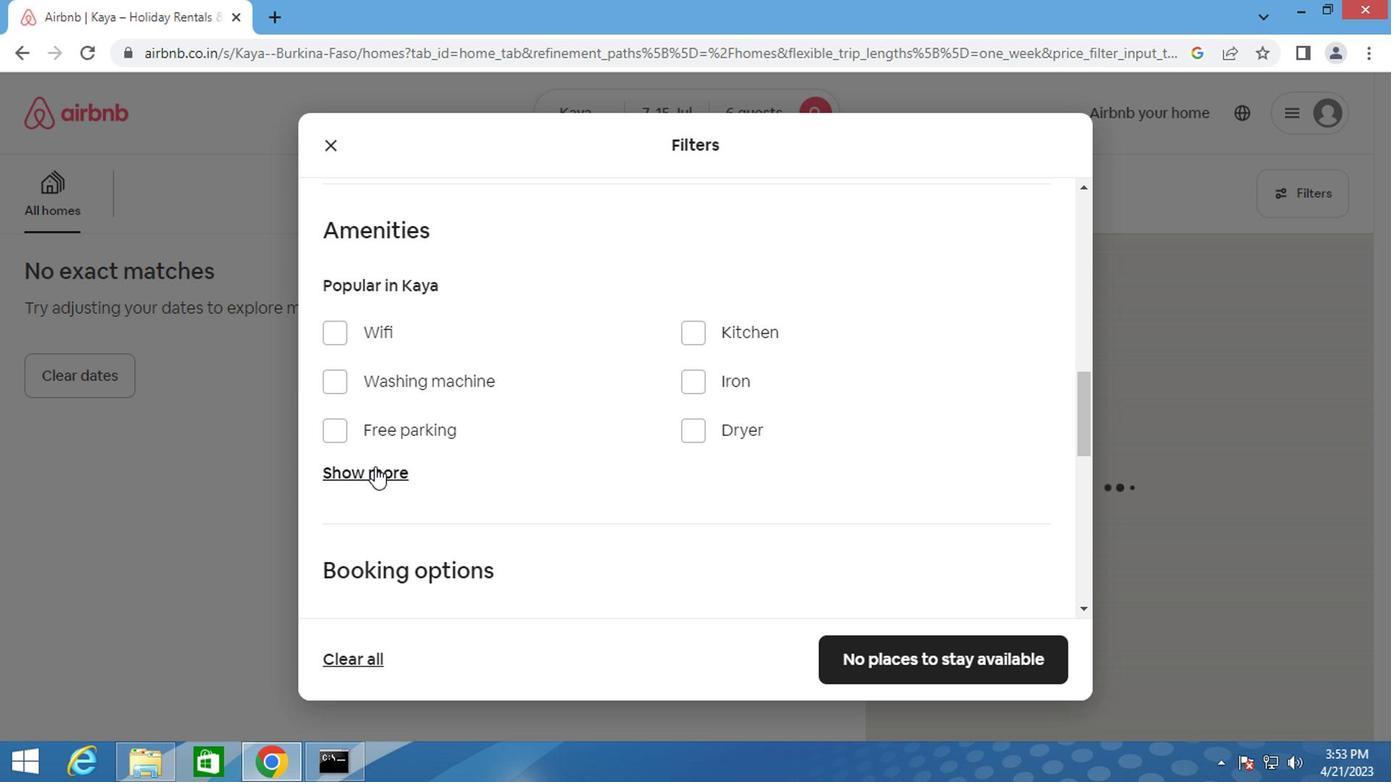 
Action: Mouse moved to (387, 413)
Screenshot: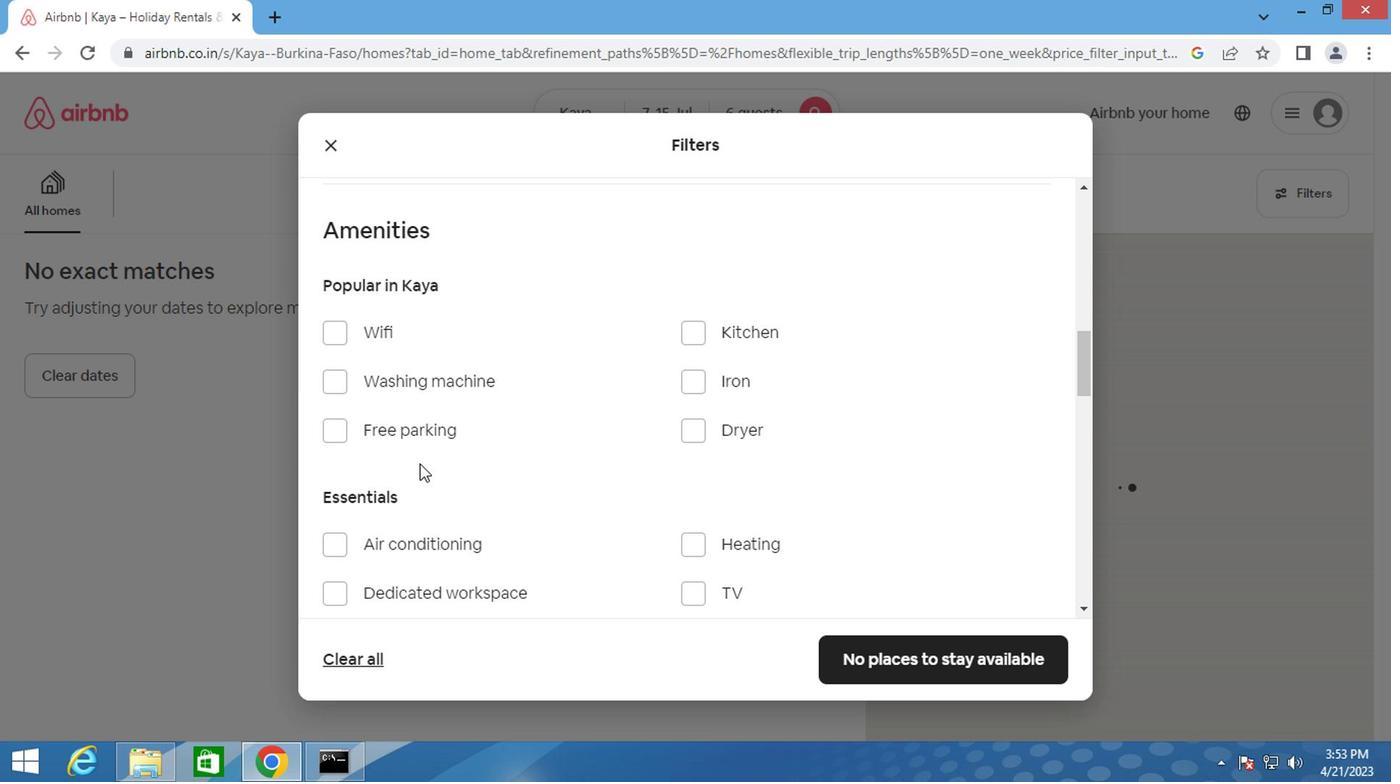 
Action: Mouse scrolled (387, 412) with delta (0, 0)
Screenshot: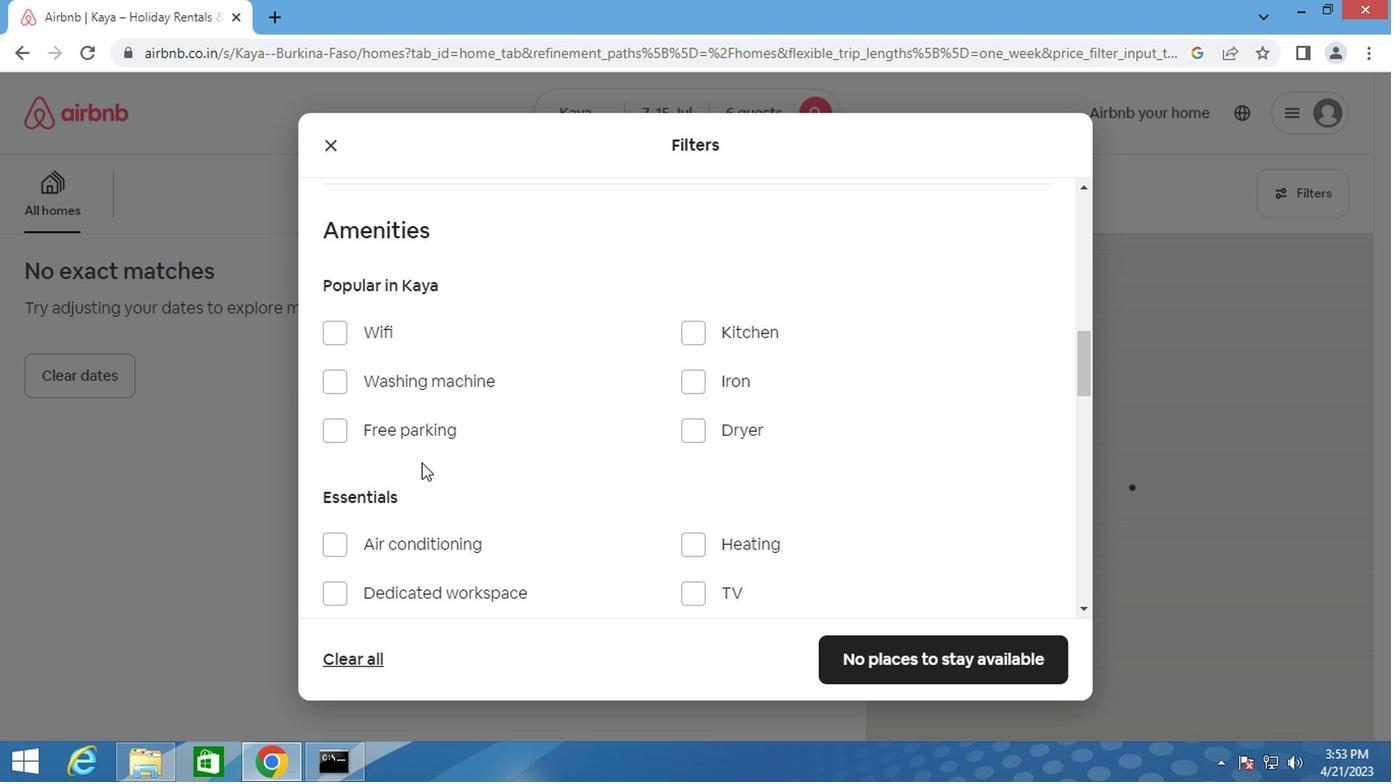 
Action: Mouse scrolled (387, 412) with delta (0, 0)
Screenshot: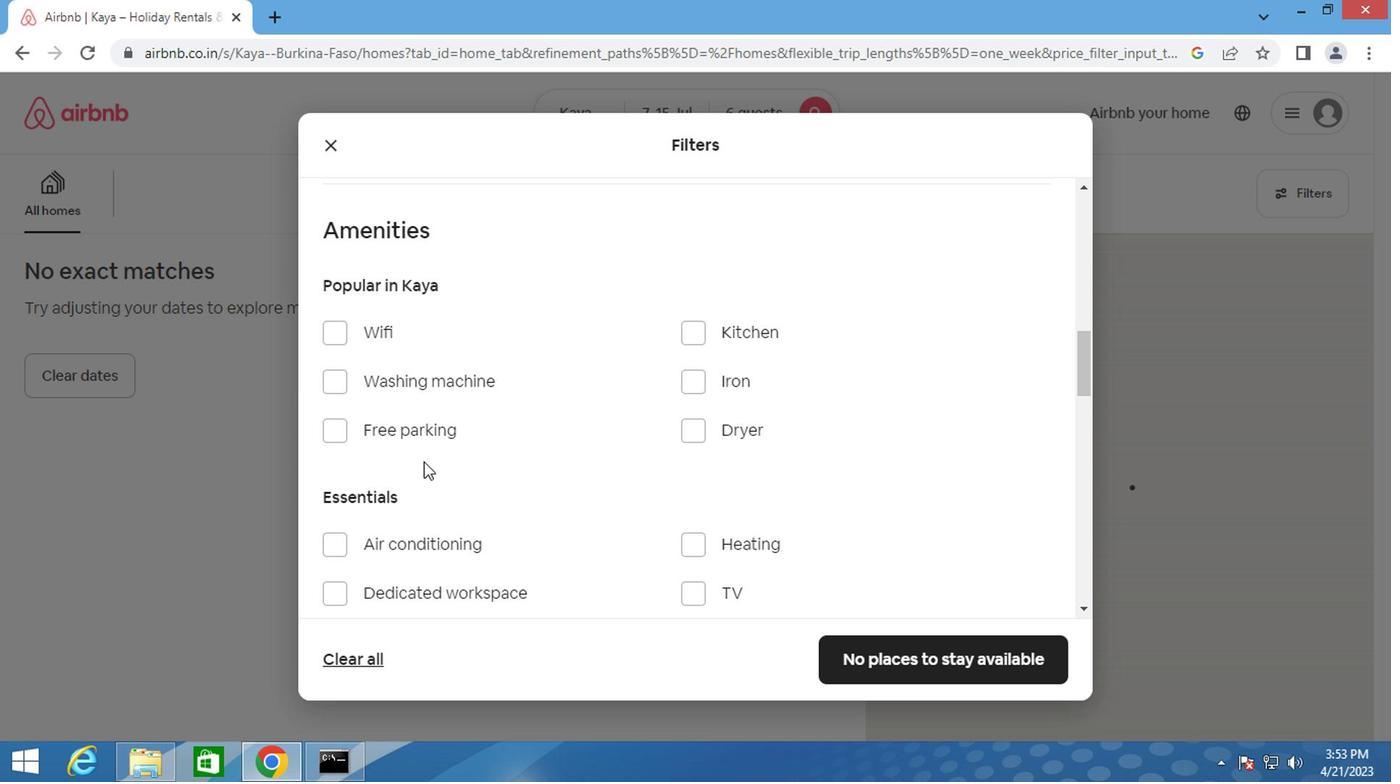 
Action: Mouse scrolled (387, 412) with delta (0, 0)
Screenshot: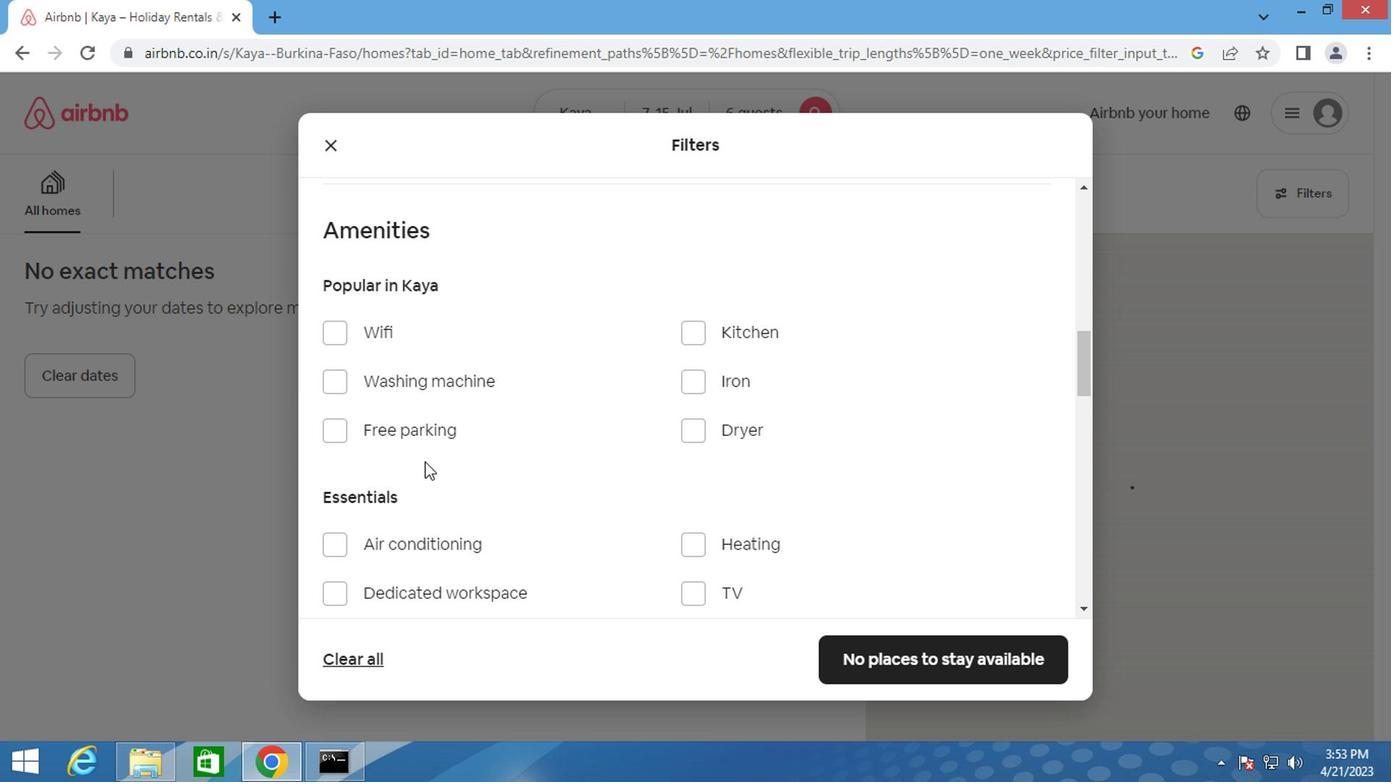 
Action: Mouse moved to (321, 255)
Screenshot: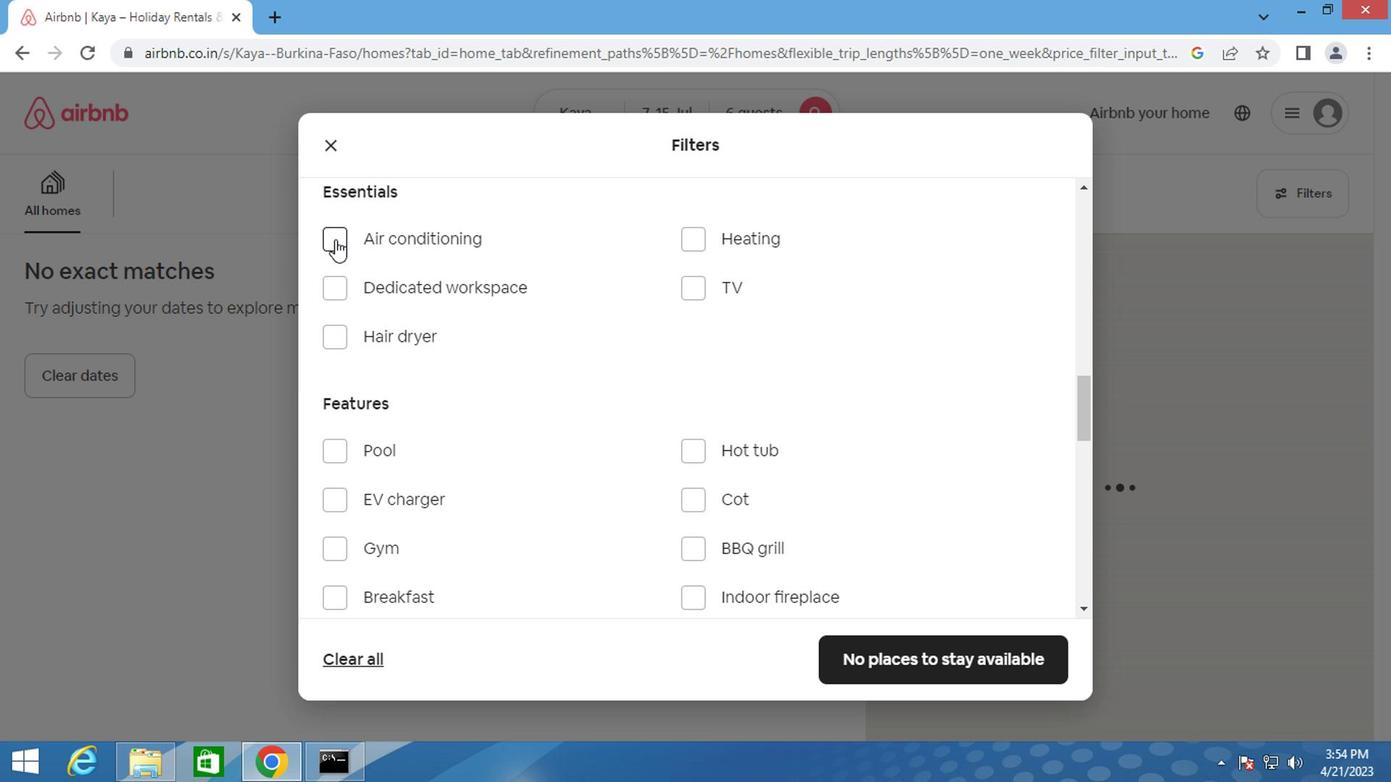 
Action: Mouse pressed left at (321, 255)
Screenshot: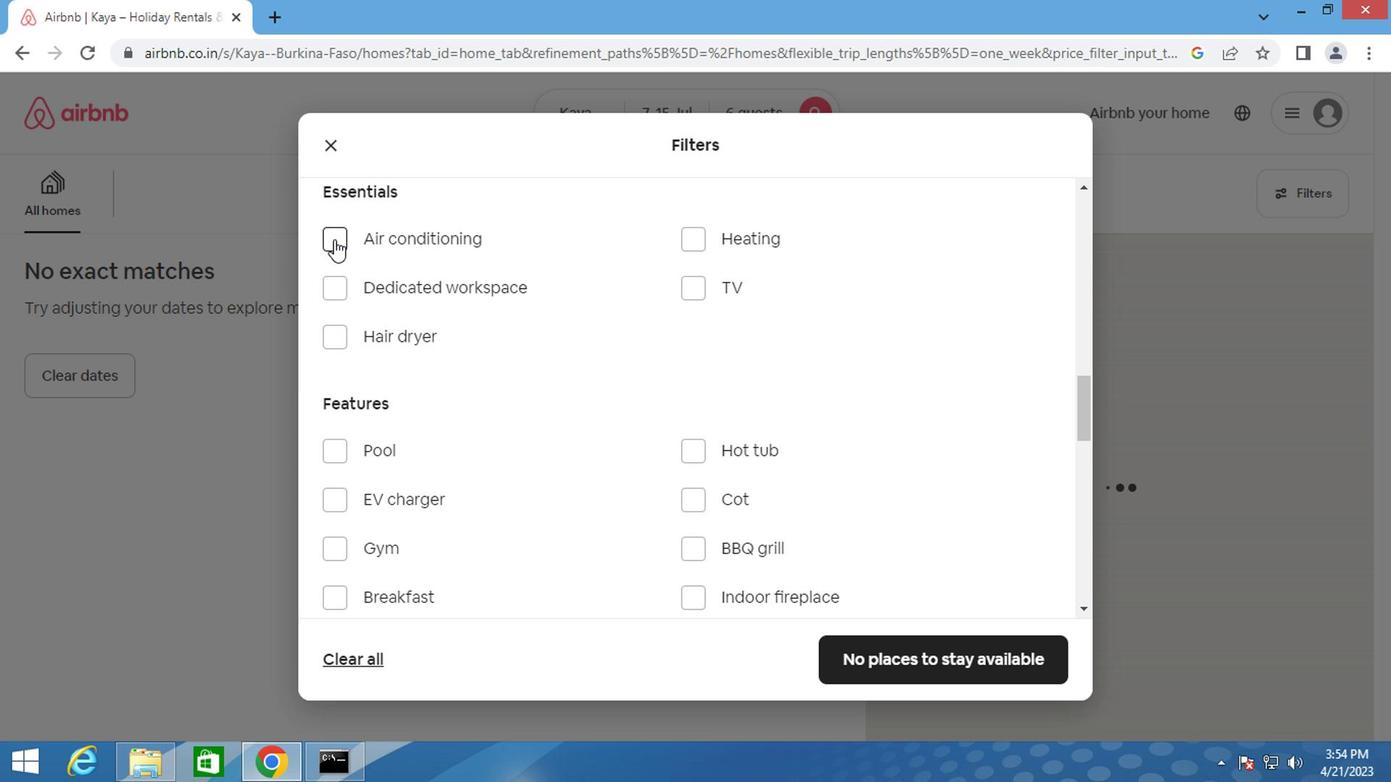 
Action: Mouse moved to (412, 341)
Screenshot: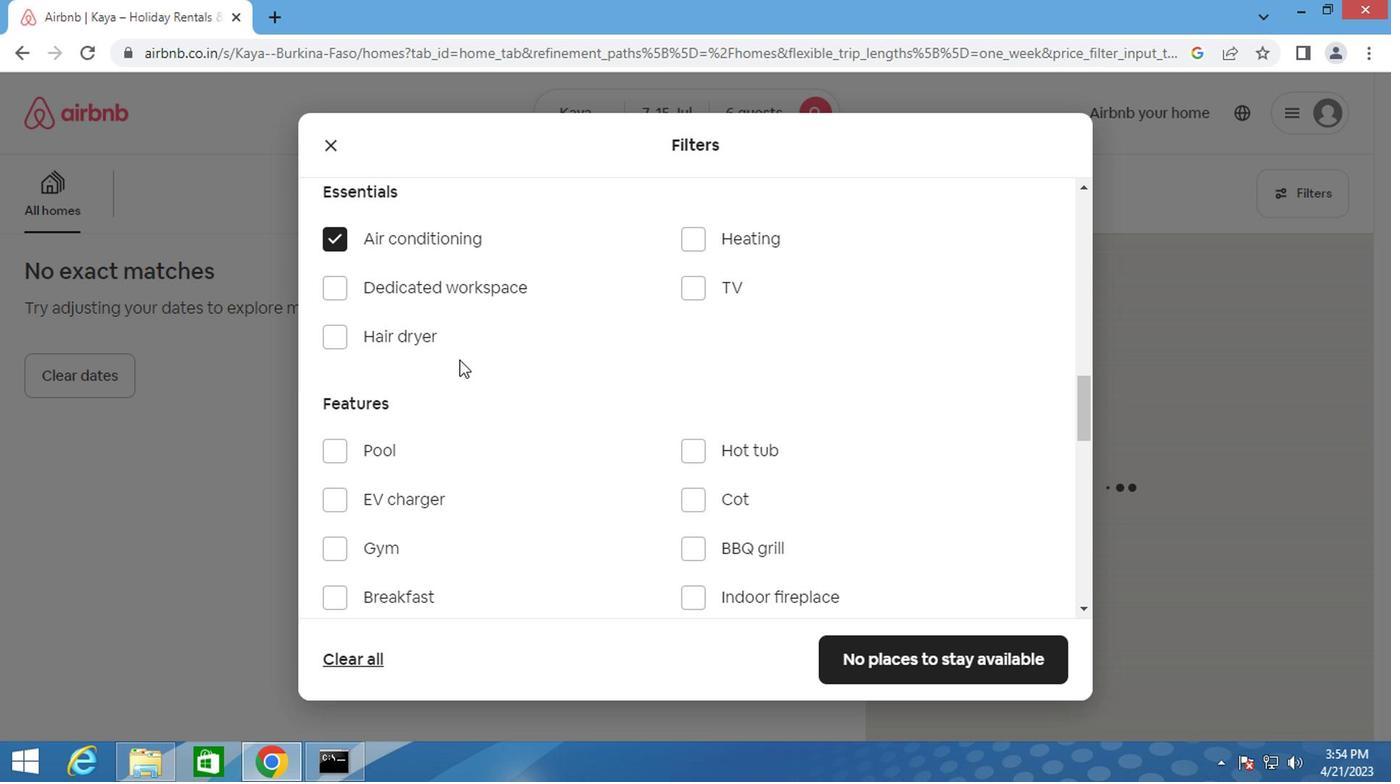 
Action: Mouse scrolled (412, 340) with delta (0, 0)
Screenshot: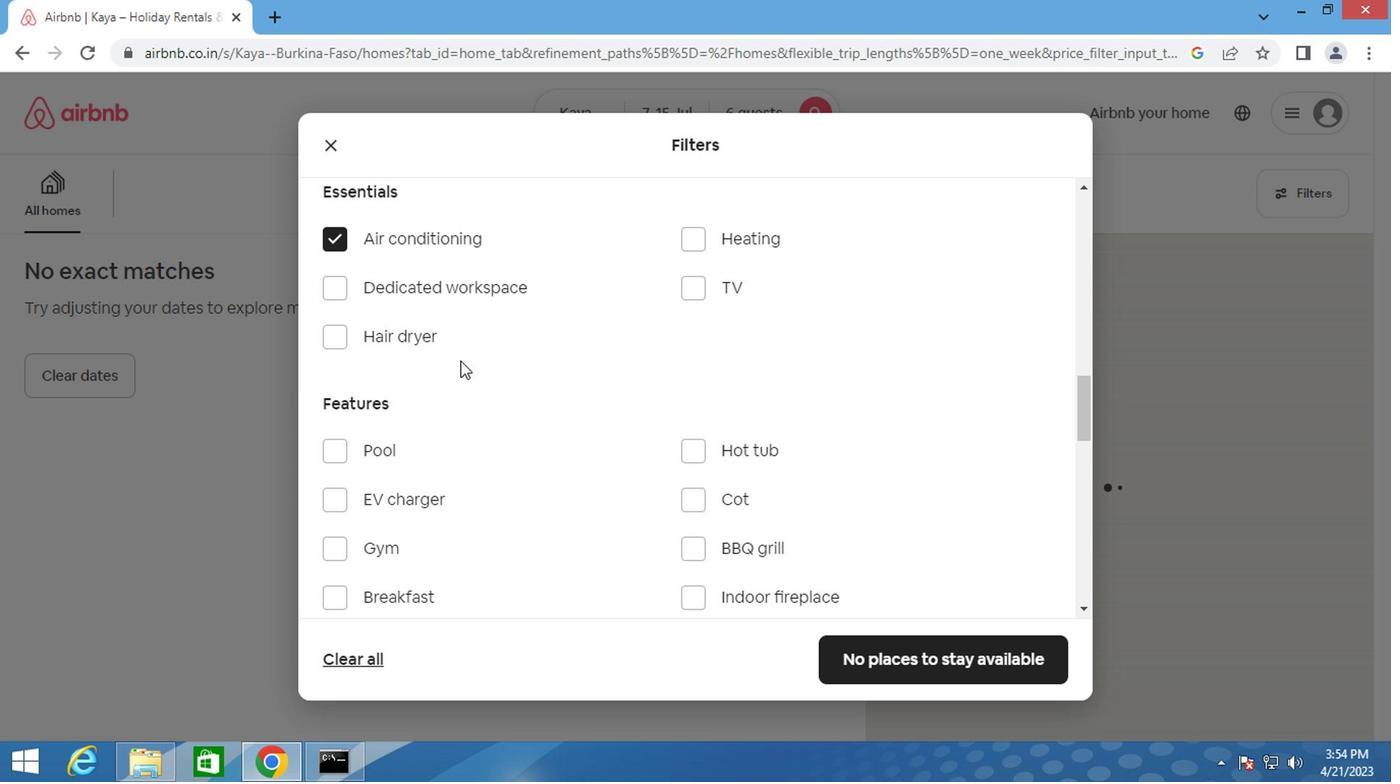 
Action: Mouse moved to (318, 432)
Screenshot: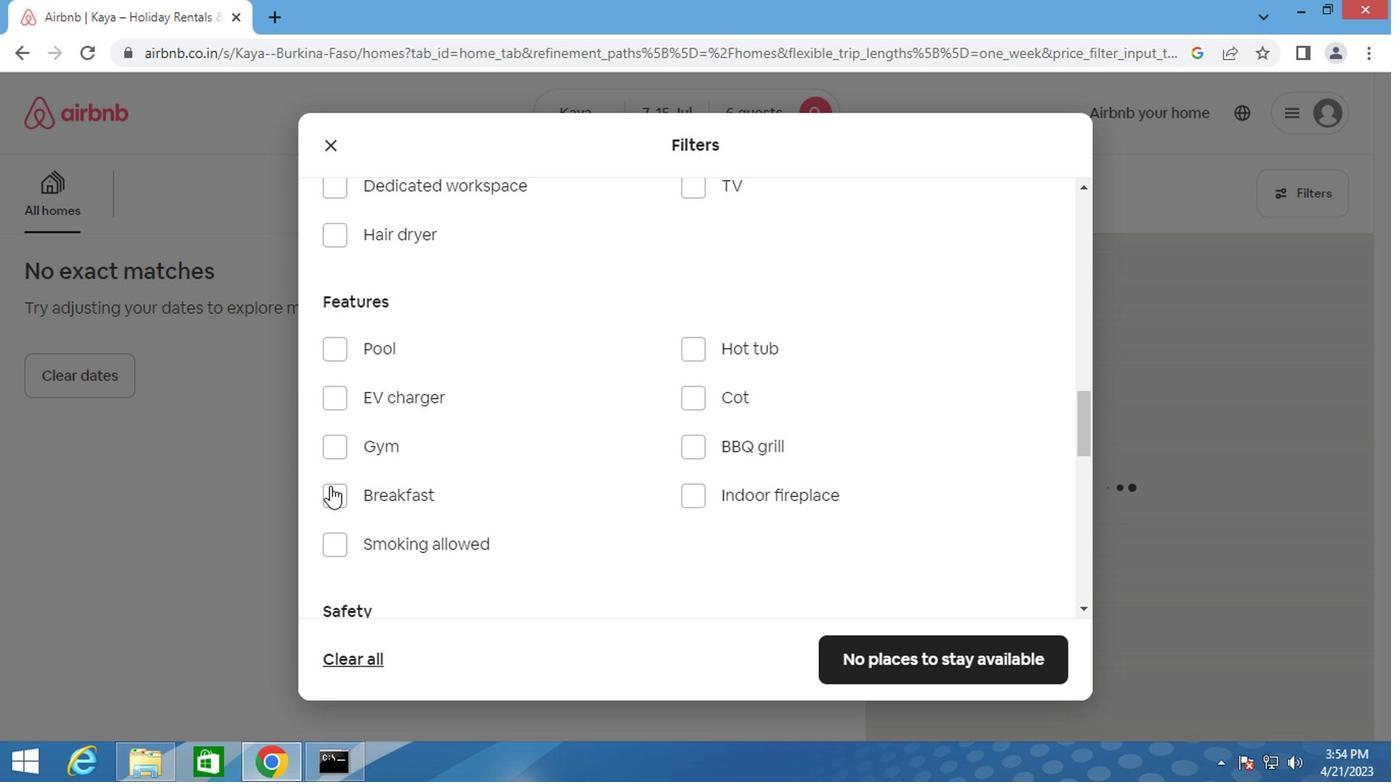 
Action: Mouse pressed left at (318, 432)
Screenshot: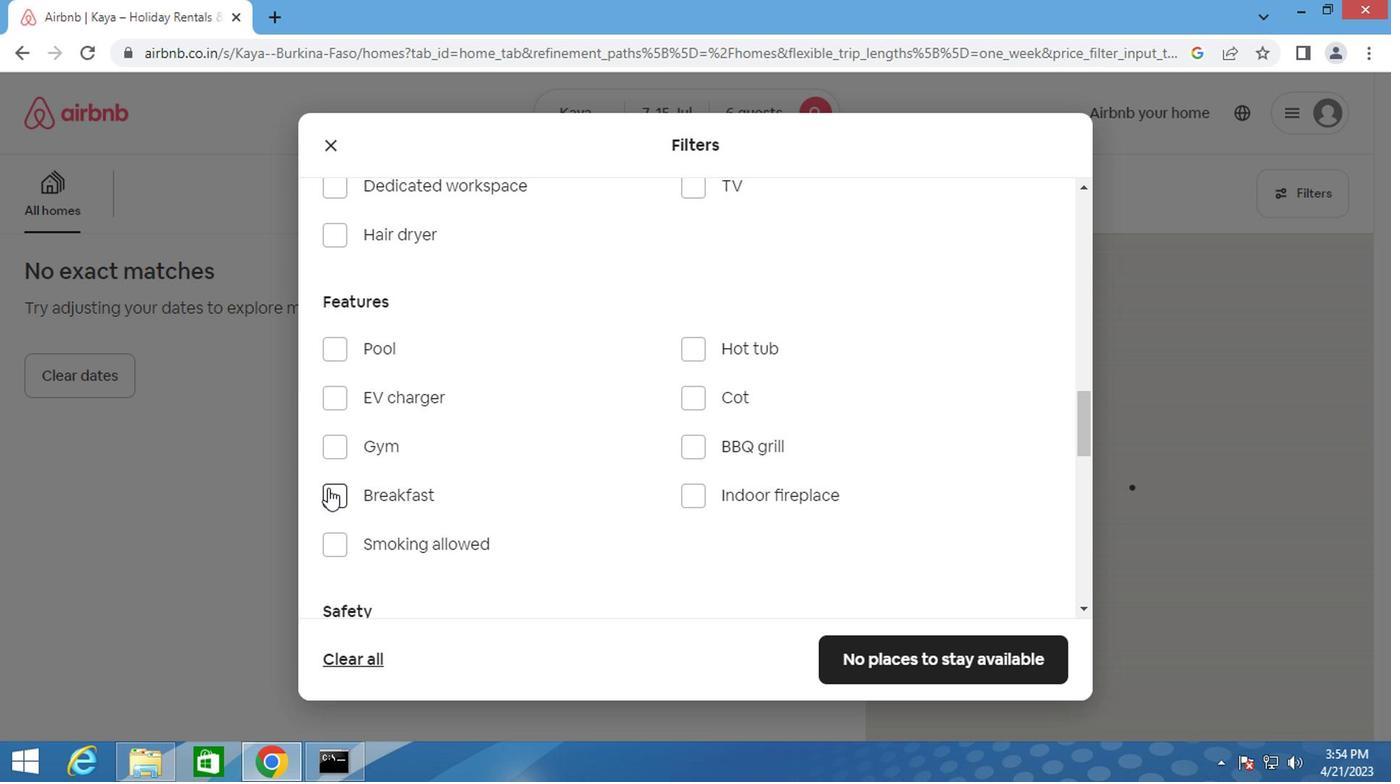 
Action: Mouse moved to (384, 421)
Screenshot: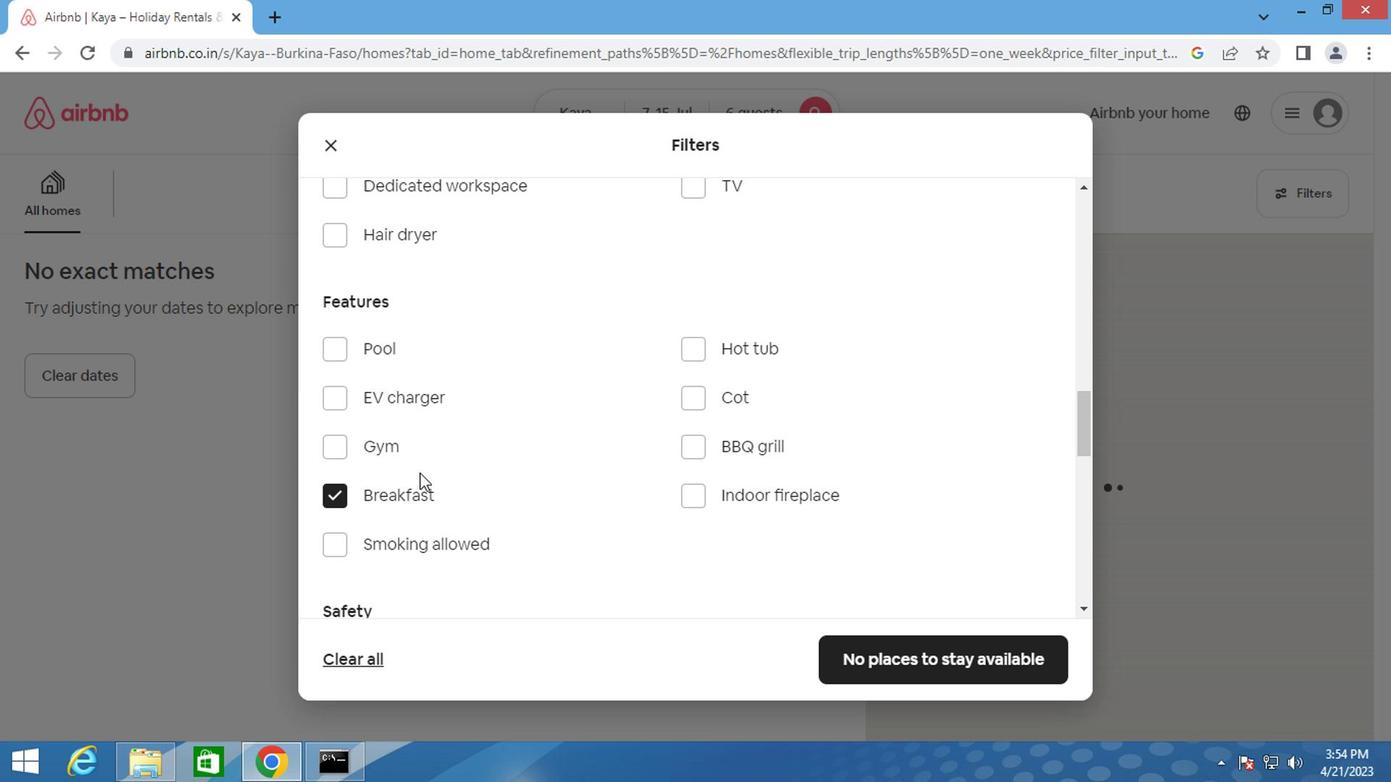 
Action: Mouse scrolled (384, 420) with delta (0, 0)
Screenshot: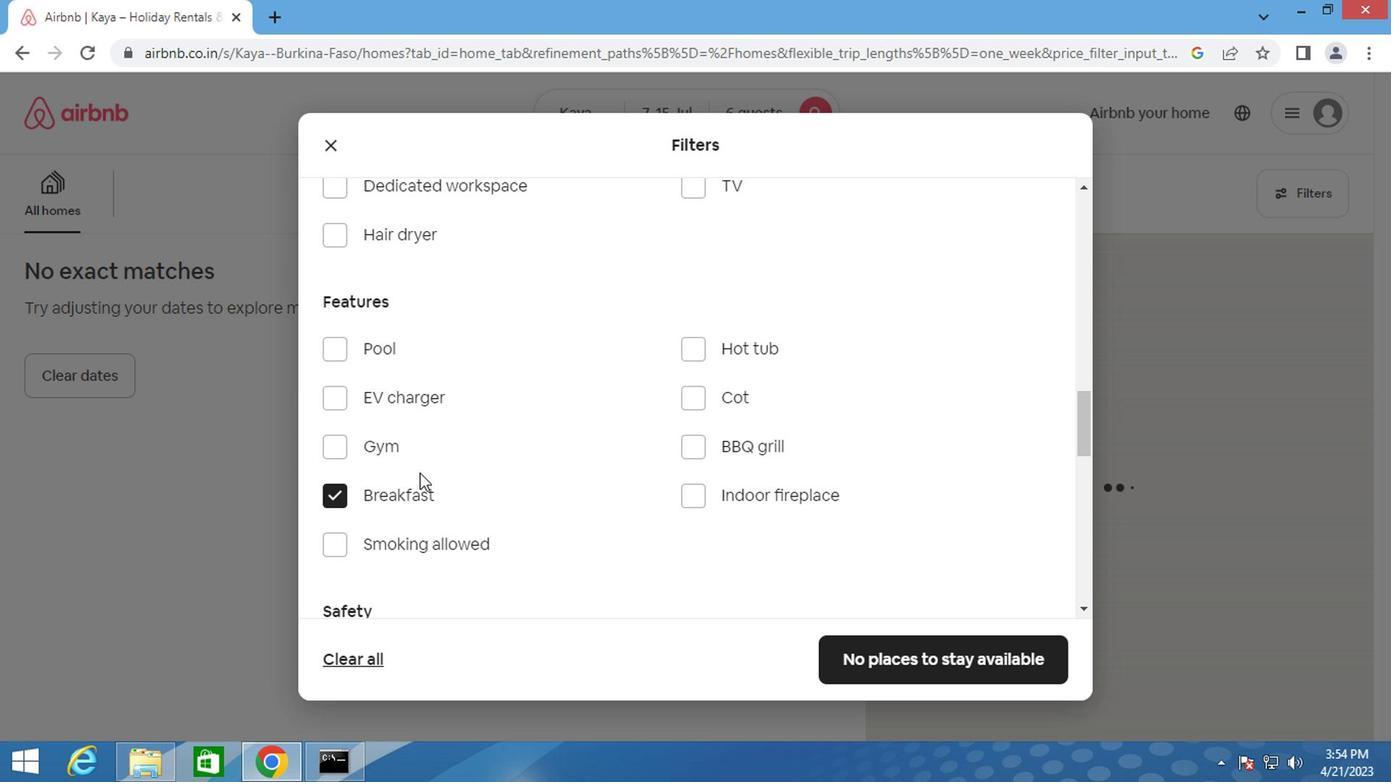 
Action: Mouse scrolled (384, 420) with delta (0, 0)
Screenshot: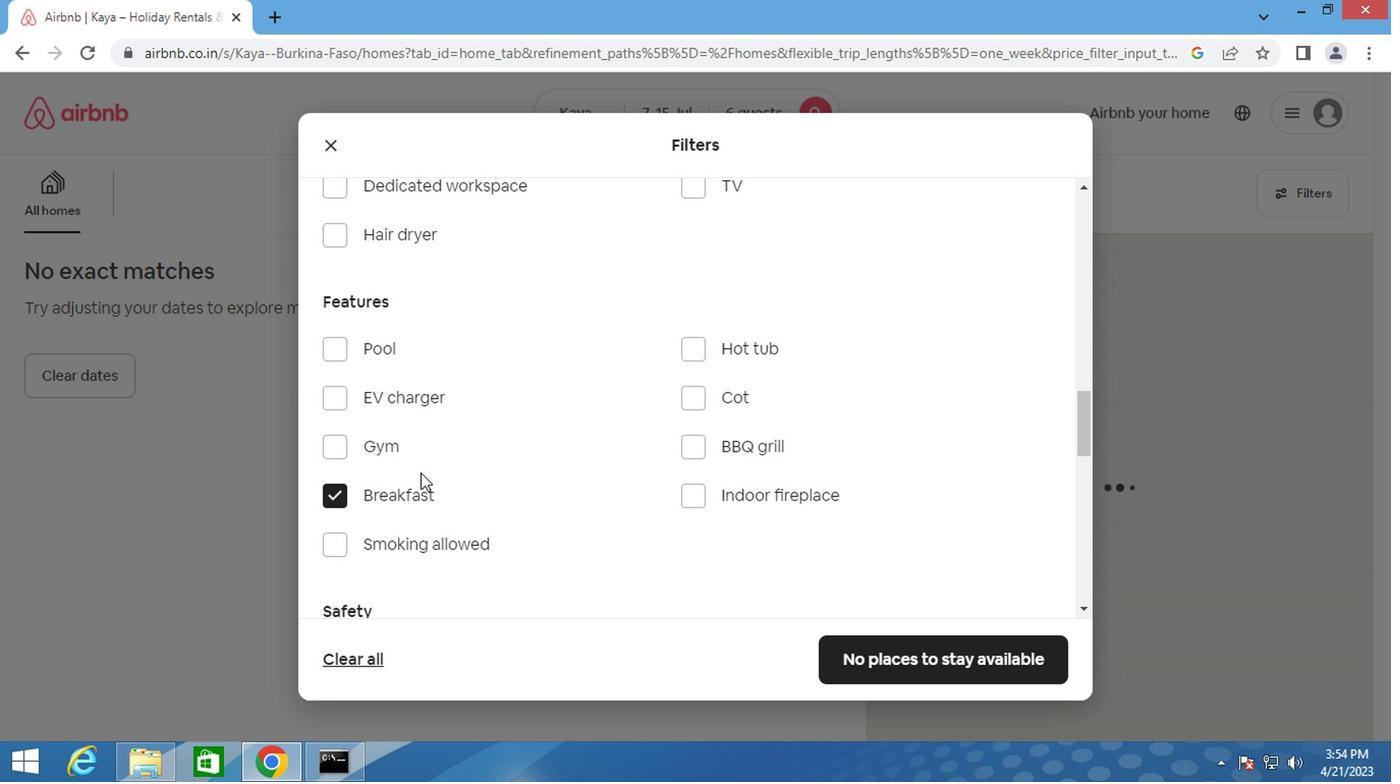 
Action: Mouse scrolled (384, 420) with delta (0, 0)
Screenshot: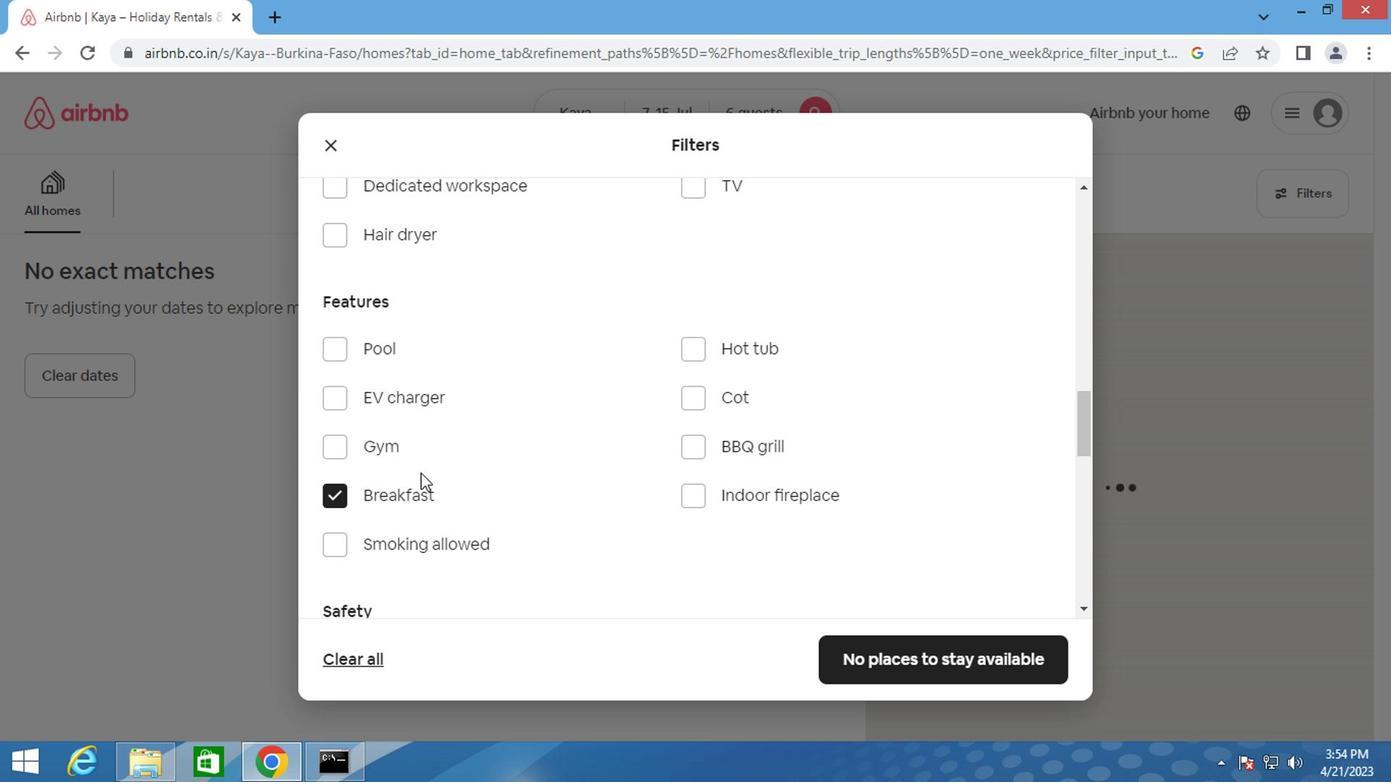 
Action: Mouse scrolled (384, 420) with delta (0, 0)
Screenshot: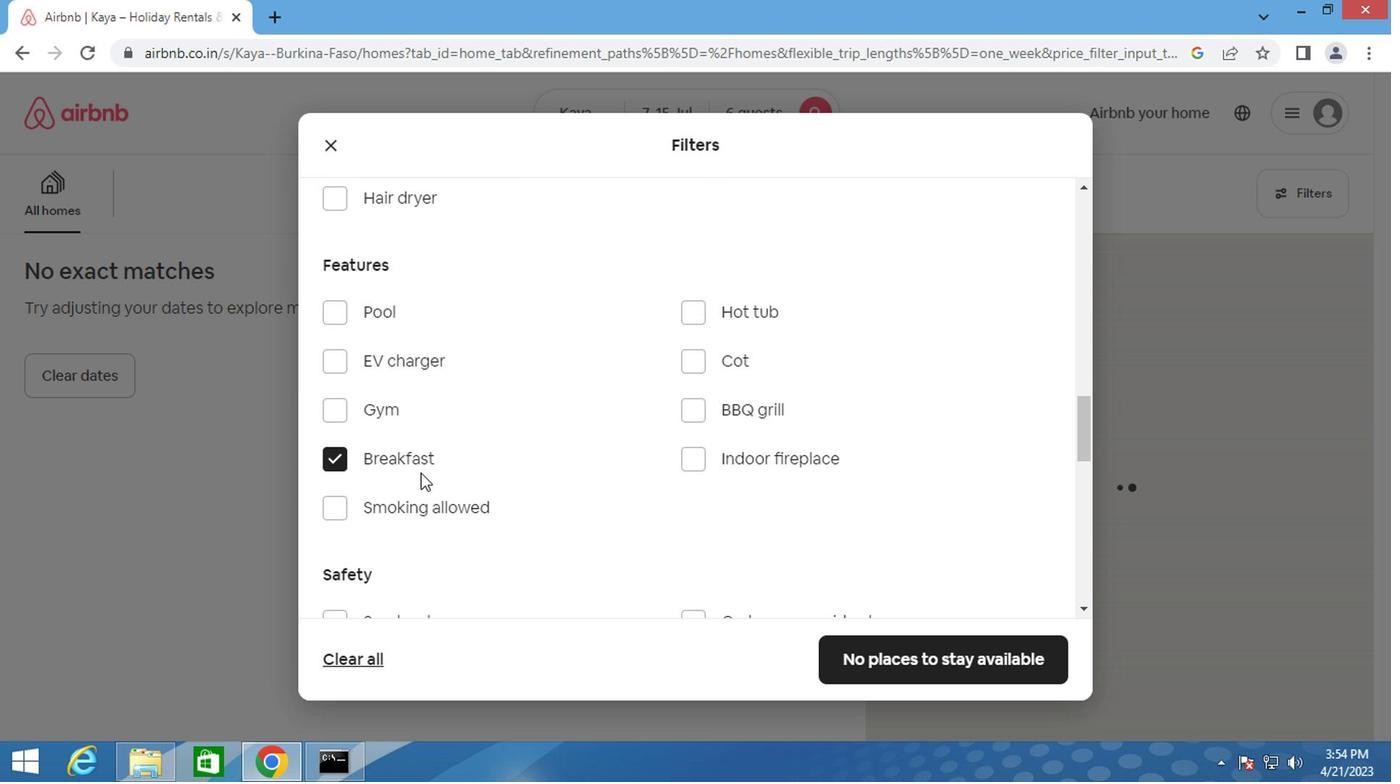 
Action: Mouse scrolled (384, 420) with delta (0, 0)
Screenshot: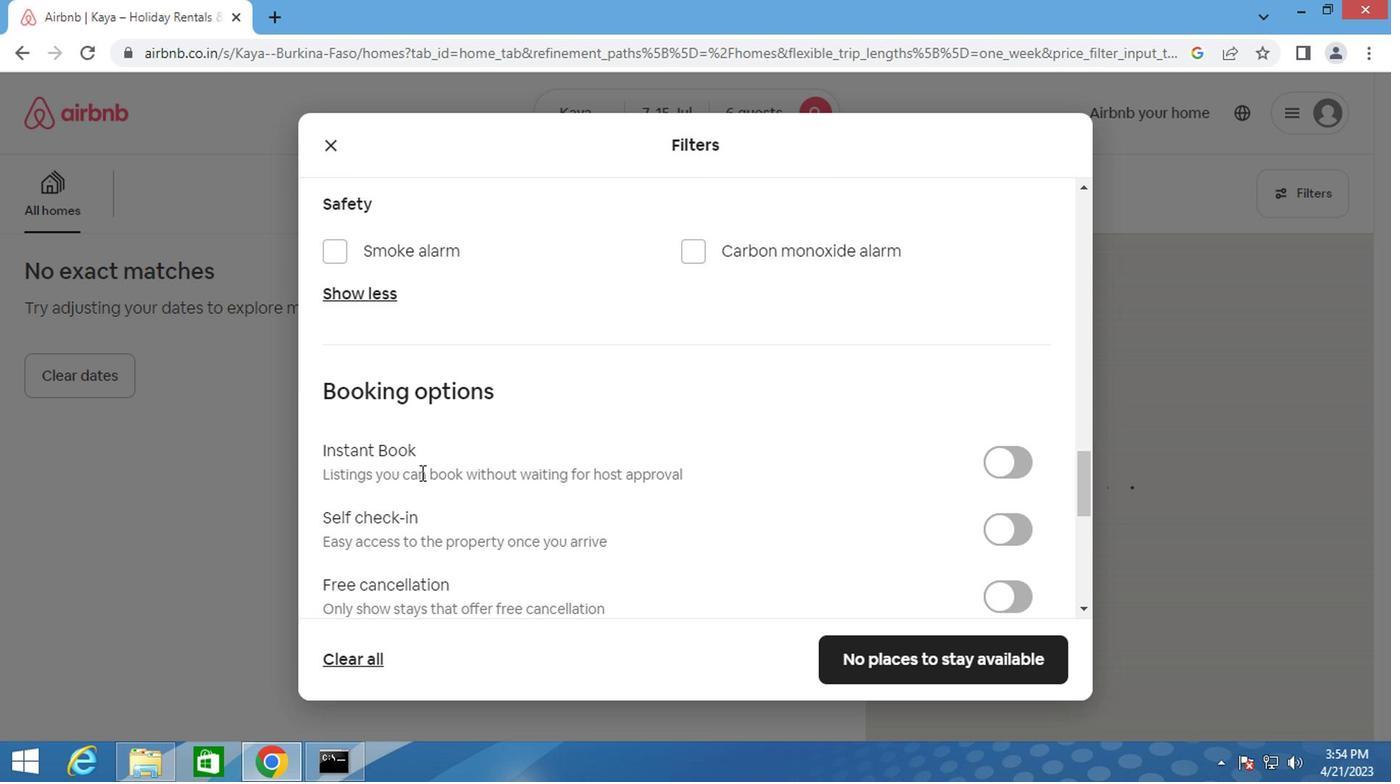 
Action: Mouse scrolled (384, 420) with delta (0, 0)
Screenshot: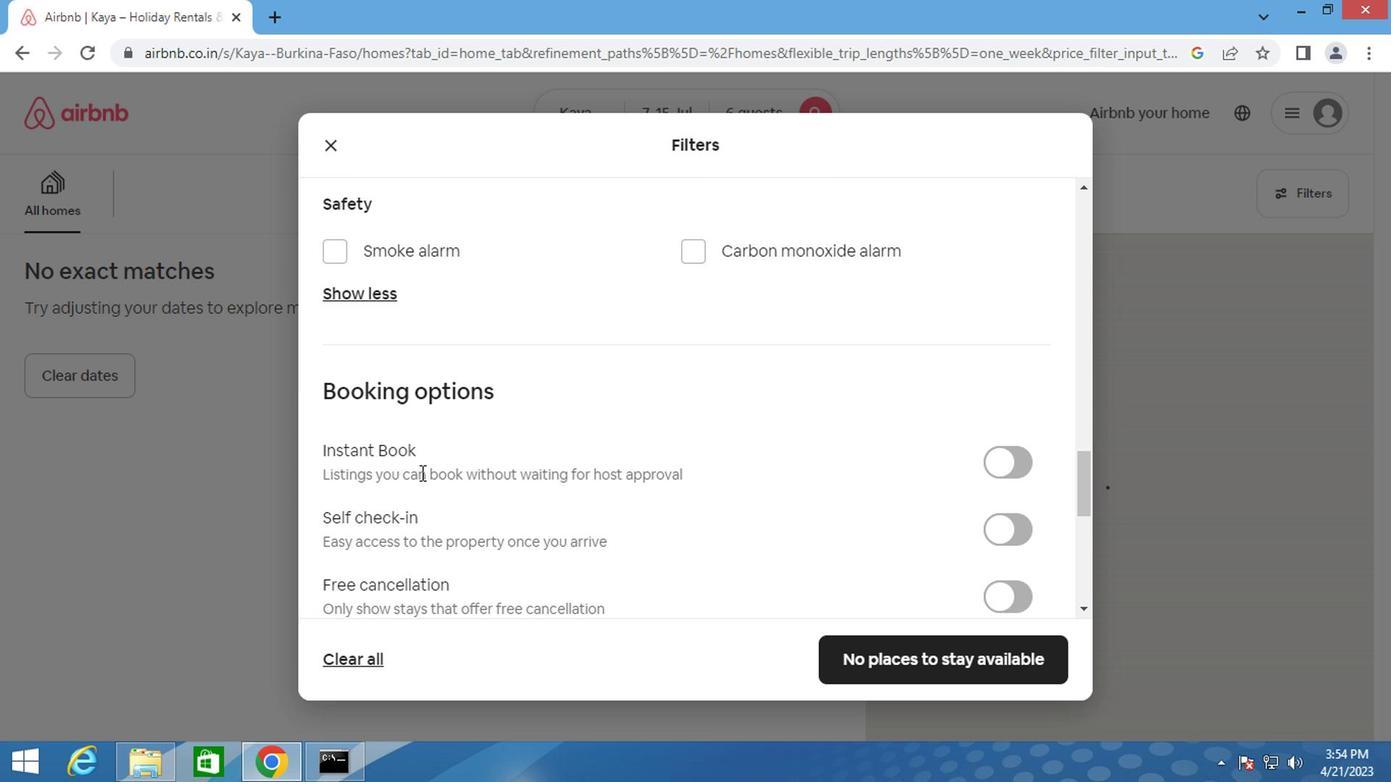 
Action: Mouse moved to (801, 322)
Screenshot: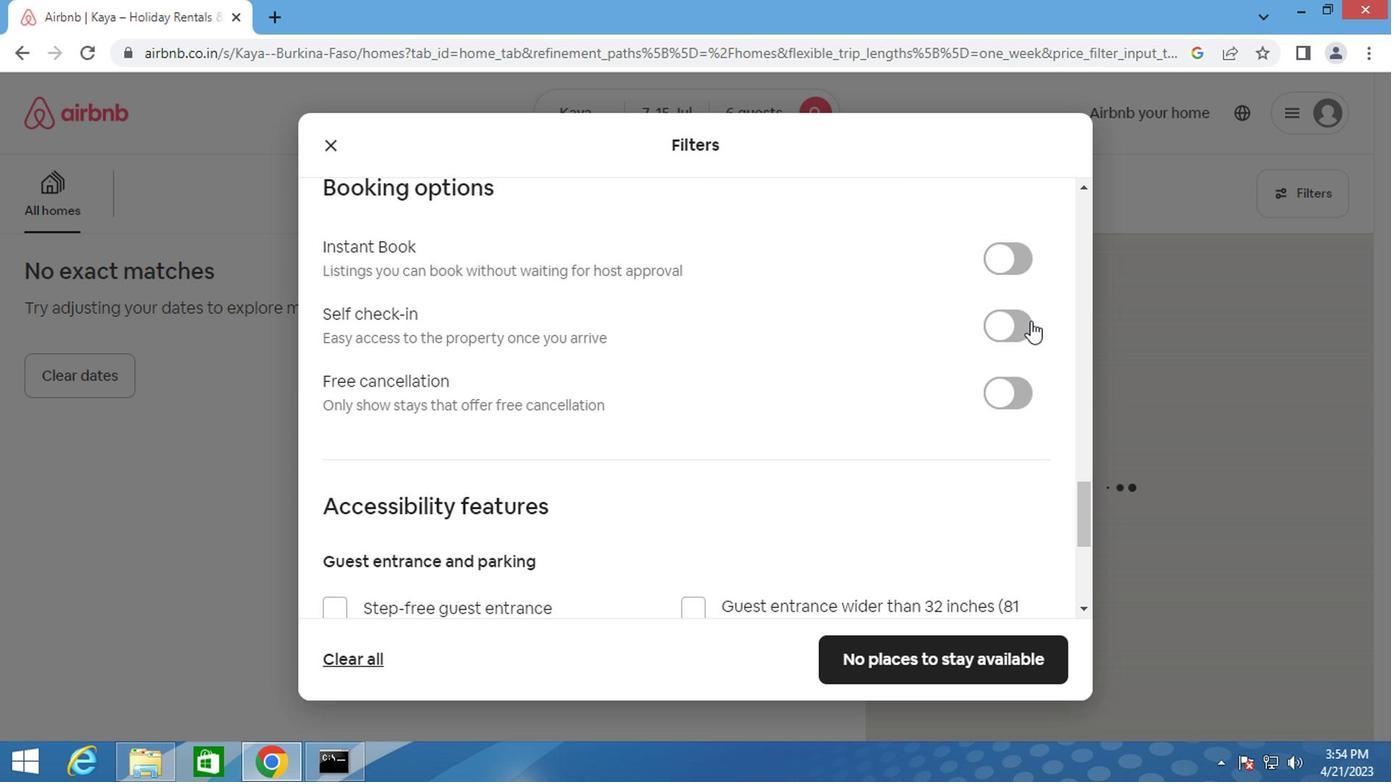 
Action: Mouse pressed left at (801, 322)
Screenshot: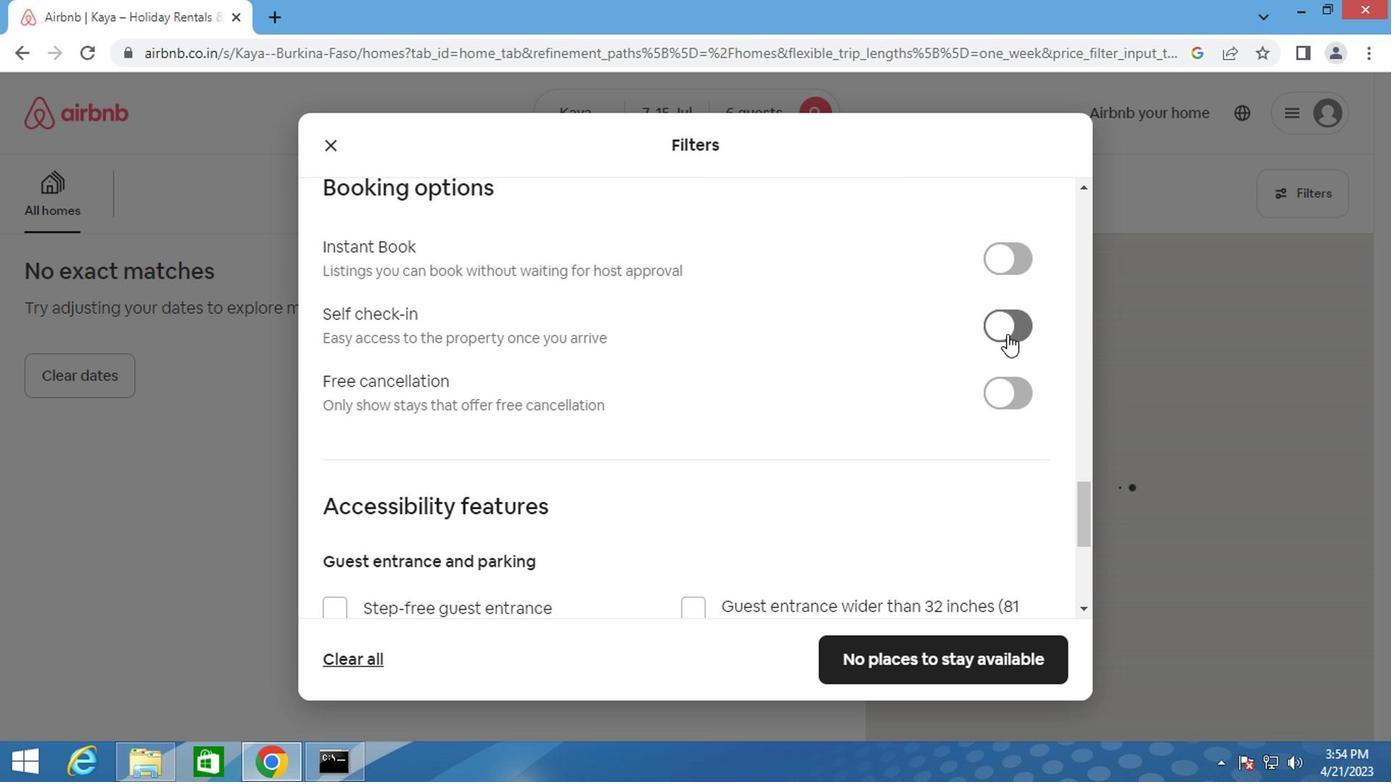 
Action: Mouse moved to (694, 337)
Screenshot: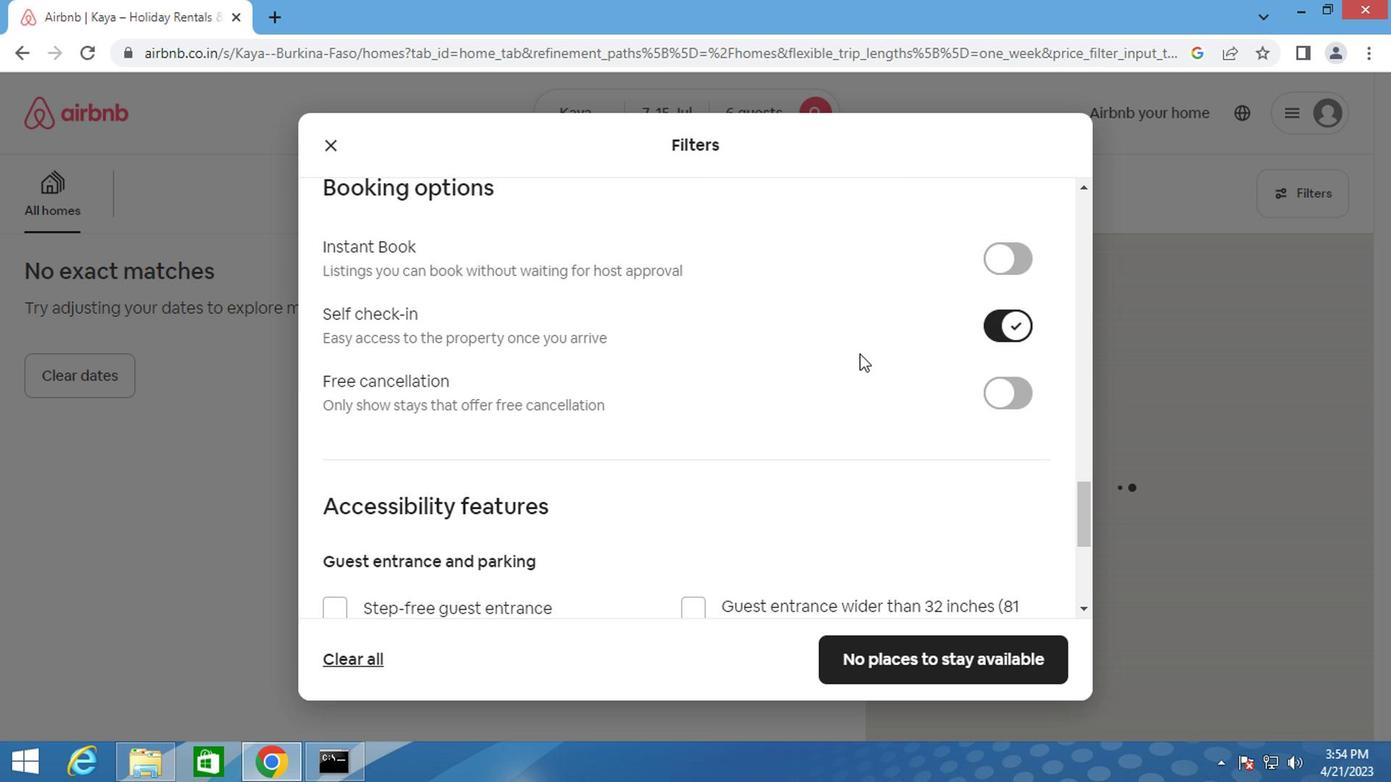
Action: Mouse scrolled (694, 336) with delta (0, 0)
Screenshot: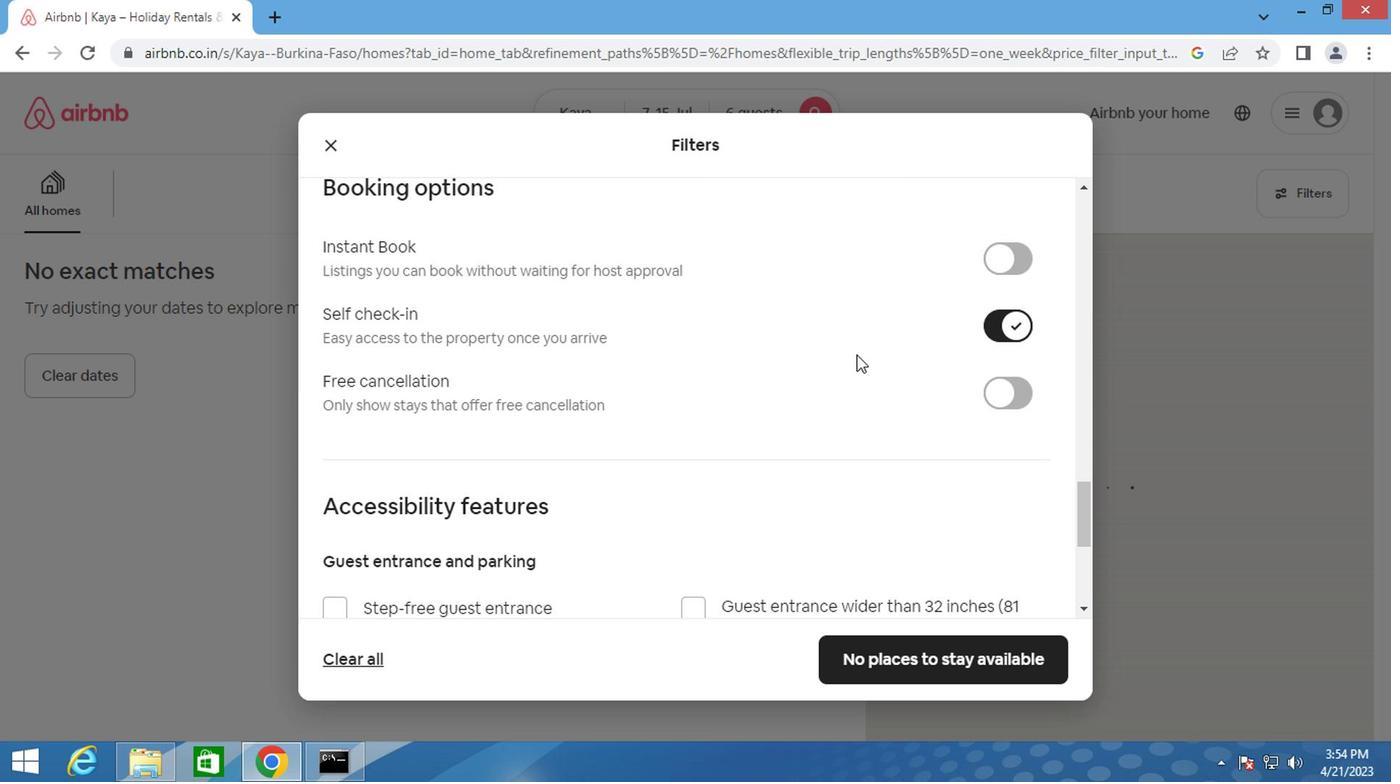 
Action: Mouse scrolled (694, 336) with delta (0, 0)
Screenshot: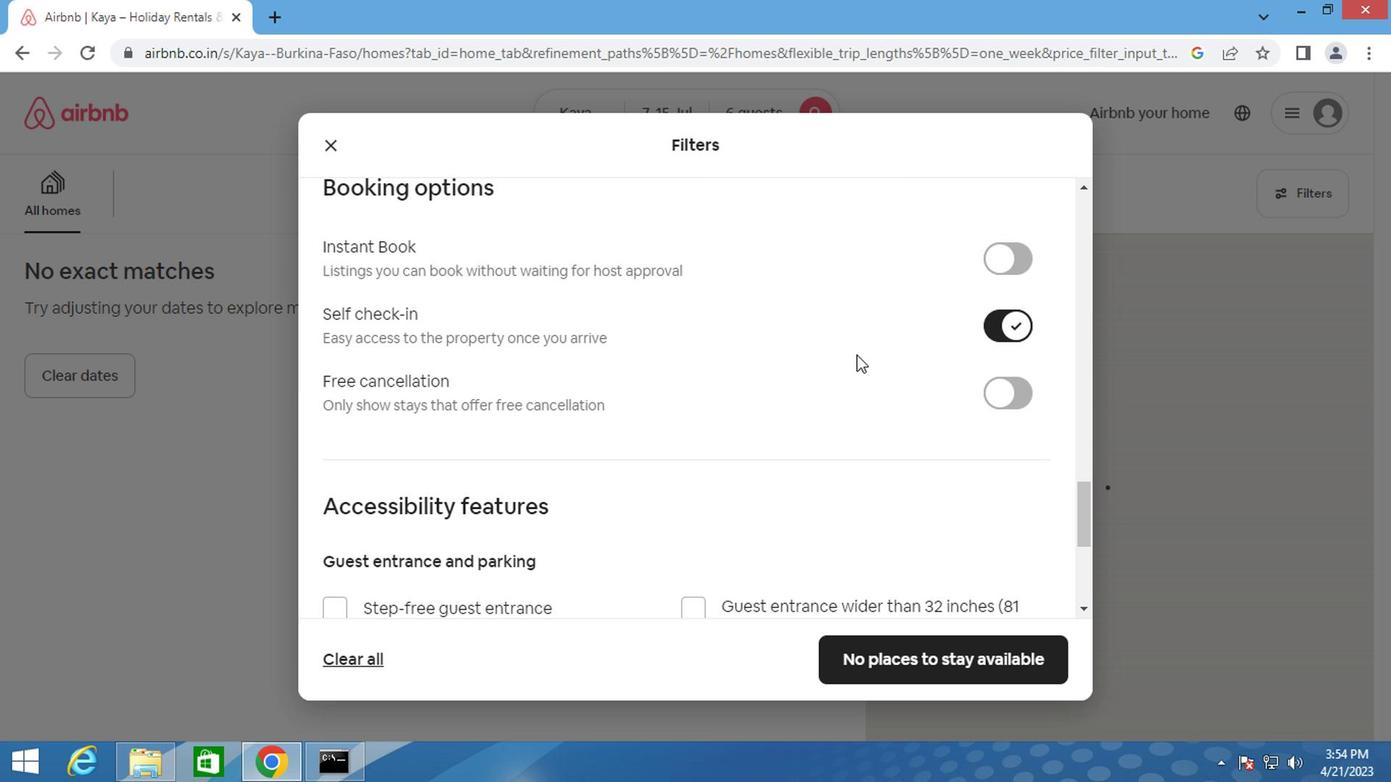
Action: Mouse scrolled (694, 336) with delta (0, 0)
Screenshot: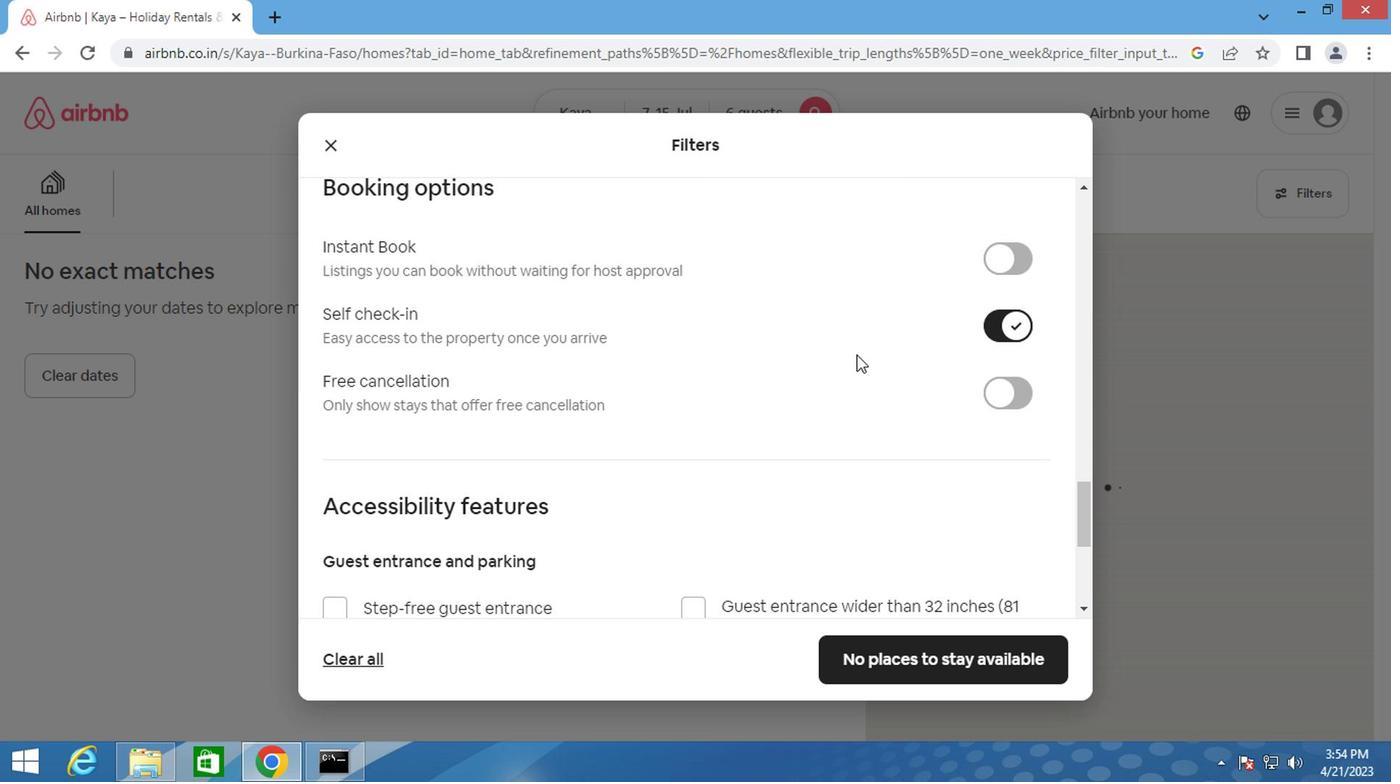 
Action: Mouse moved to (642, 329)
Screenshot: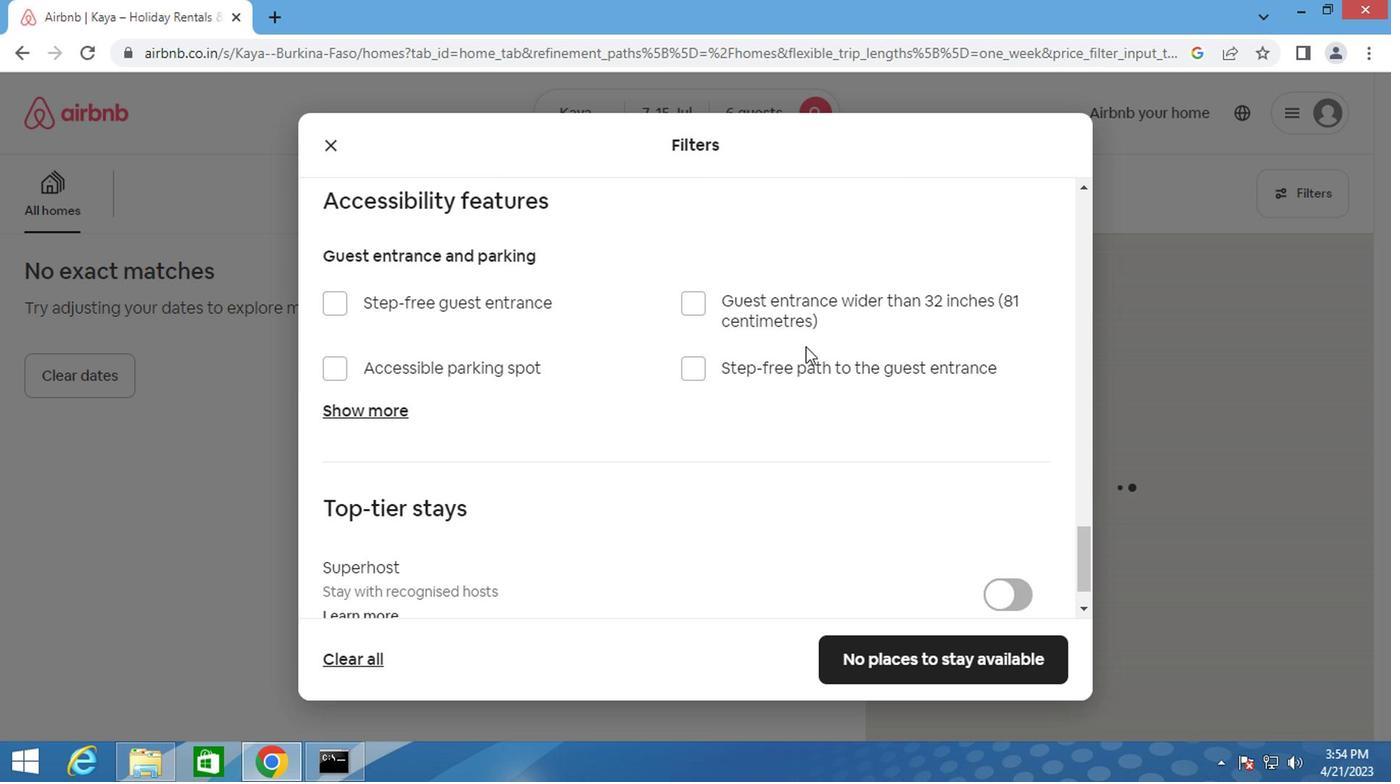 
Action: Mouse scrolled (642, 328) with delta (0, 0)
Screenshot: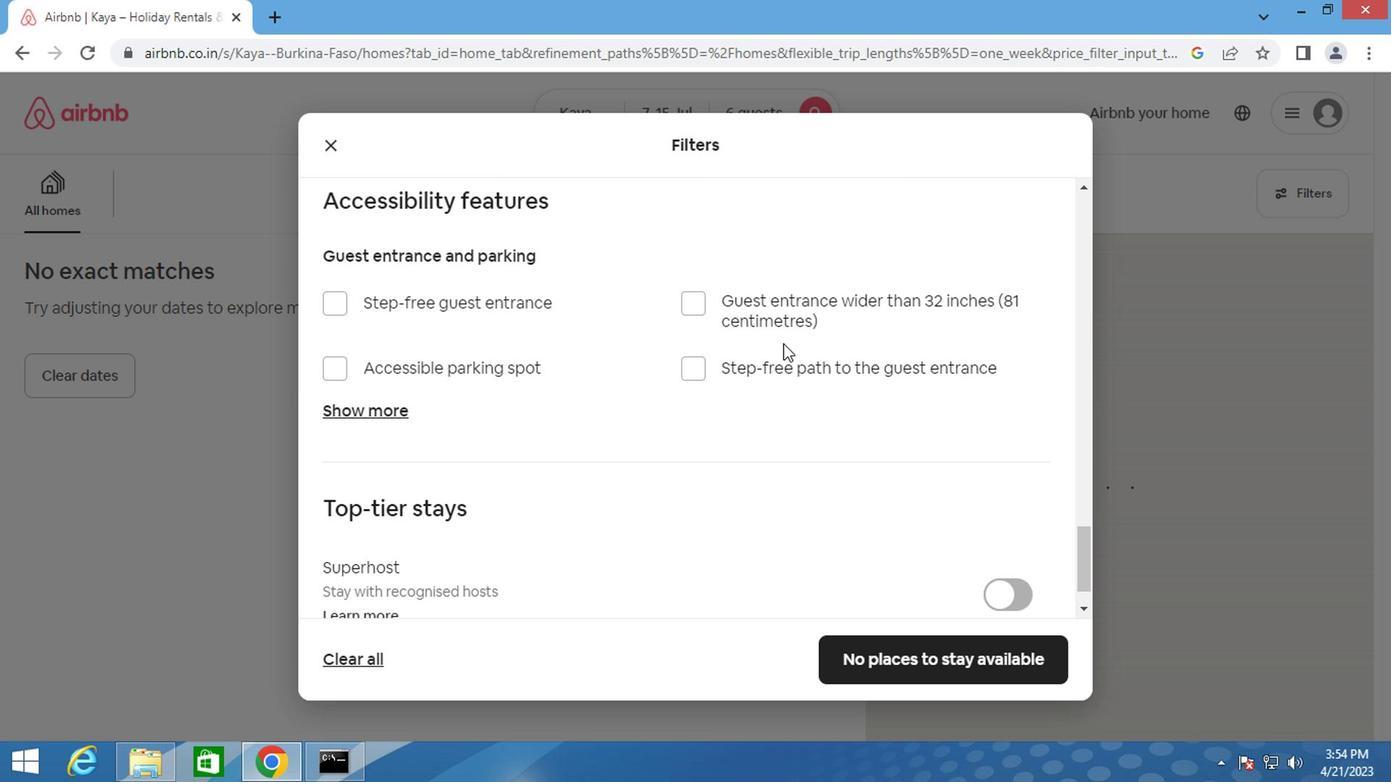 
Action: Mouse scrolled (642, 328) with delta (0, 0)
Screenshot: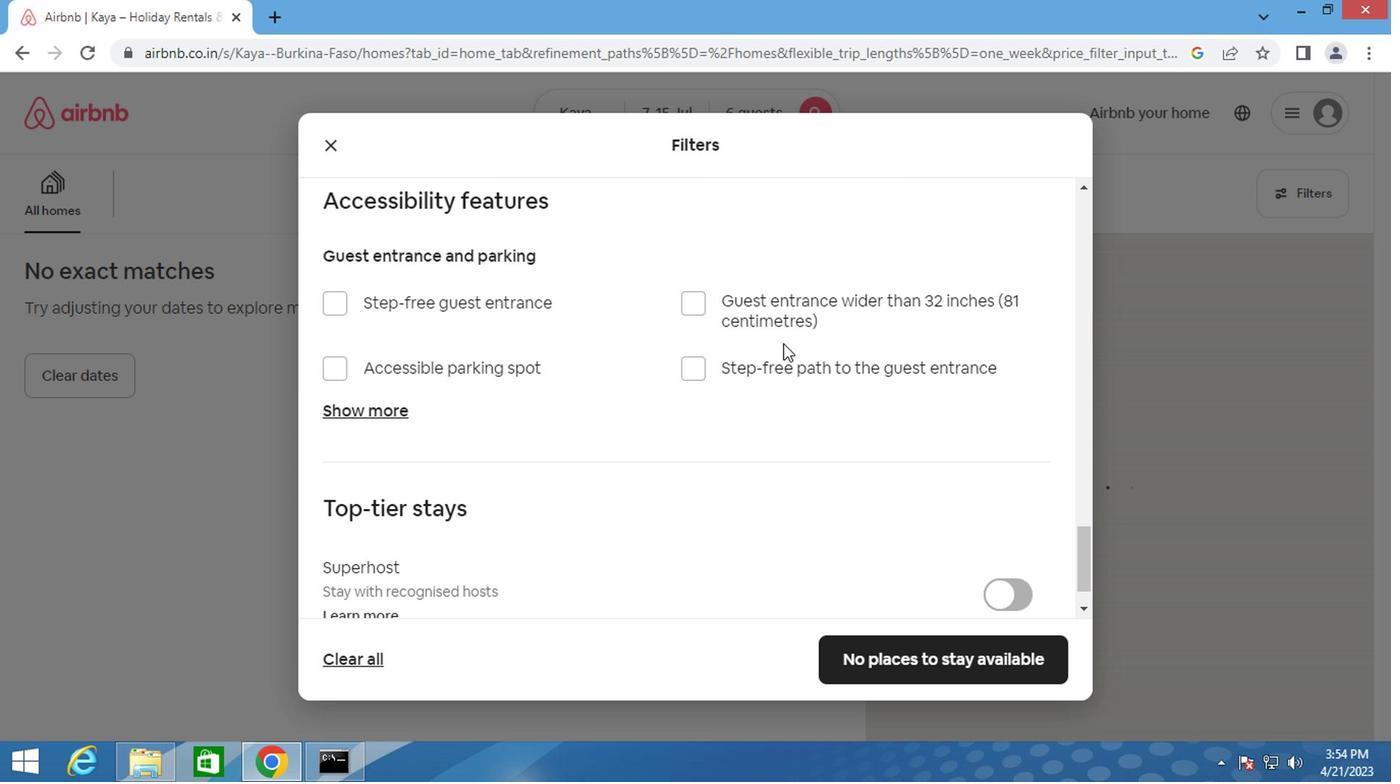 
Action: Mouse scrolled (642, 328) with delta (0, 0)
Screenshot: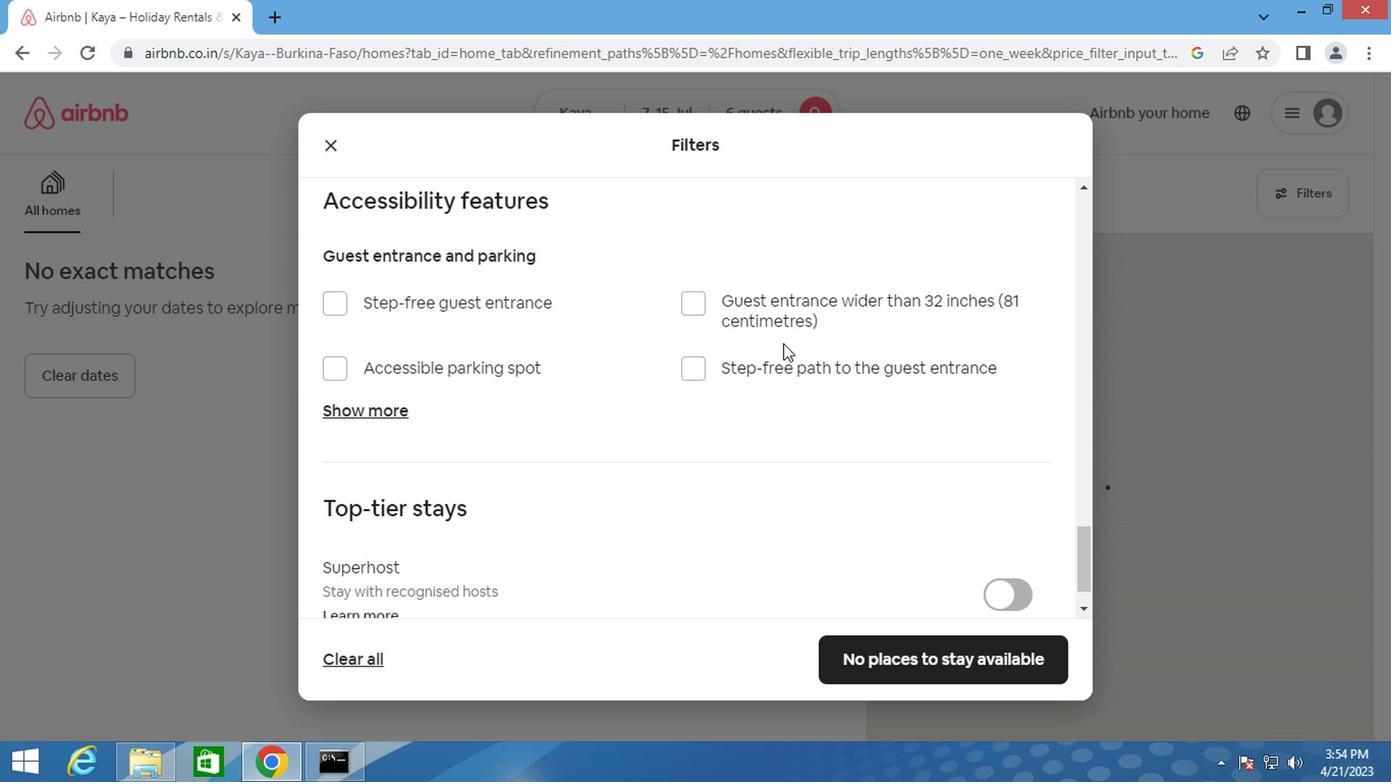 
Action: Mouse moved to (714, 546)
Screenshot: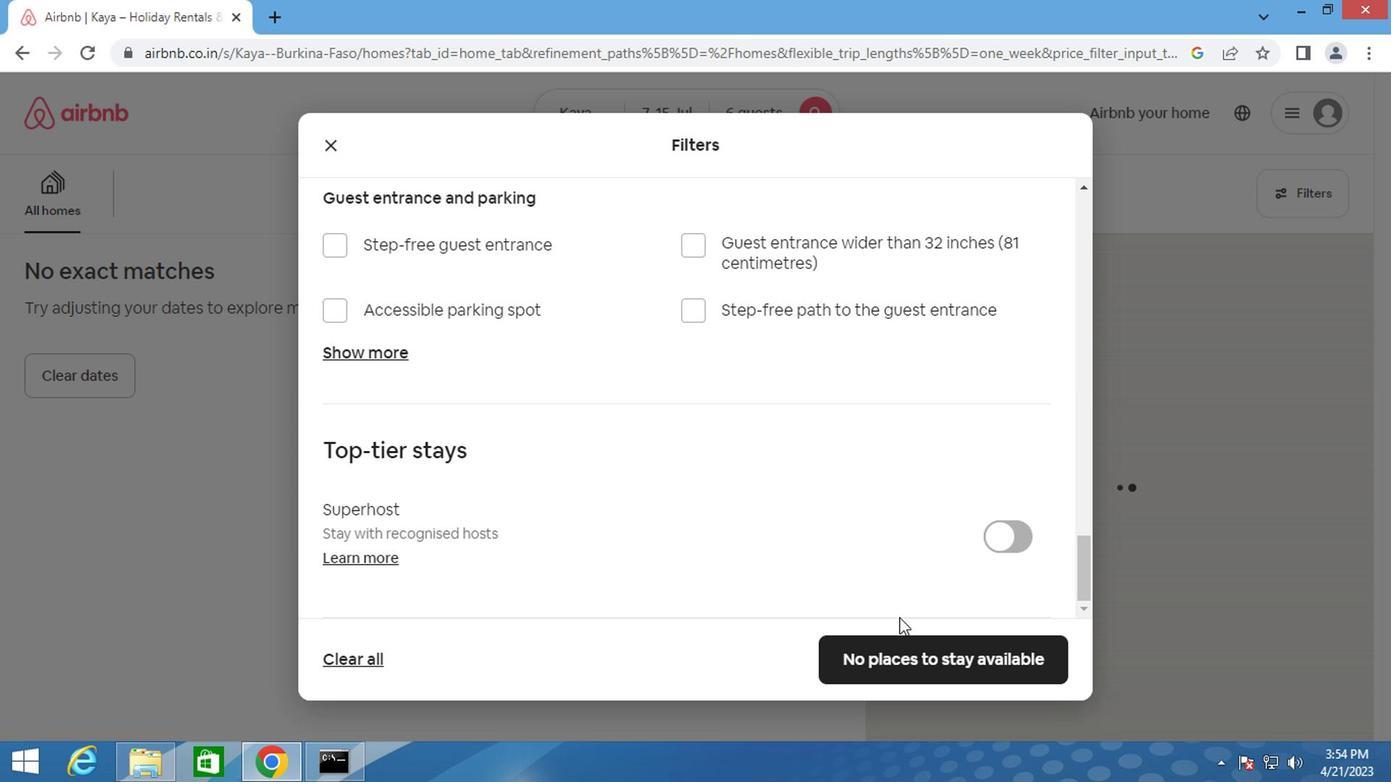 
Action: Mouse pressed left at (714, 546)
Screenshot: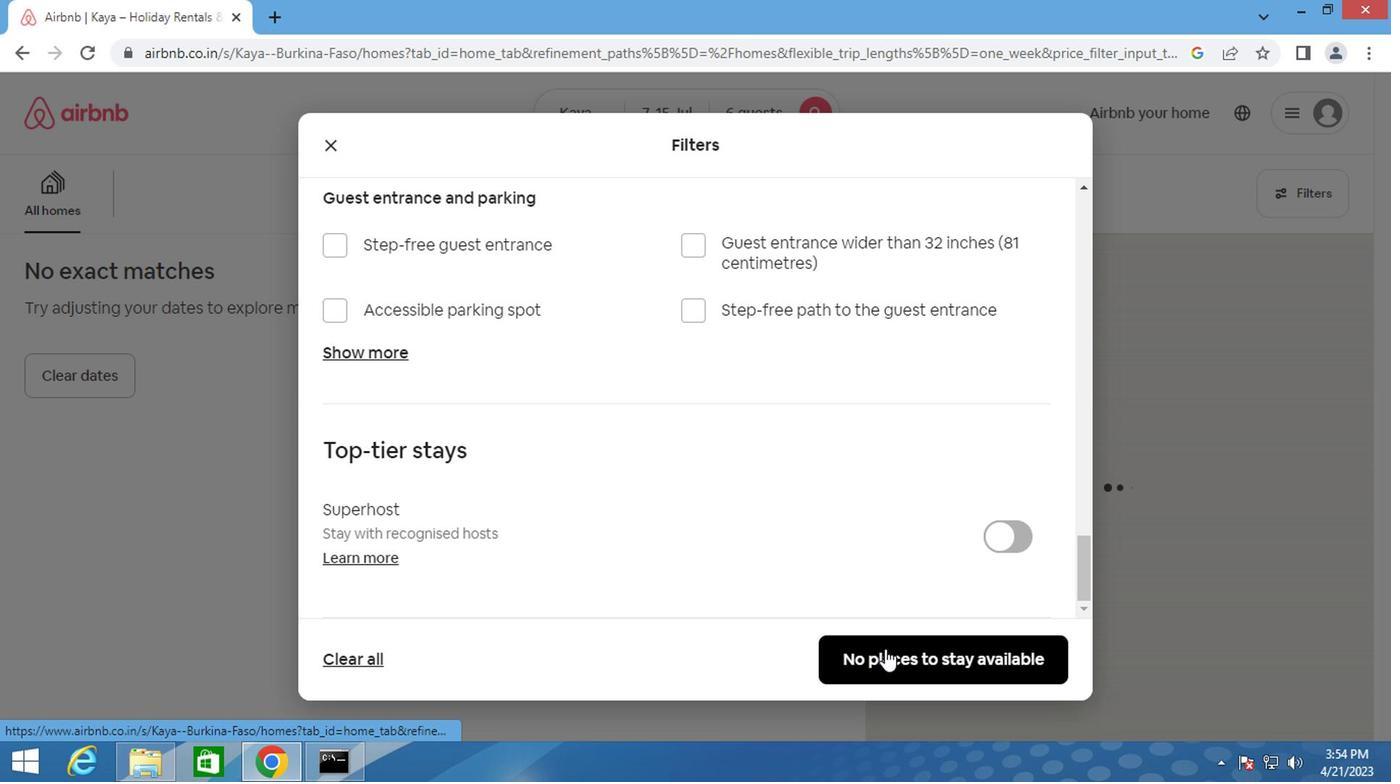 
Action: Mouse moved to (714, 546)
Screenshot: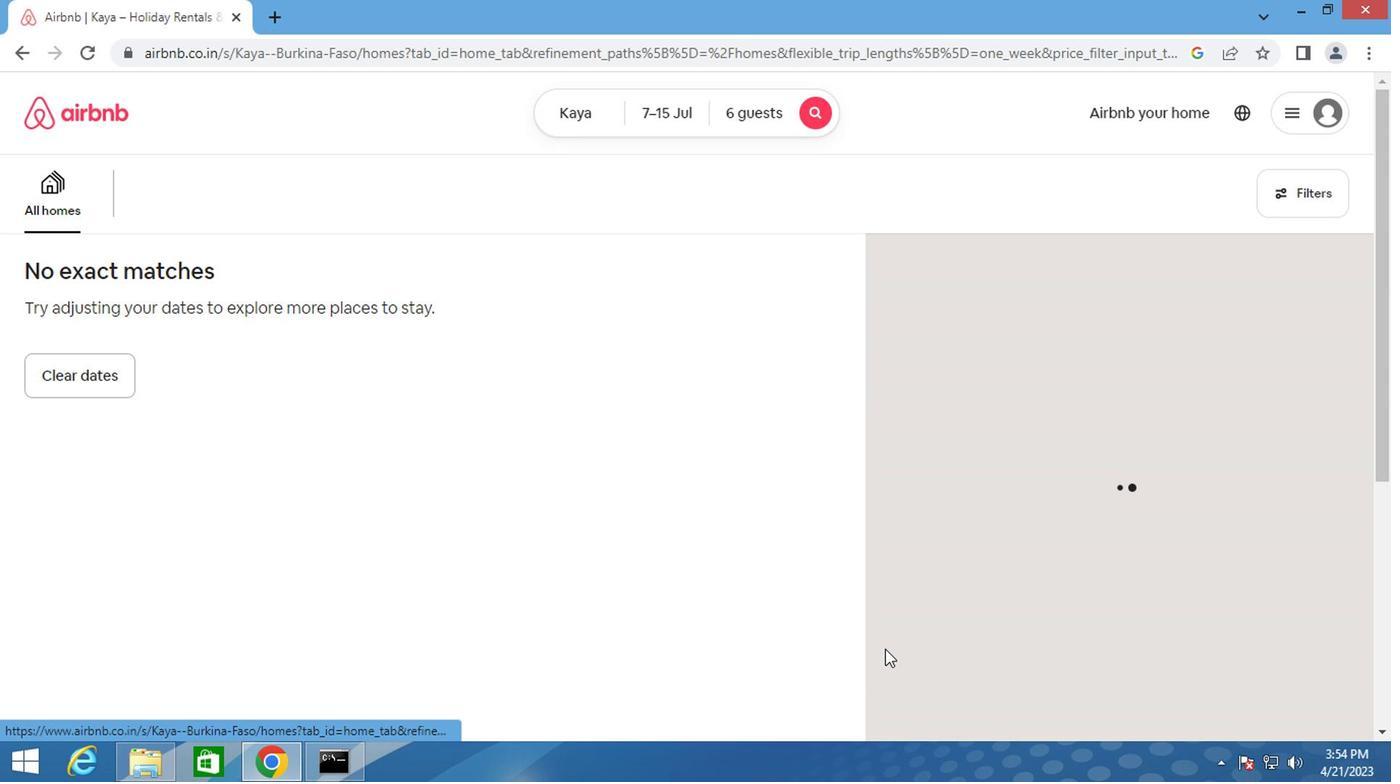 
Action: Key pressed <Key.f8>
Screenshot: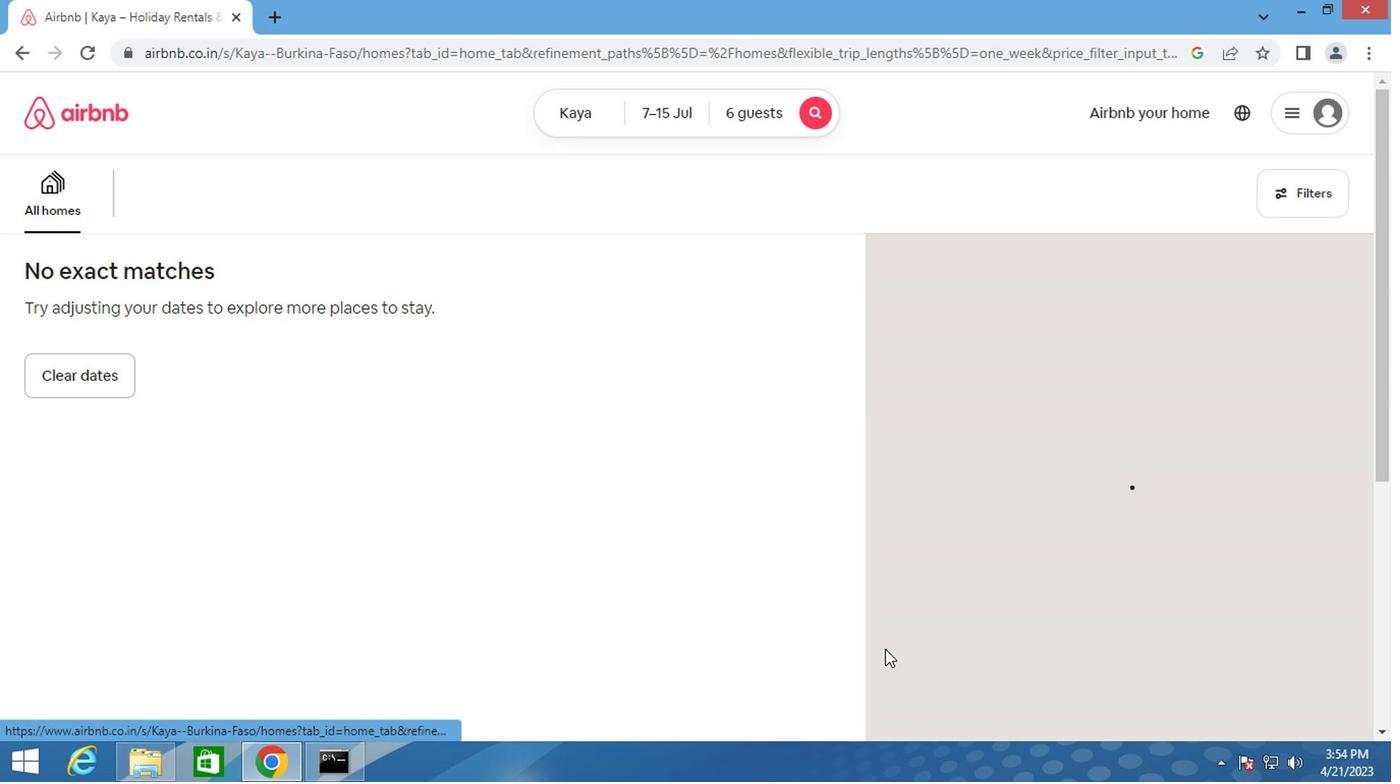 
